 Task: Explore Airbnb accommodation in Seria, Brunei from 2nd November, 2023 to 15th November, 2023 for 2 adults.1  bedroom having 1 bed and 1 bathroom. Property type can be hotel. Look for 3 properties as per requirement.
Action: Mouse moved to (420, 87)
Screenshot: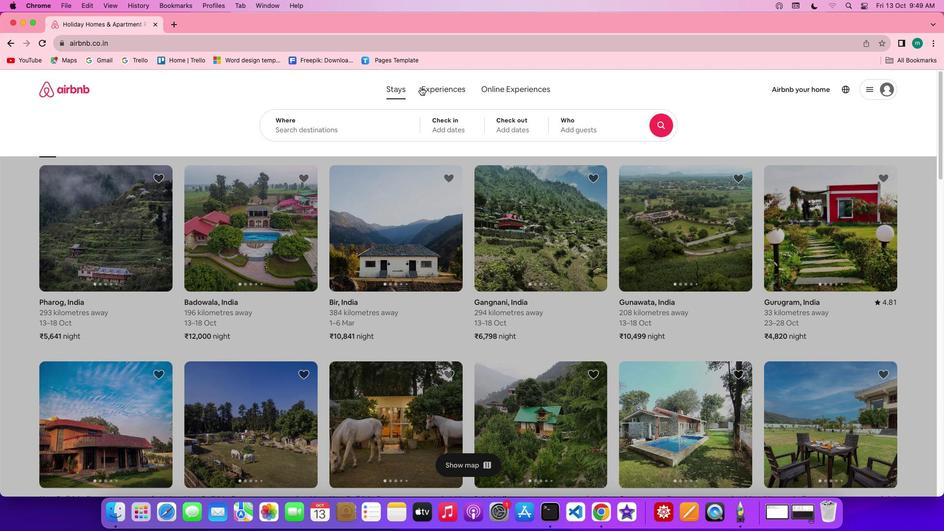 
Action: Mouse pressed left at (420, 87)
Screenshot: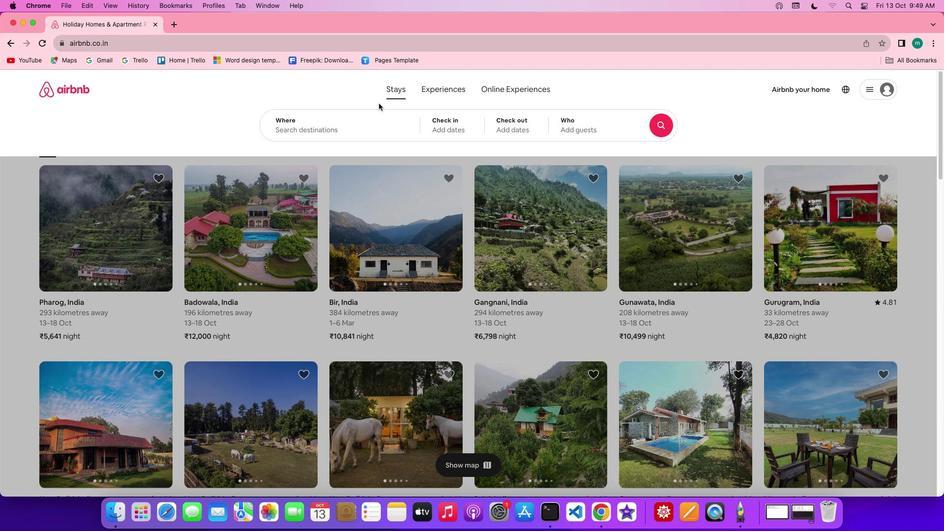 
Action: Mouse pressed left at (420, 87)
Screenshot: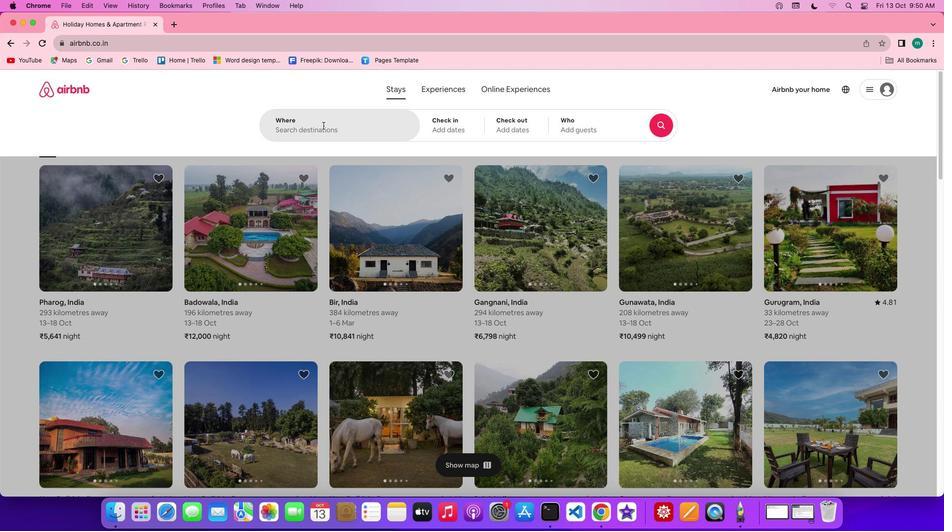 
Action: Mouse moved to (323, 125)
Screenshot: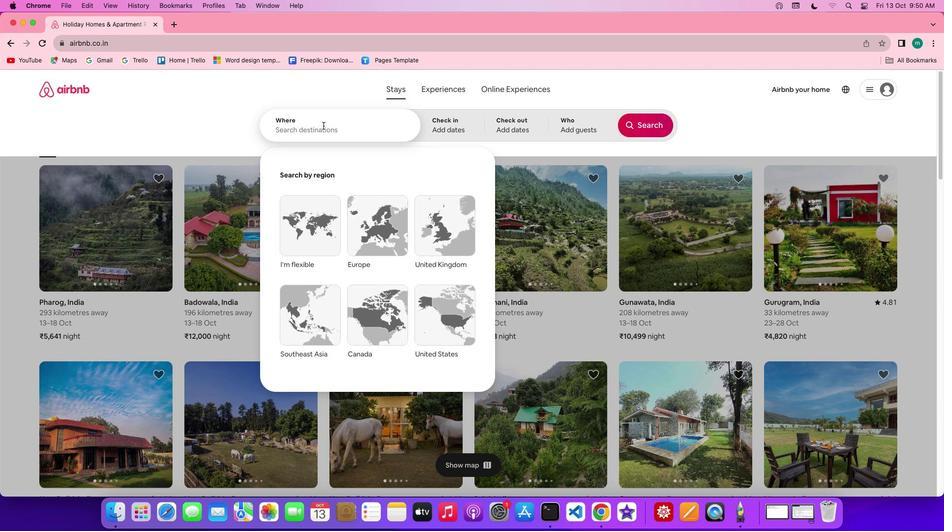 
Action: Mouse pressed left at (323, 125)
Screenshot: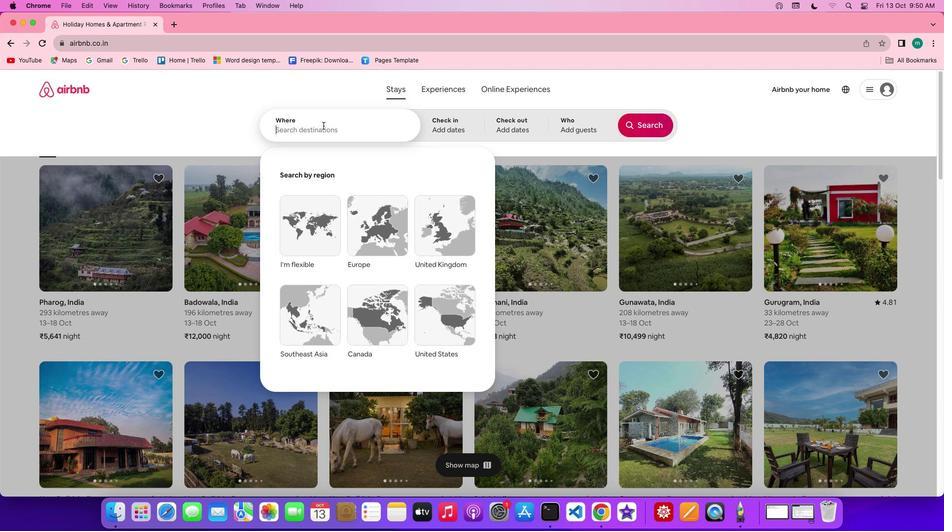 
Action: Key pressed Key.shift'S''e''r''i''a'','Key.shift'B''r''u''n''e''i'
Screenshot: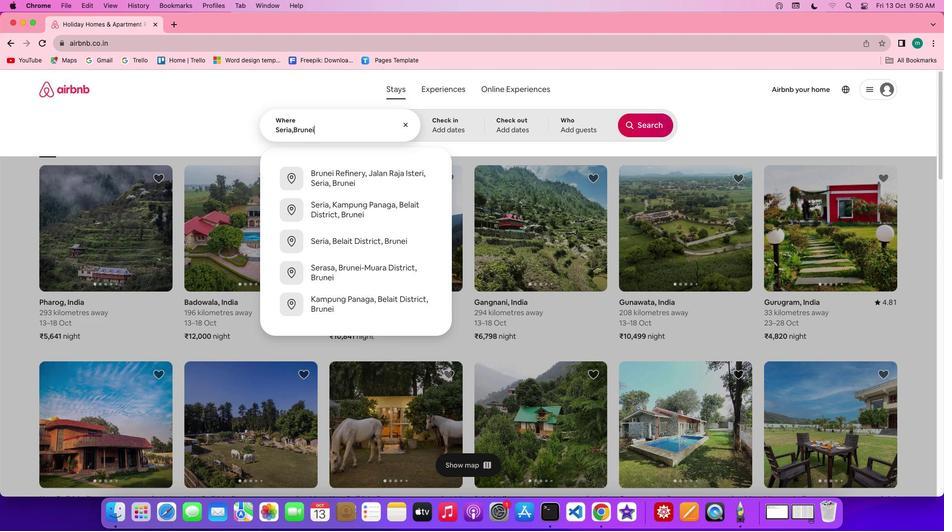 
Action: Mouse moved to (473, 121)
Screenshot: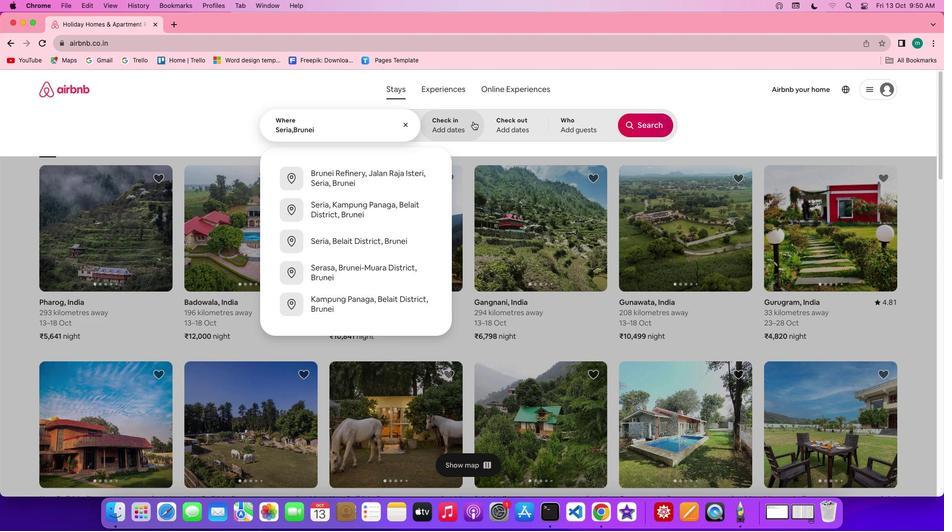 
Action: Mouse pressed left at (473, 121)
Screenshot: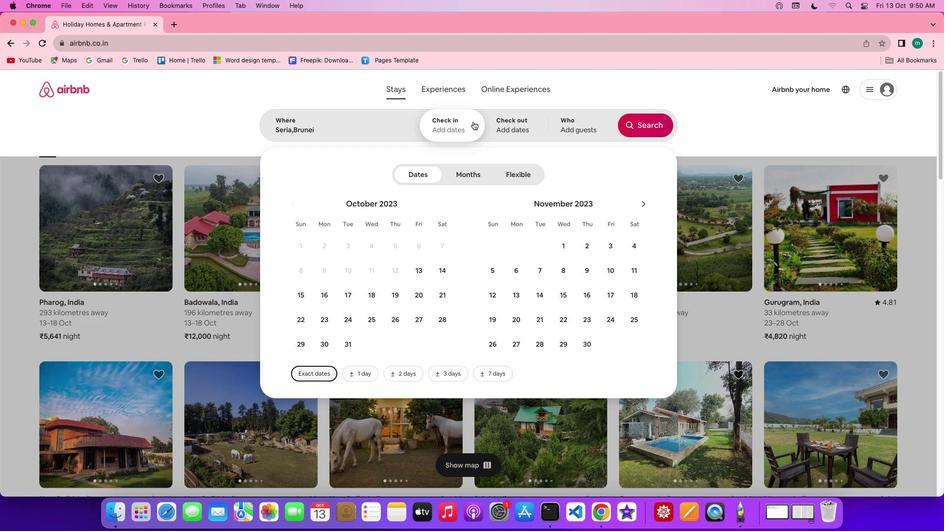 
Action: Mouse moved to (583, 245)
Screenshot: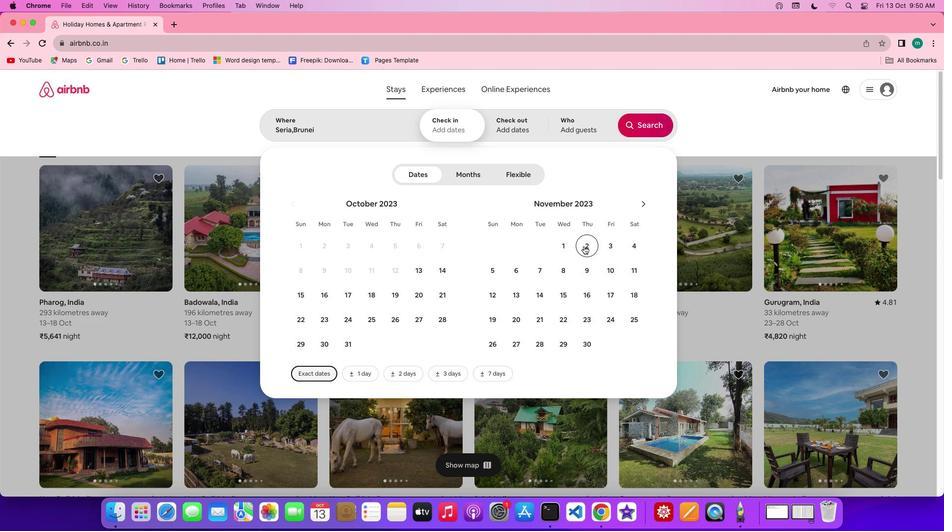
Action: Mouse pressed left at (583, 245)
Screenshot: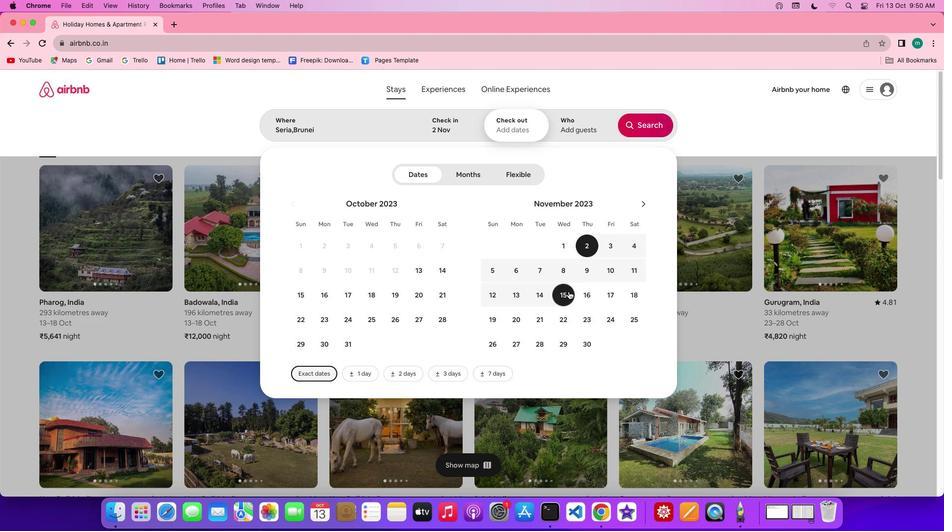 
Action: Mouse moved to (568, 292)
Screenshot: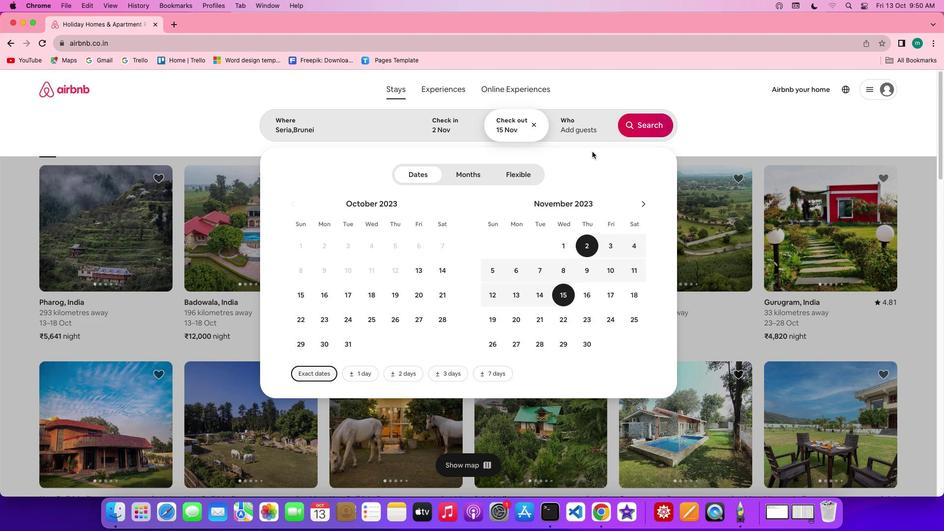 
Action: Mouse pressed left at (568, 292)
Screenshot: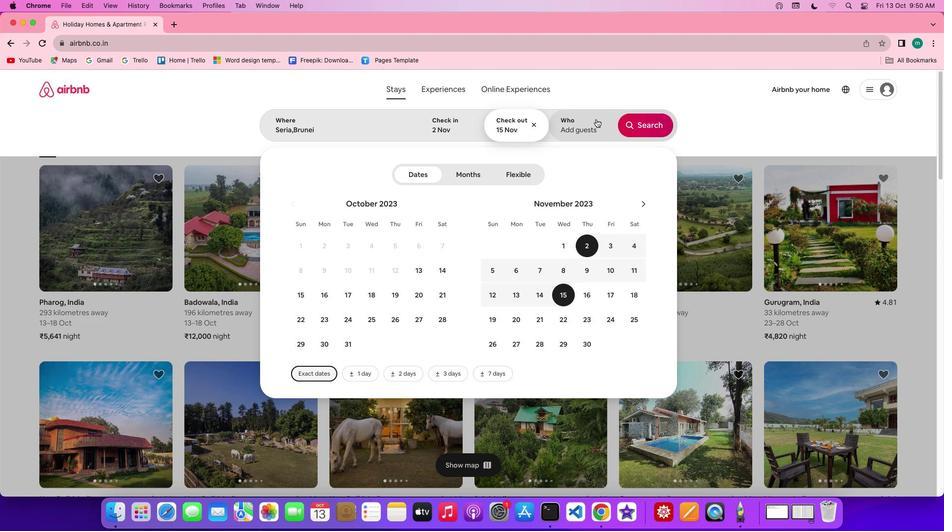 
Action: Mouse moved to (596, 119)
Screenshot: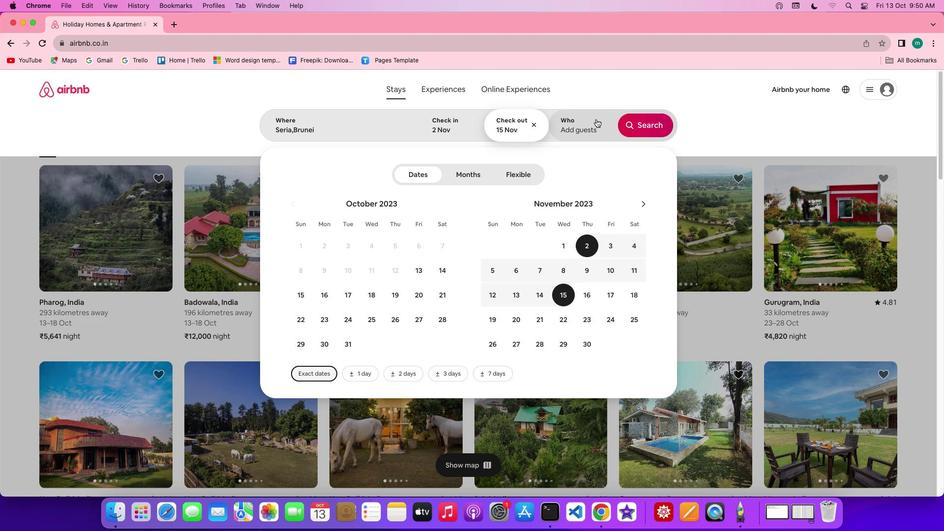 
Action: Mouse pressed left at (596, 119)
Screenshot: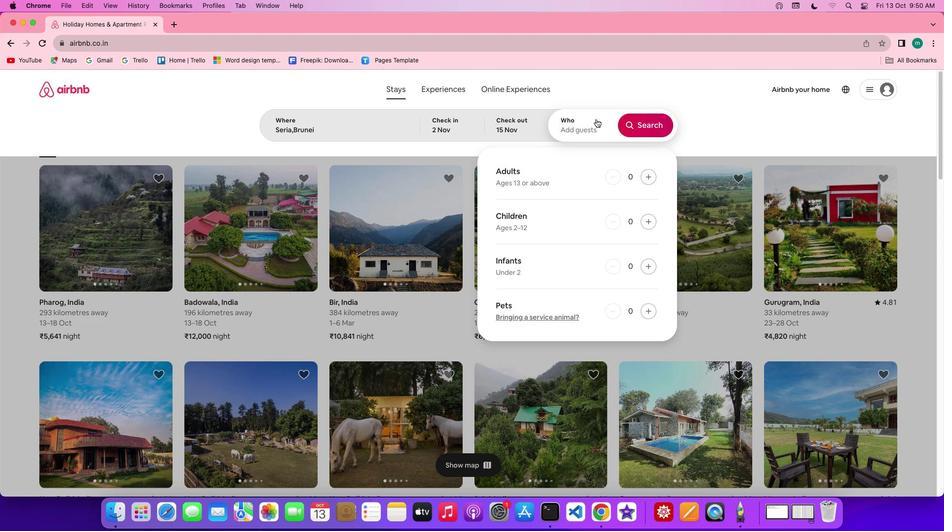 
Action: Mouse moved to (647, 181)
Screenshot: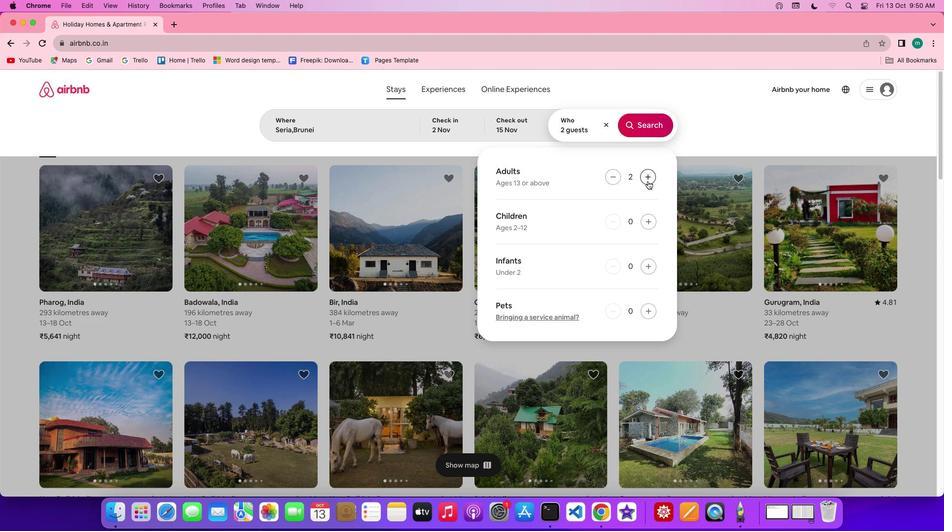 
Action: Mouse pressed left at (647, 181)
Screenshot: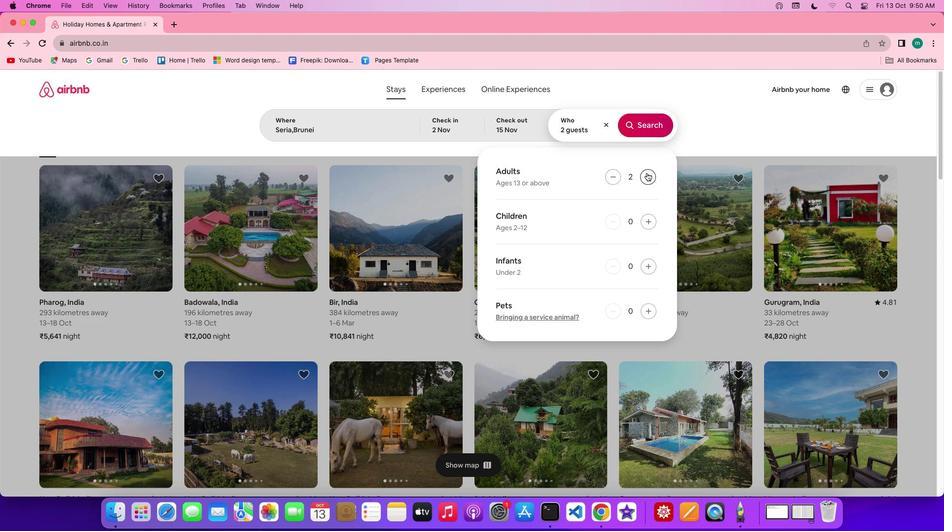 
Action: Mouse pressed left at (647, 181)
Screenshot: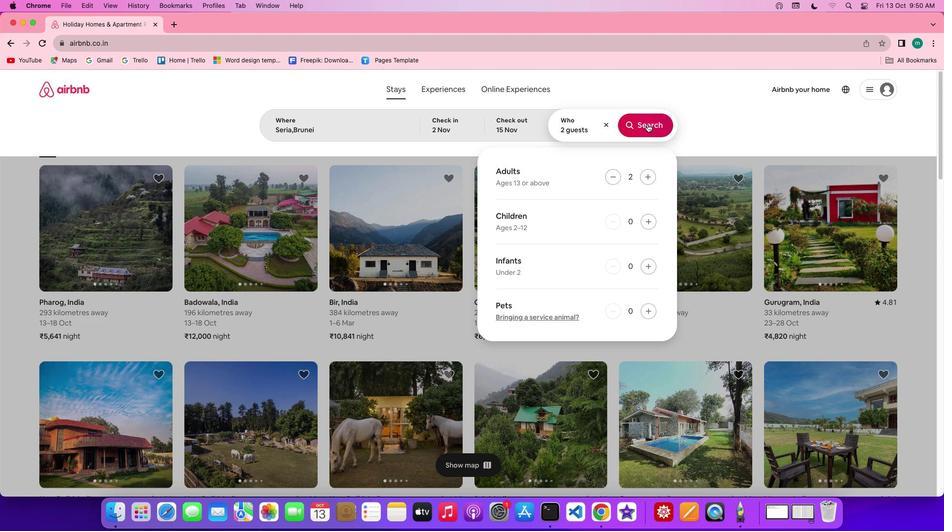 
Action: Mouse moved to (647, 123)
Screenshot: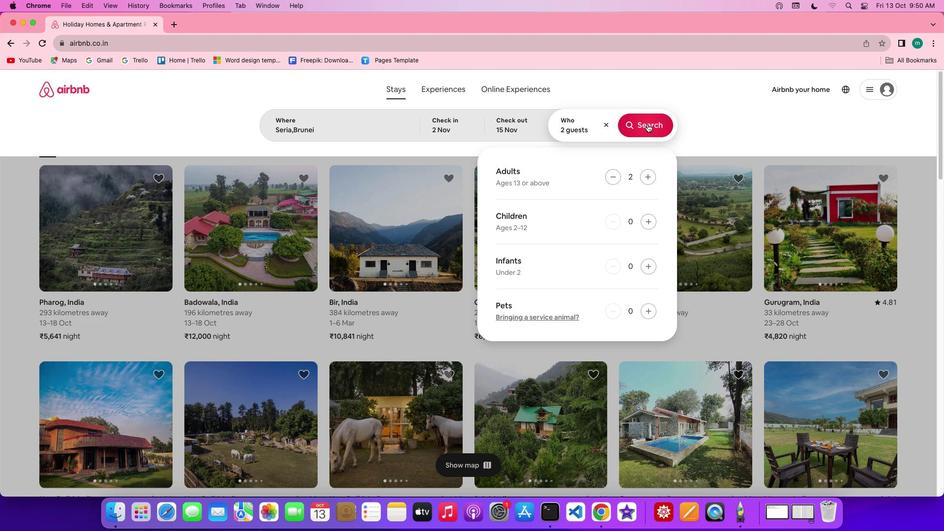 
Action: Mouse pressed left at (647, 123)
Screenshot: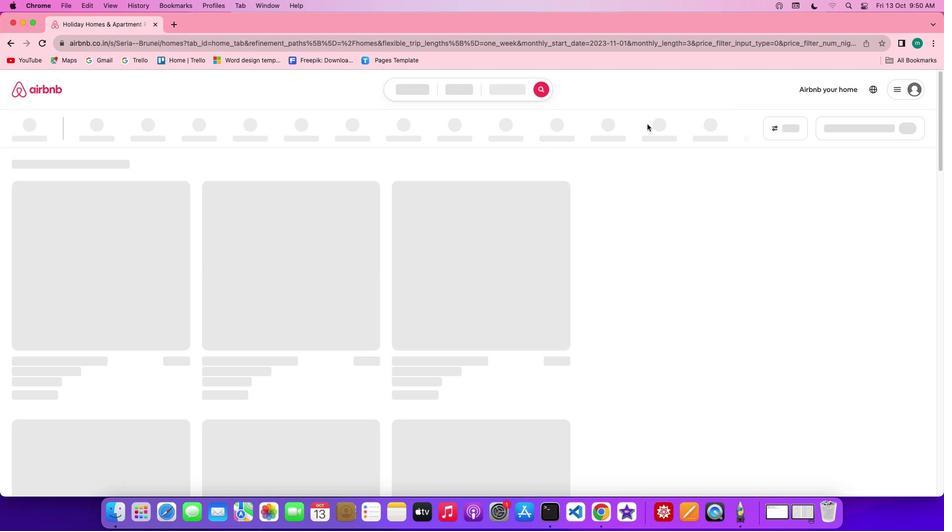 
Action: Mouse moved to (796, 127)
Screenshot: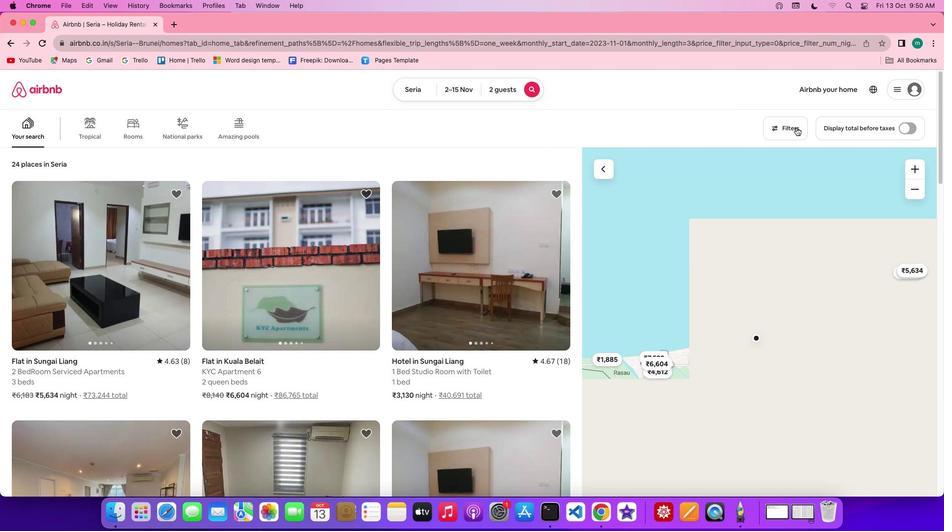 
Action: Mouse pressed left at (796, 127)
Screenshot: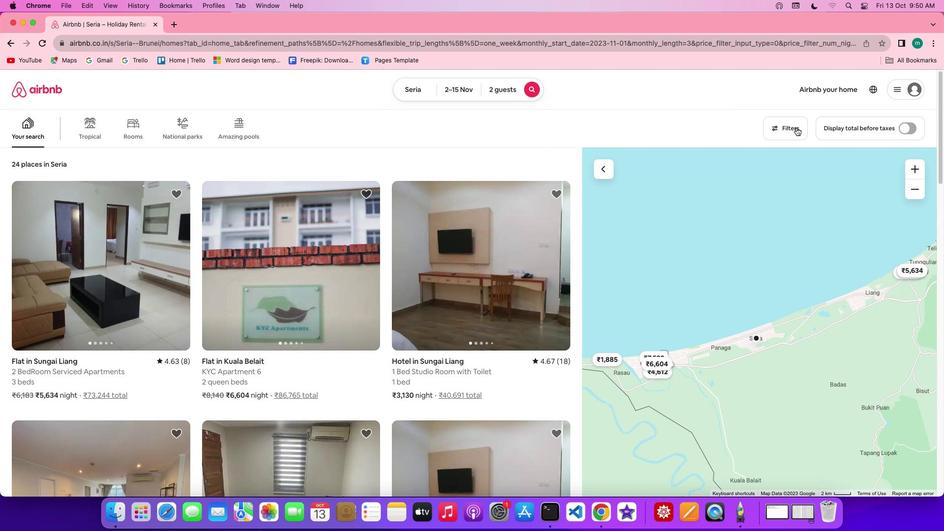 
Action: Mouse moved to (457, 322)
Screenshot: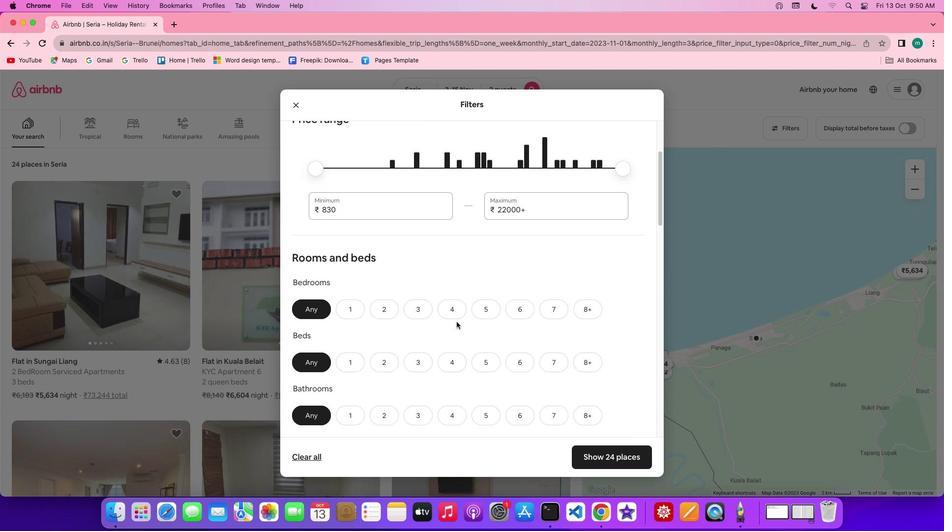 
Action: Mouse scrolled (457, 322) with delta (0, 0)
Screenshot: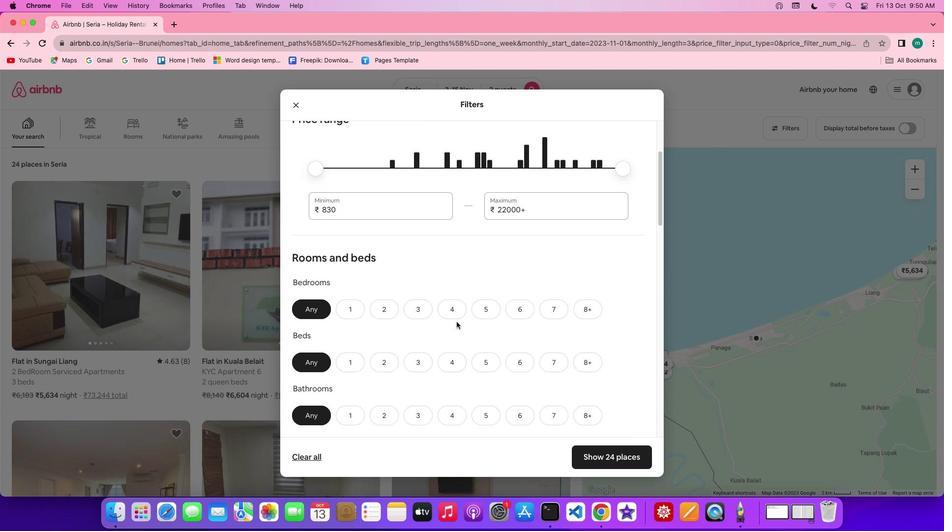 
Action: Mouse scrolled (457, 322) with delta (0, 0)
Screenshot: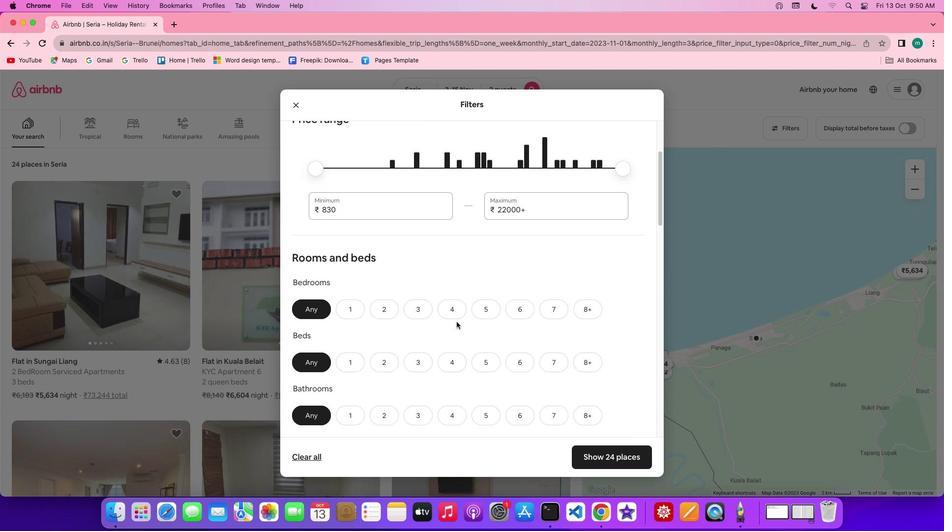 
Action: Mouse scrolled (457, 322) with delta (0, 0)
Screenshot: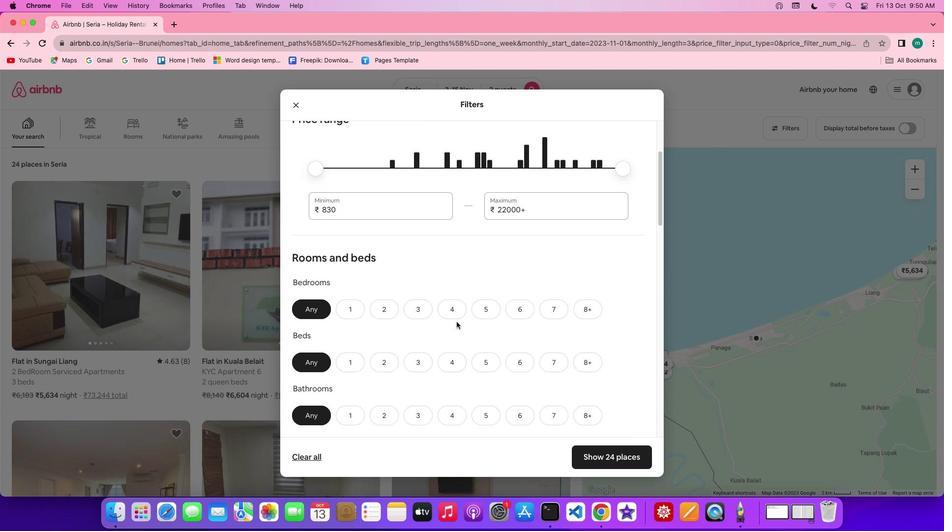 
Action: Mouse scrolled (457, 322) with delta (0, 0)
Screenshot: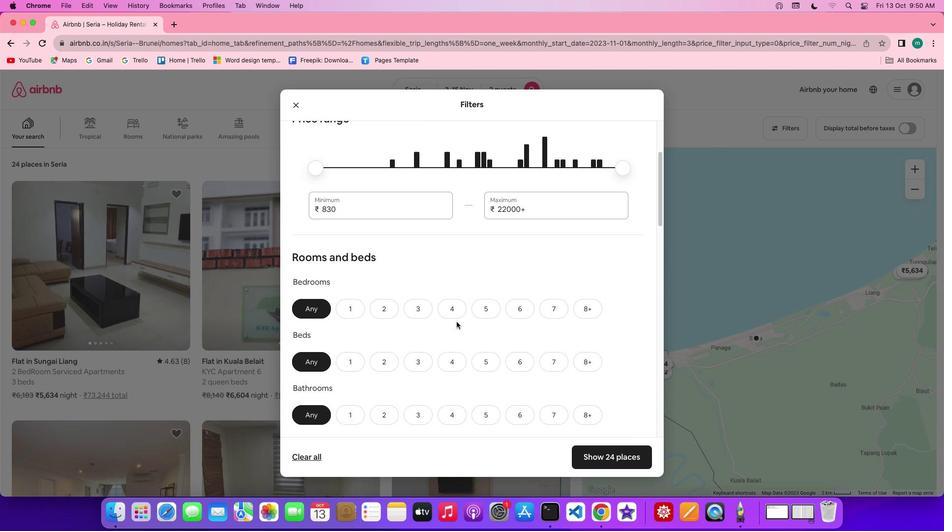 
Action: Mouse scrolled (457, 322) with delta (0, 0)
Screenshot: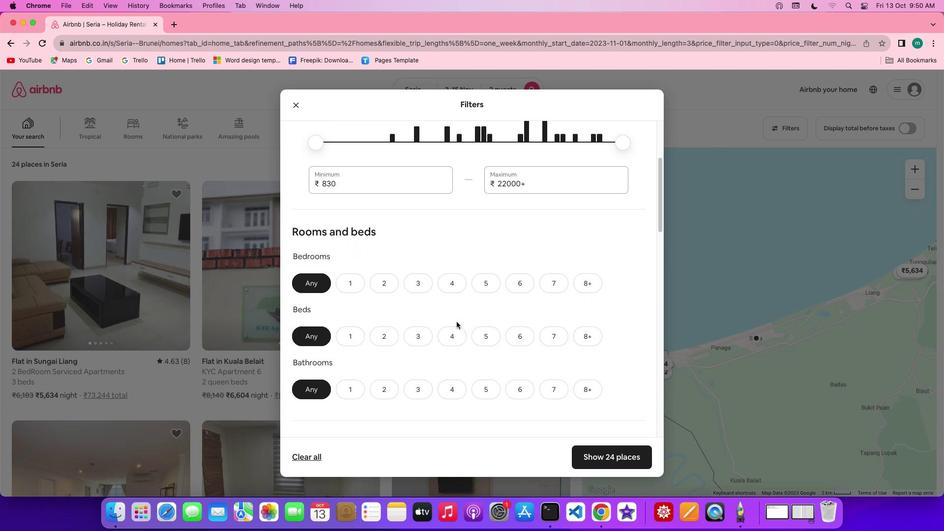 
Action: Mouse scrolled (457, 322) with delta (0, 0)
Screenshot: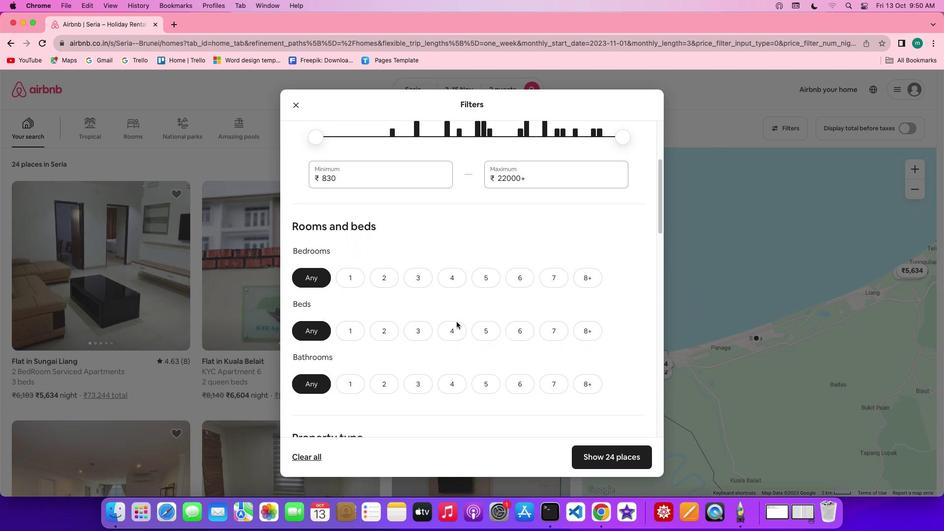 
Action: Mouse scrolled (457, 322) with delta (0, 0)
Screenshot: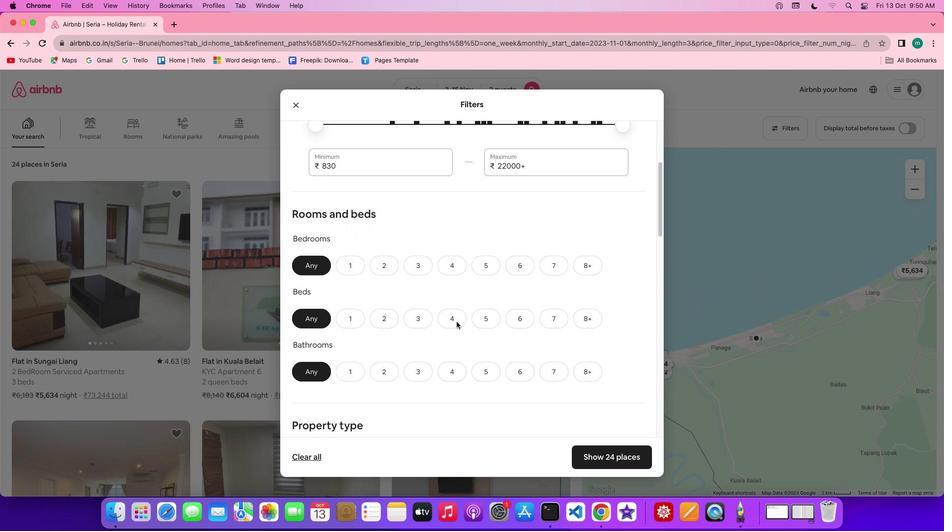 
Action: Mouse scrolled (457, 322) with delta (0, 0)
Screenshot: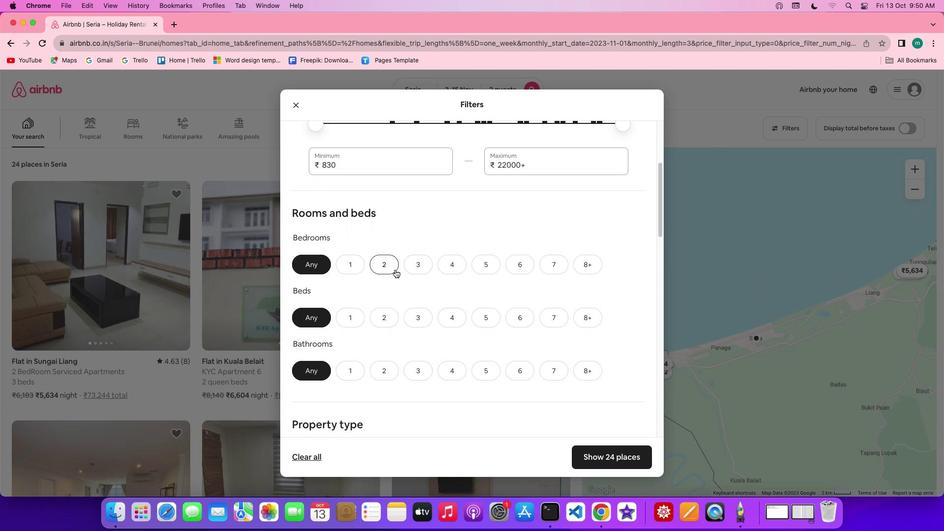 
Action: Mouse scrolled (457, 322) with delta (0, 0)
Screenshot: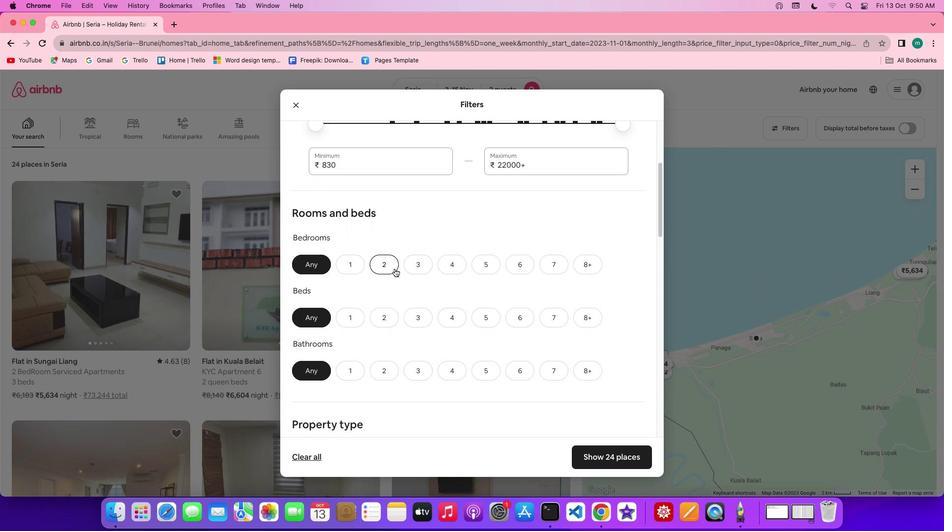 
Action: Mouse scrolled (457, 322) with delta (0, 0)
Screenshot: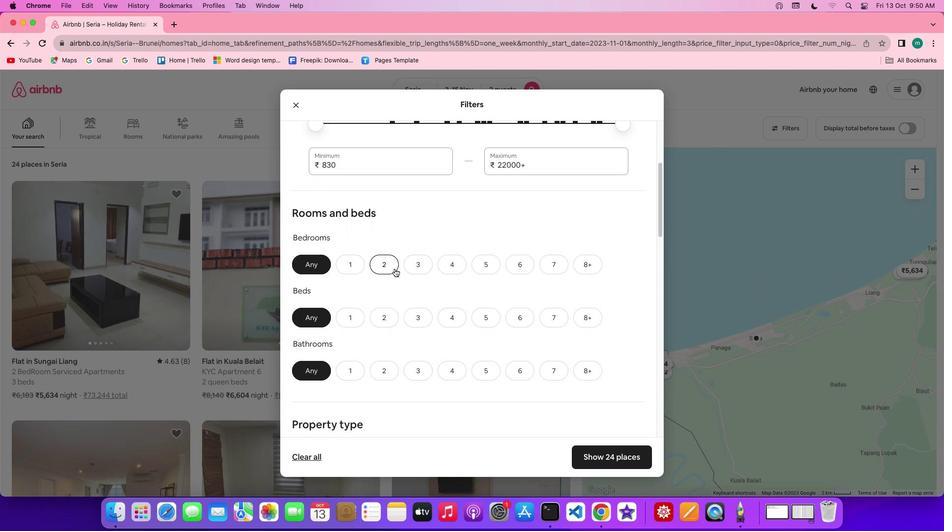 
Action: Mouse moved to (394, 269)
Screenshot: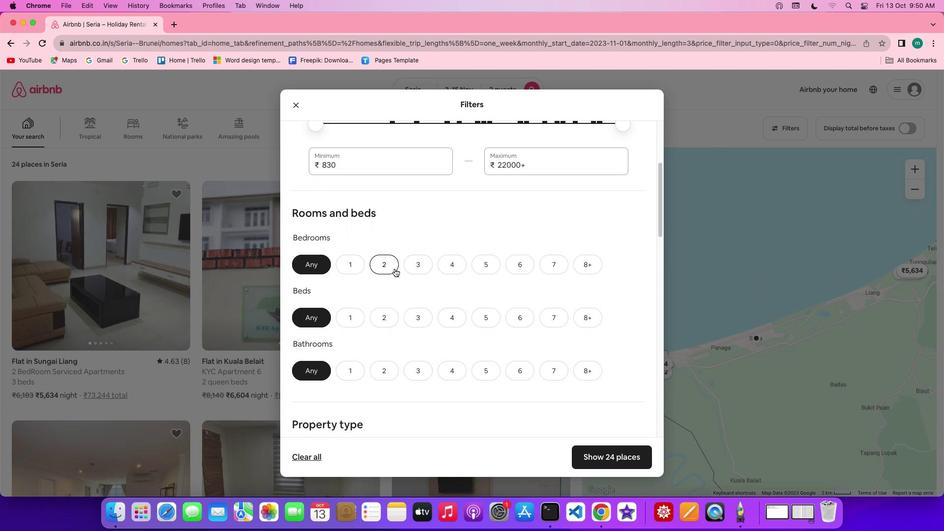 
Action: Mouse pressed left at (394, 269)
Screenshot: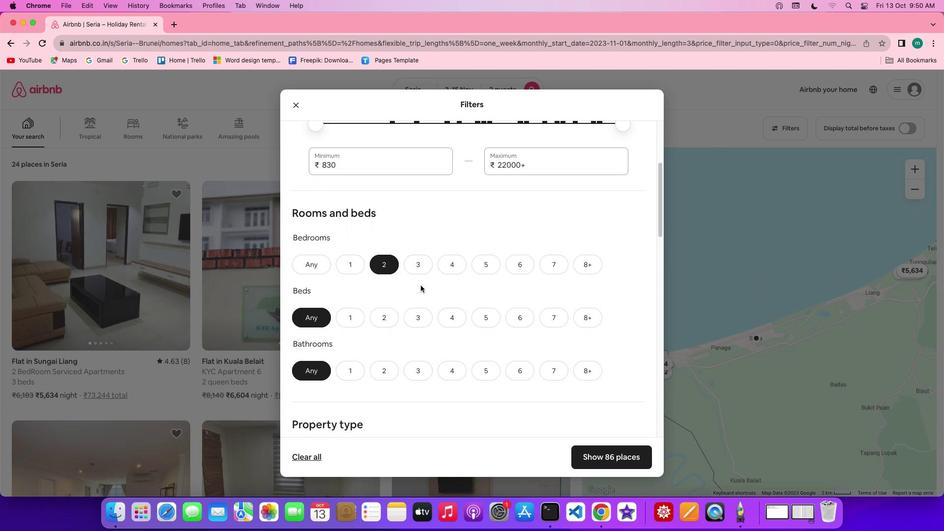 
Action: Mouse moved to (421, 285)
Screenshot: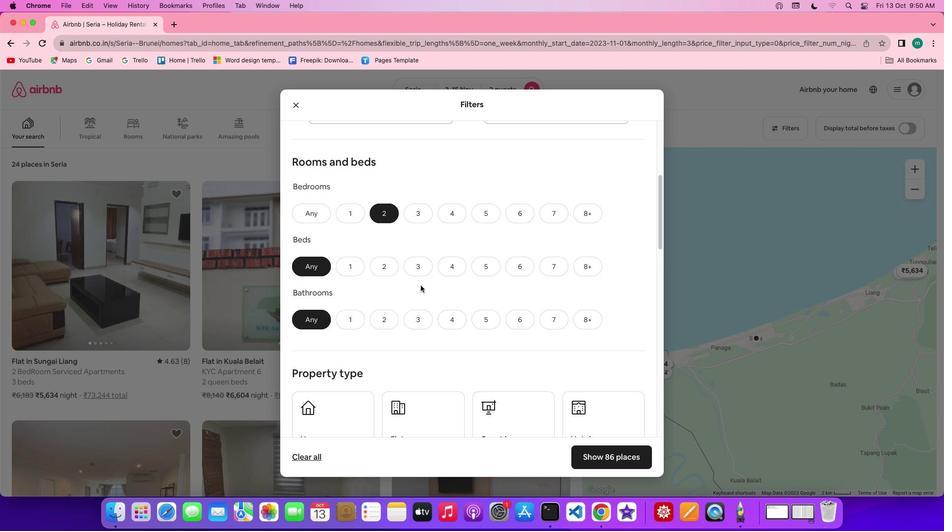 
Action: Mouse scrolled (421, 285) with delta (0, 0)
Screenshot: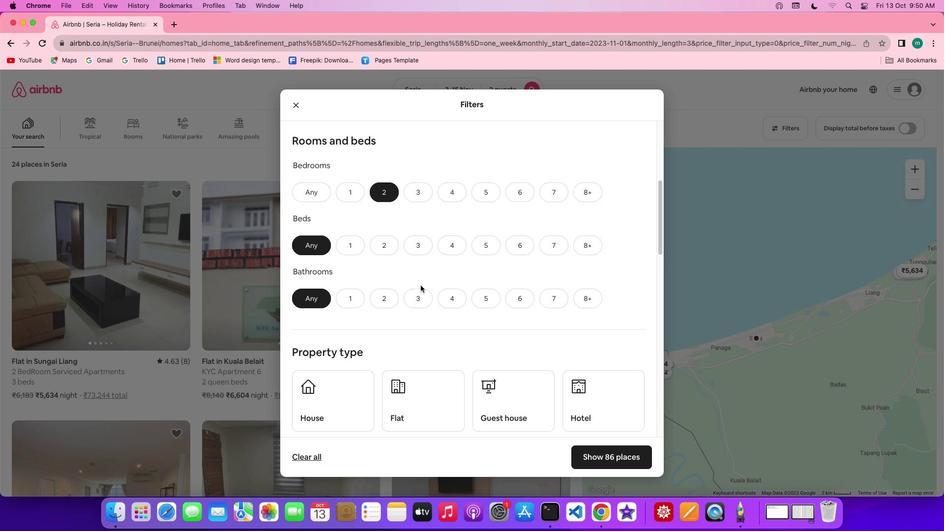 
Action: Mouse scrolled (421, 285) with delta (0, 0)
Screenshot: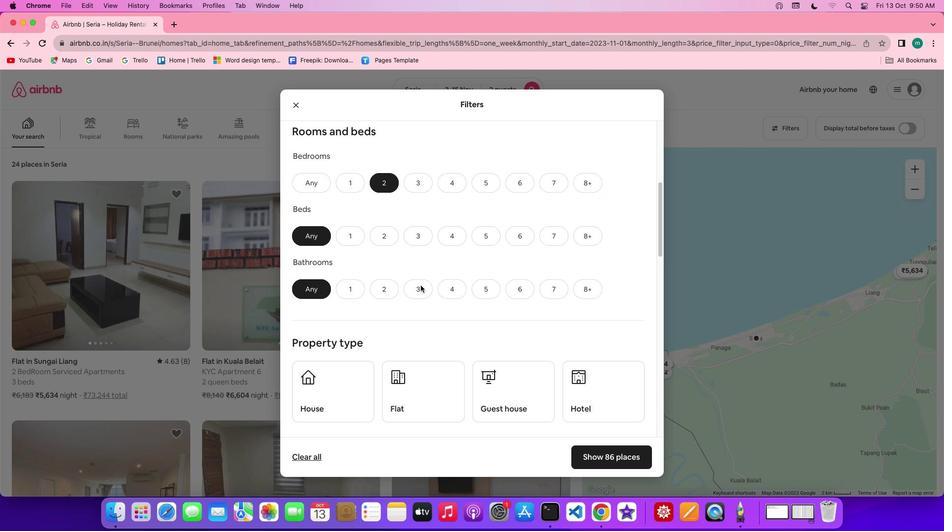 
Action: Mouse scrolled (421, 285) with delta (0, 0)
Screenshot: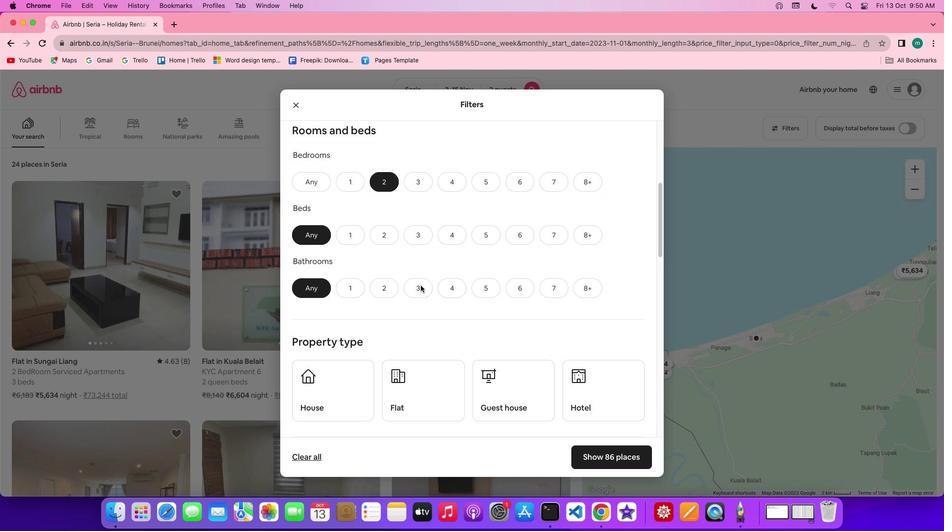 
Action: Mouse scrolled (421, 285) with delta (0, 0)
Screenshot: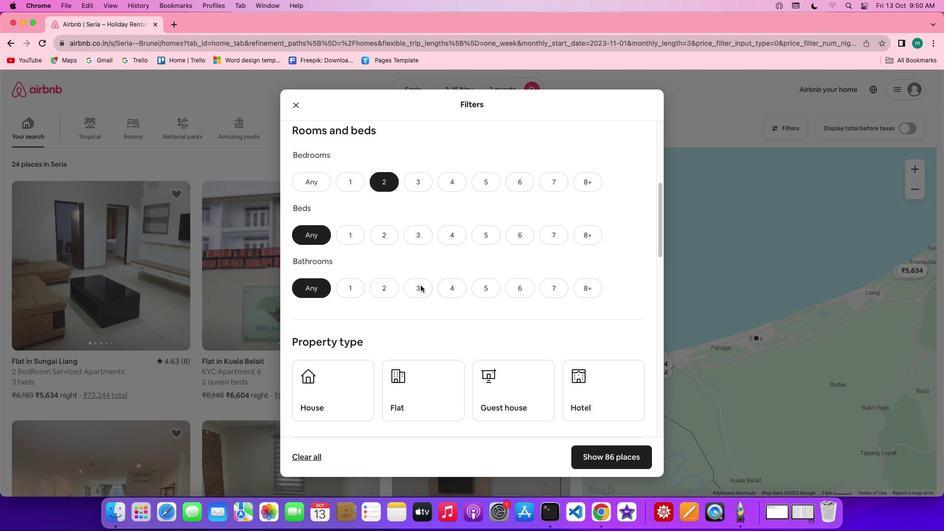 
Action: Mouse scrolled (421, 285) with delta (0, 0)
Screenshot: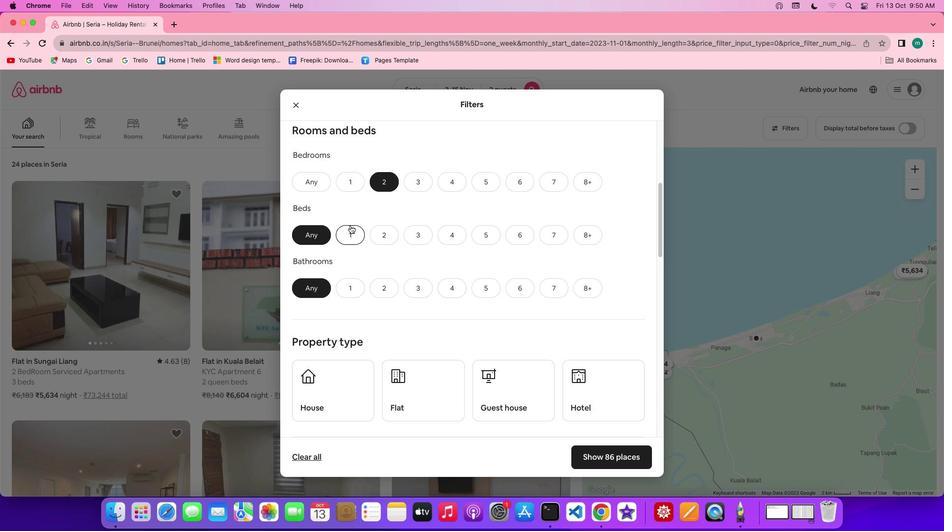 
Action: Mouse scrolled (421, 285) with delta (0, 0)
Screenshot: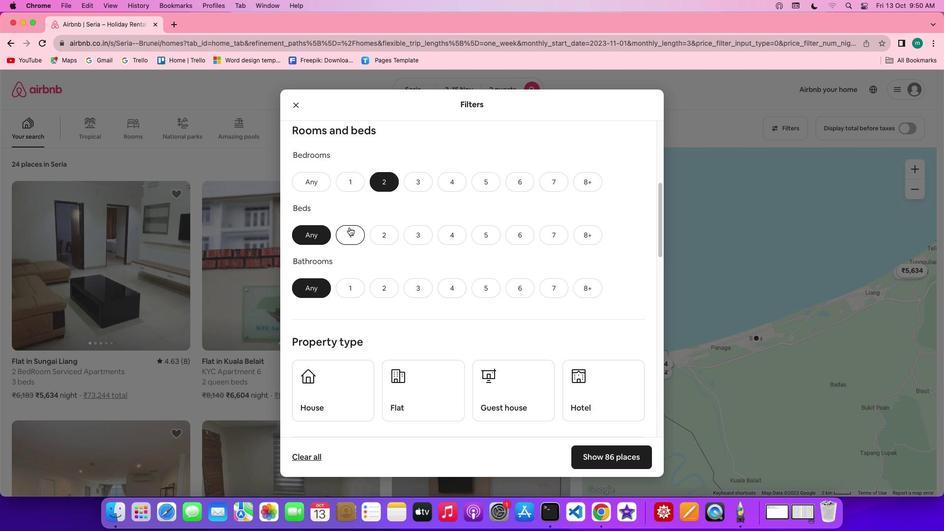 
Action: Mouse scrolled (421, 285) with delta (0, 0)
Screenshot: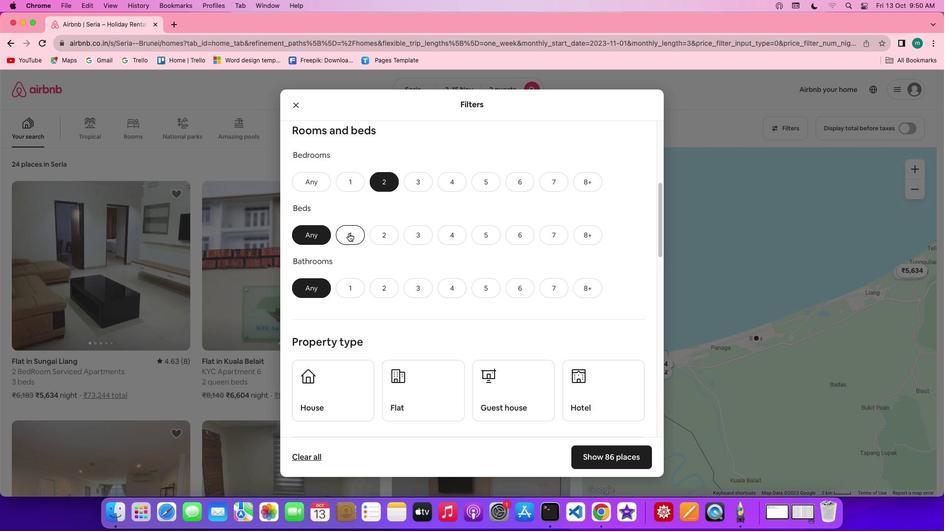 
Action: Mouse moved to (348, 234)
Screenshot: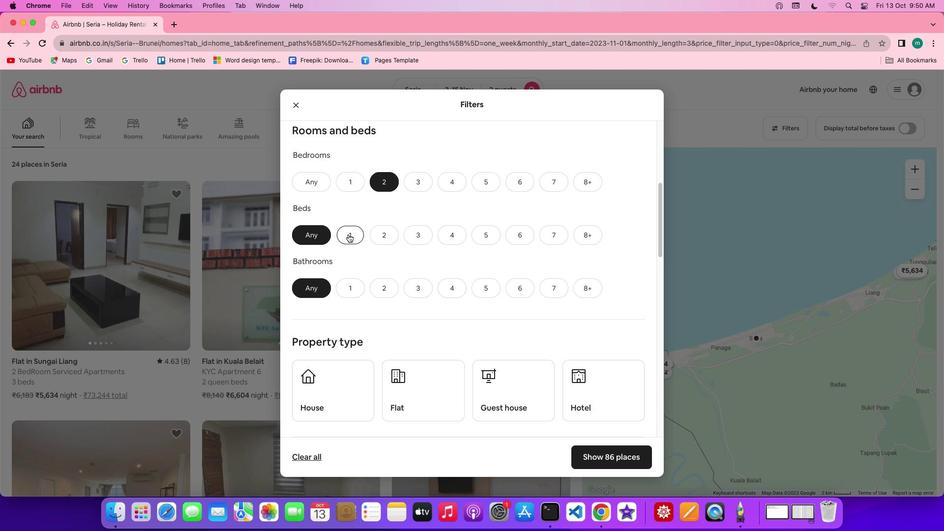 
Action: Mouse pressed left at (348, 234)
Screenshot: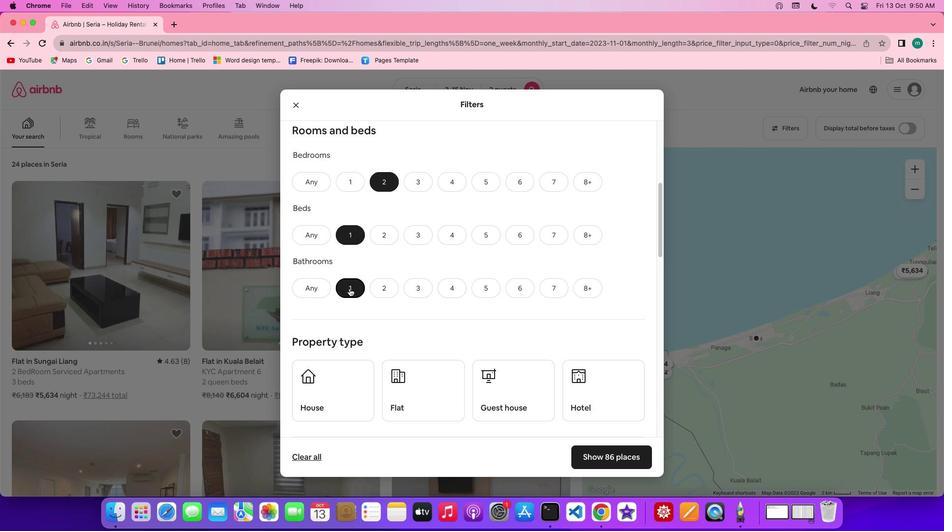 
Action: Mouse moved to (349, 288)
Screenshot: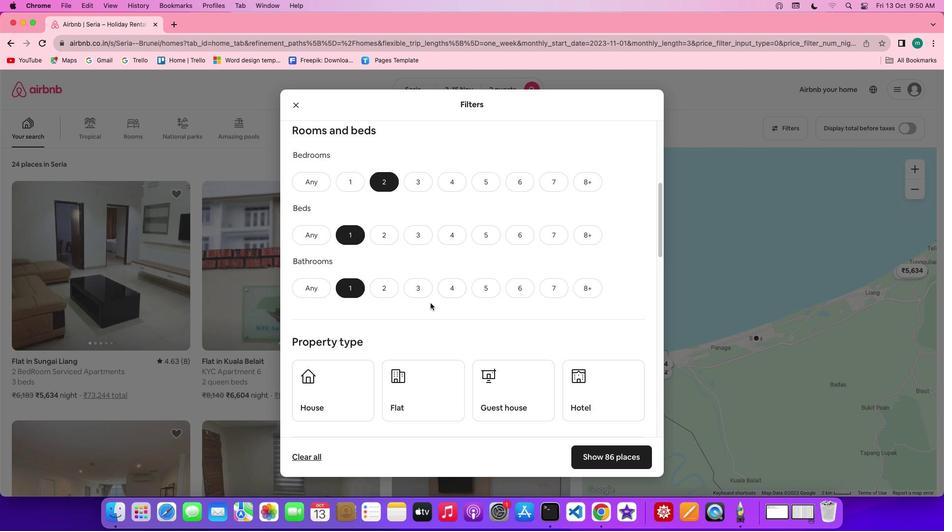 
Action: Mouse pressed left at (349, 288)
Screenshot: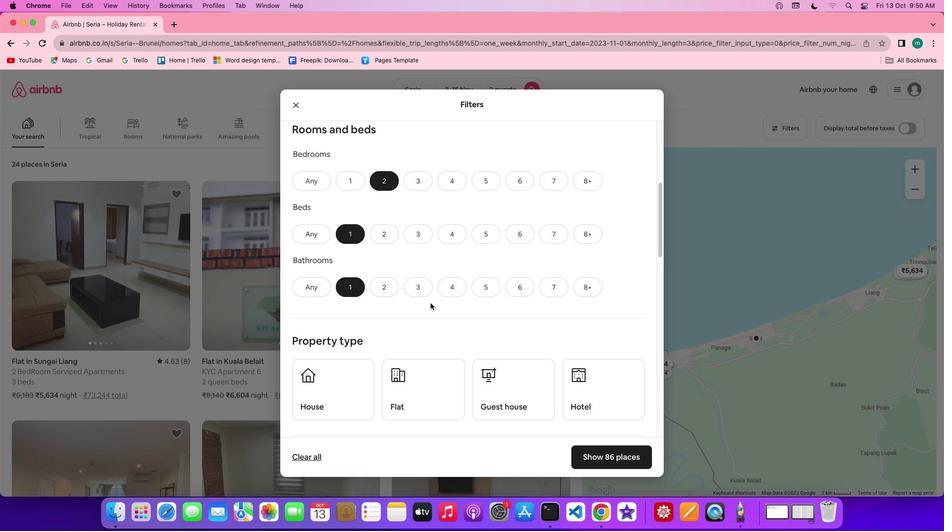 
Action: Mouse moved to (430, 303)
Screenshot: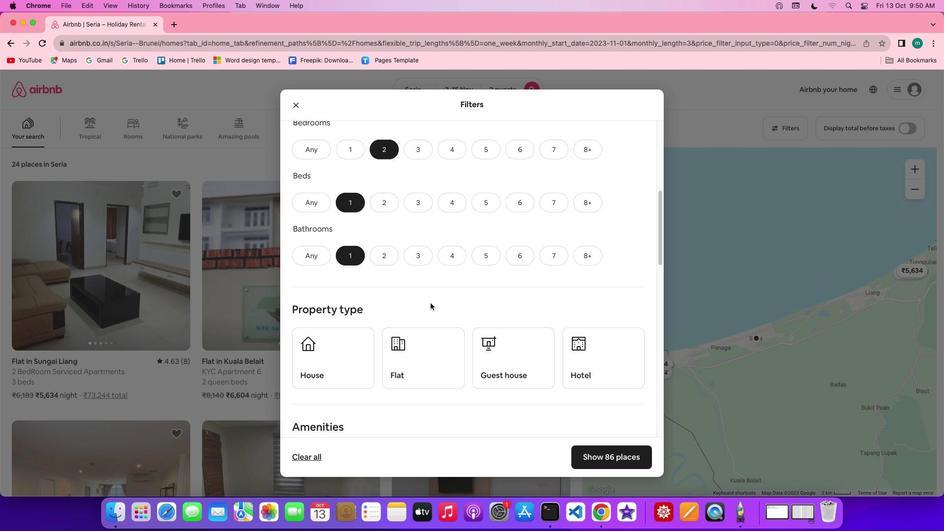 
Action: Mouse scrolled (430, 303) with delta (0, 0)
Screenshot: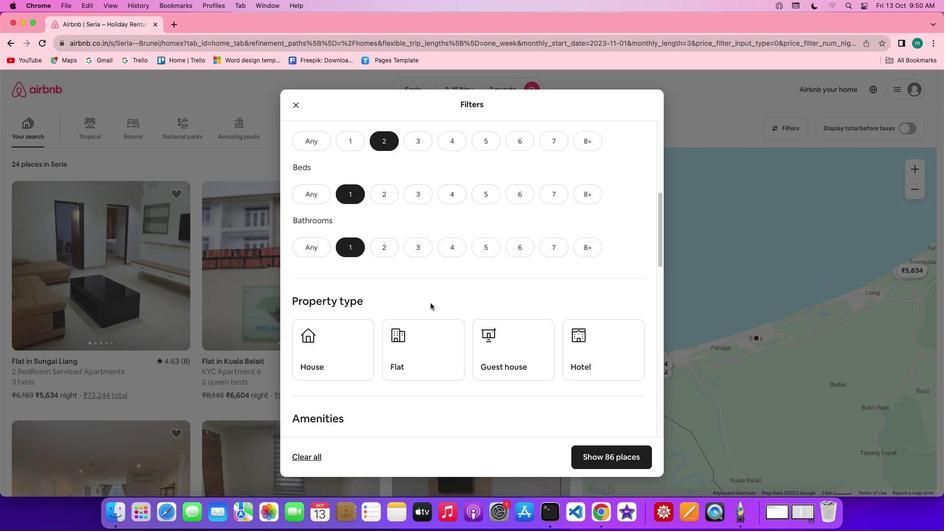 
Action: Mouse scrolled (430, 303) with delta (0, 0)
Screenshot: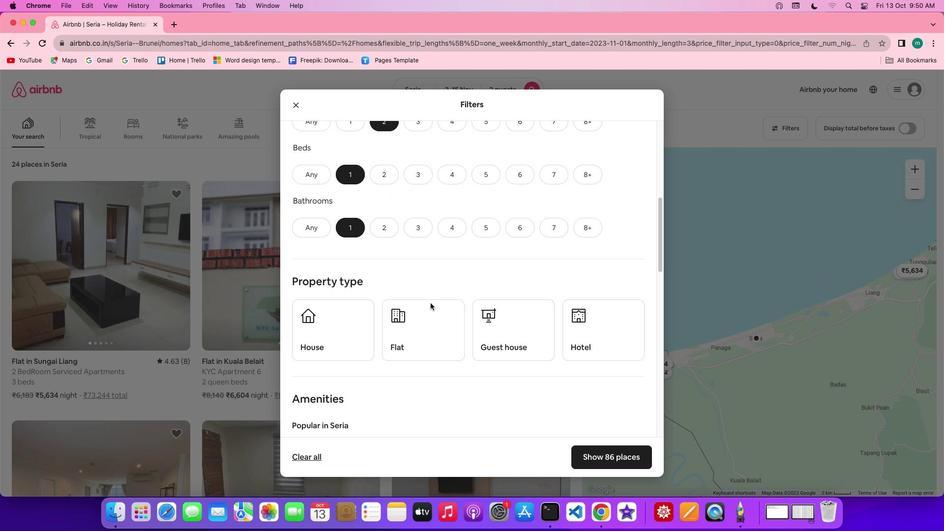 
Action: Mouse scrolled (430, 303) with delta (0, 0)
Screenshot: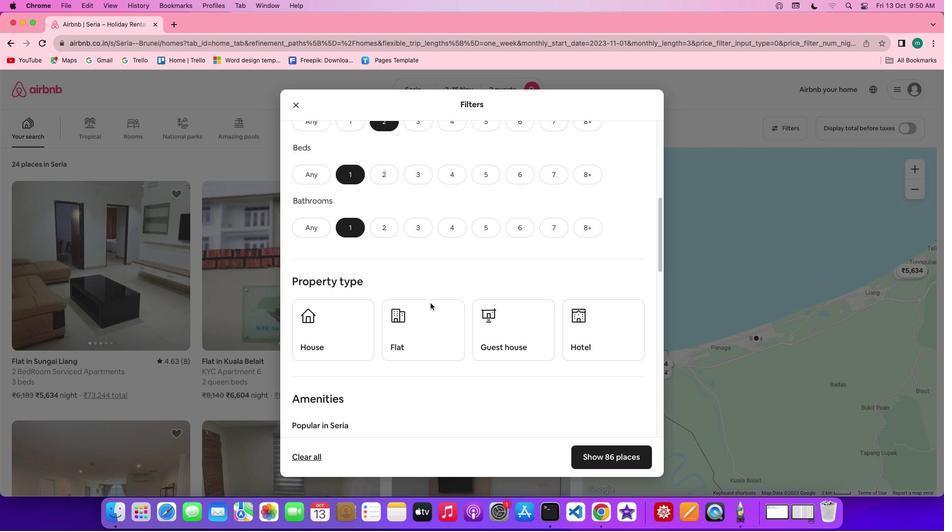 
Action: Mouse scrolled (430, 303) with delta (0, 0)
Screenshot: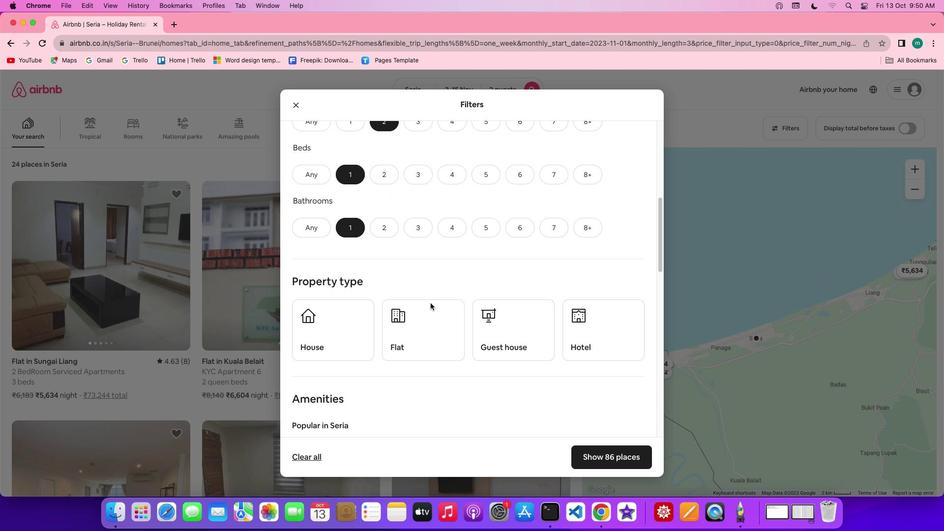 
Action: Mouse scrolled (430, 303) with delta (0, 0)
Screenshot: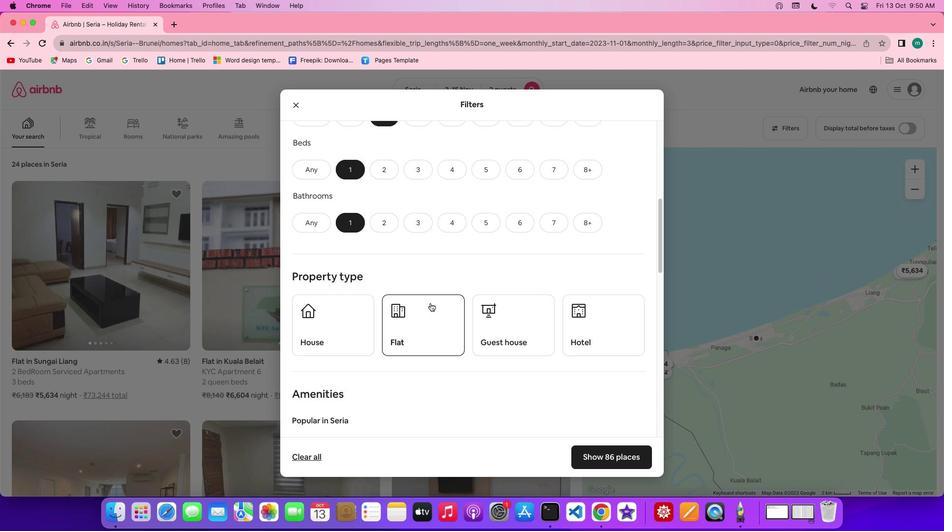 
Action: Mouse scrolled (430, 303) with delta (0, 0)
Screenshot: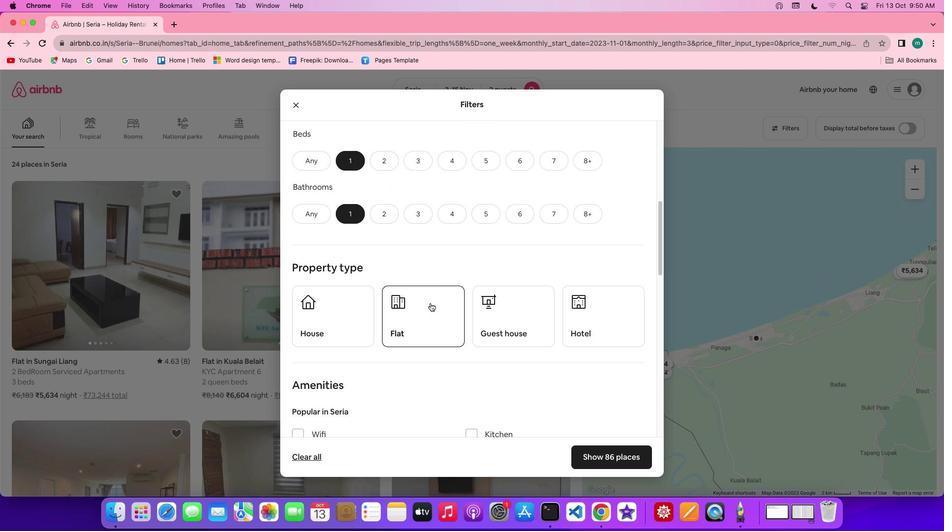 
Action: Mouse scrolled (430, 303) with delta (0, 0)
Screenshot: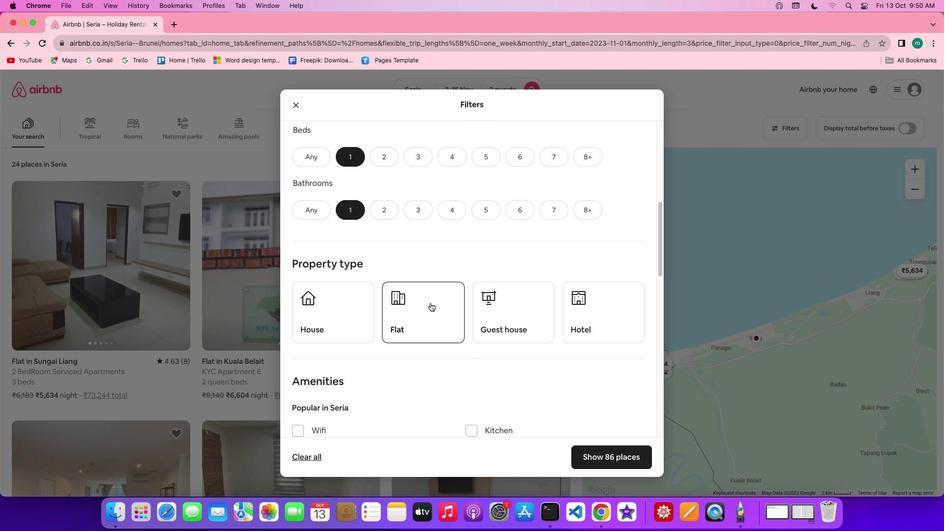 
Action: Mouse scrolled (430, 303) with delta (0, 0)
Screenshot: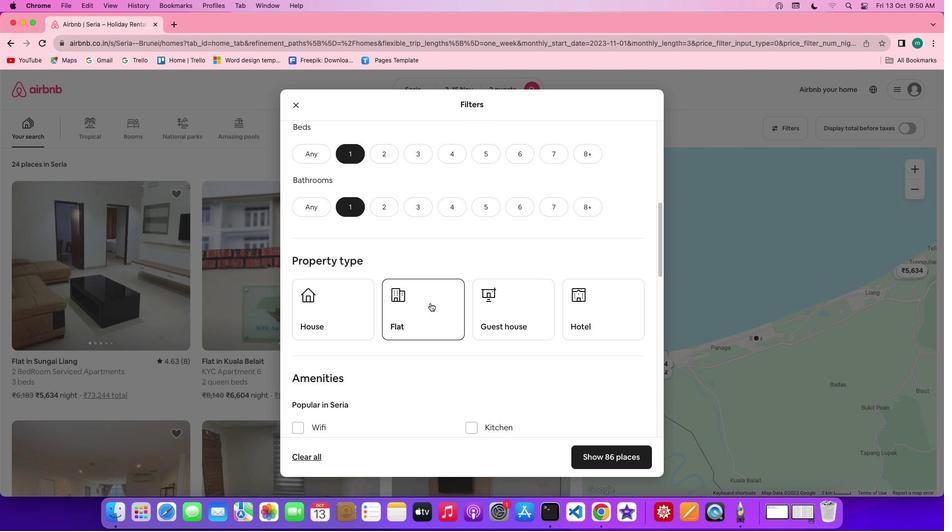 
Action: Mouse scrolled (430, 303) with delta (0, 0)
Screenshot: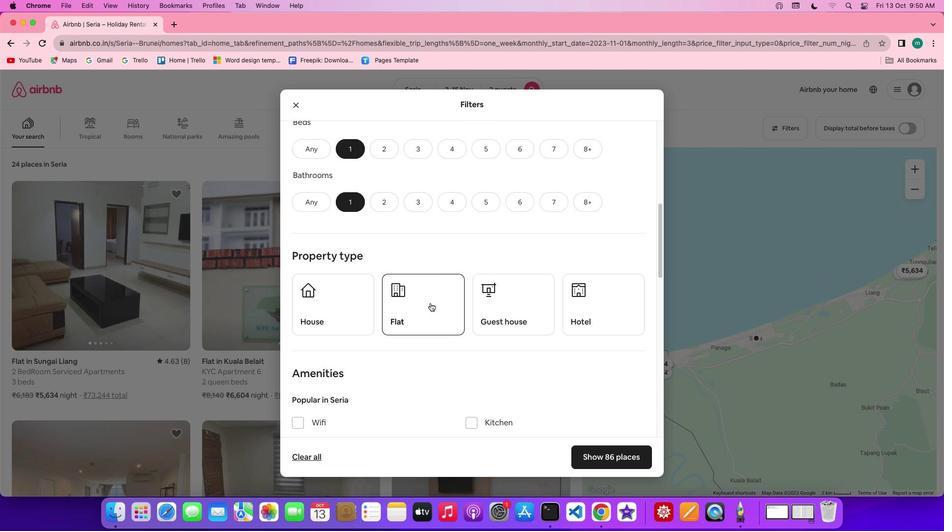 
Action: Mouse scrolled (430, 303) with delta (0, 0)
Screenshot: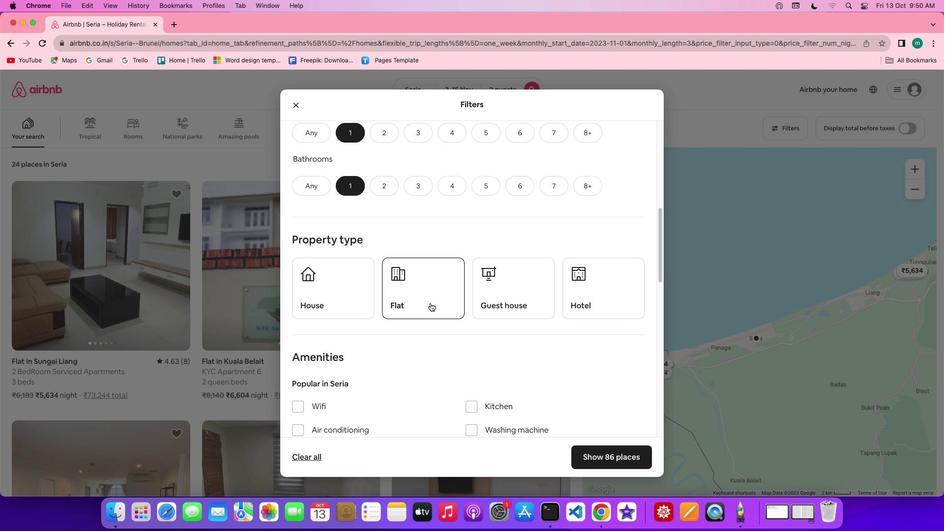 
Action: Mouse scrolled (430, 303) with delta (0, 0)
Screenshot: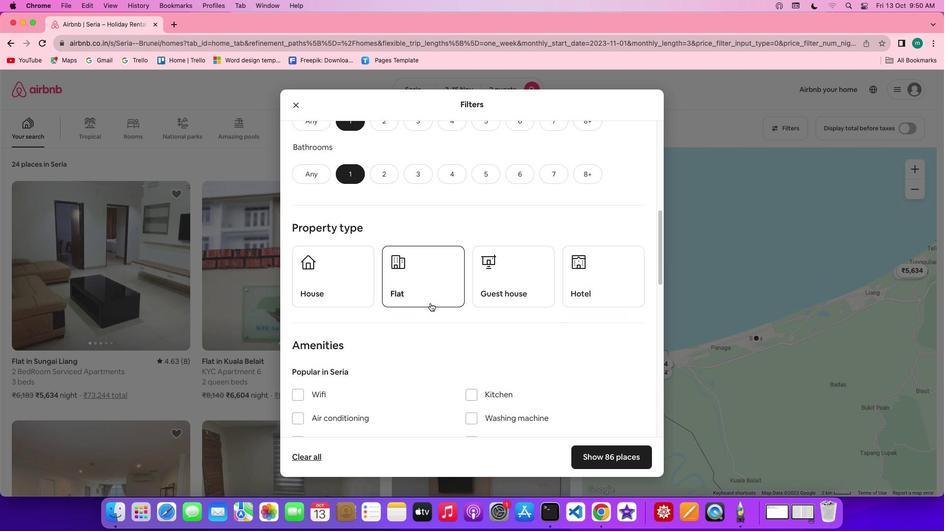 
Action: Mouse scrolled (430, 303) with delta (0, 0)
Screenshot: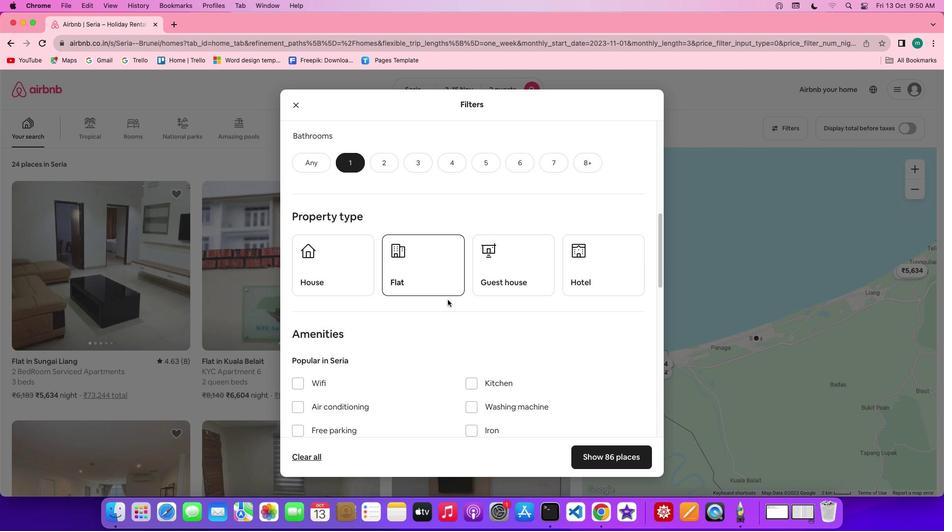 
Action: Mouse scrolled (430, 303) with delta (0, 0)
Screenshot: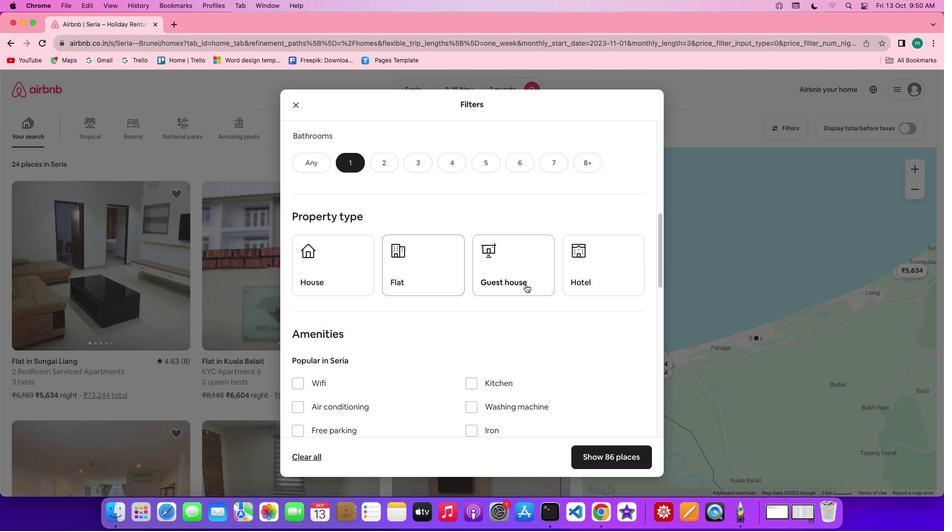 
Action: Mouse scrolled (430, 303) with delta (0, 0)
Screenshot: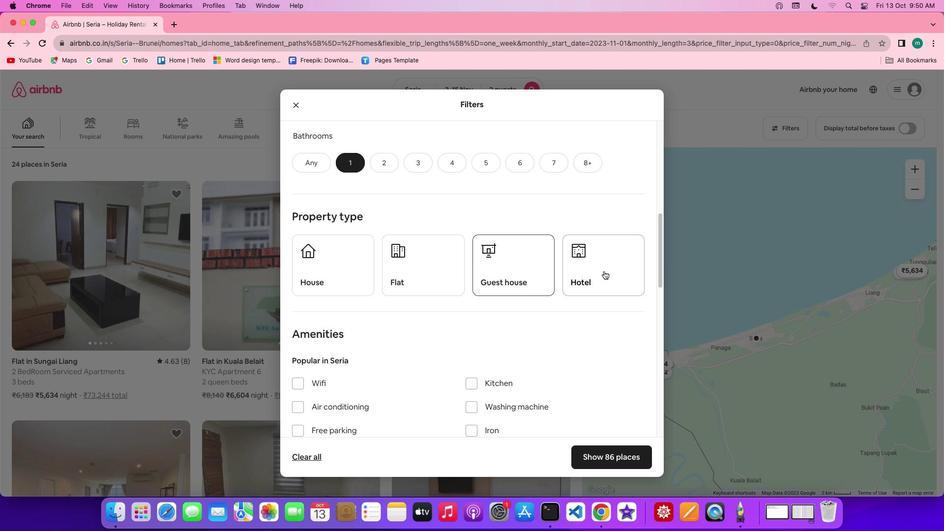 
Action: Mouse scrolled (430, 303) with delta (0, 0)
Screenshot: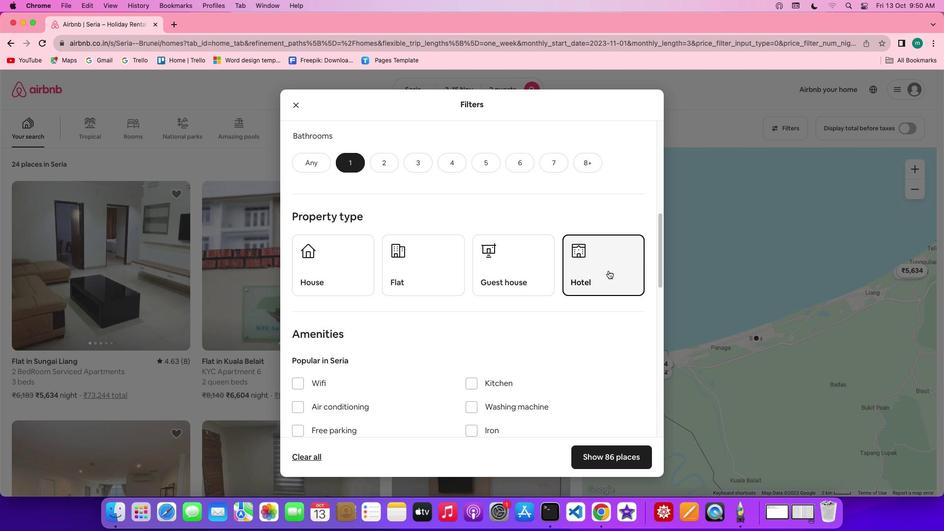 
Action: Mouse scrolled (430, 303) with delta (0, 0)
Screenshot: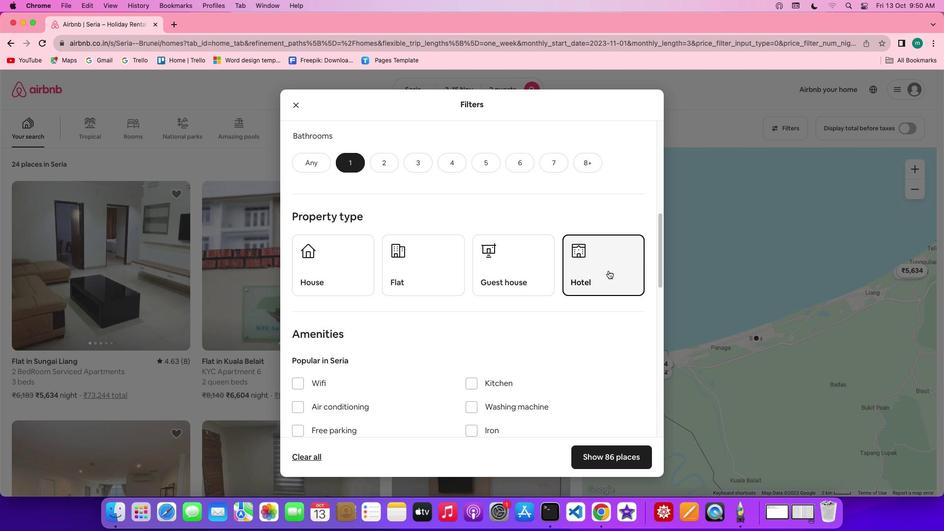 
Action: Mouse moved to (609, 271)
Screenshot: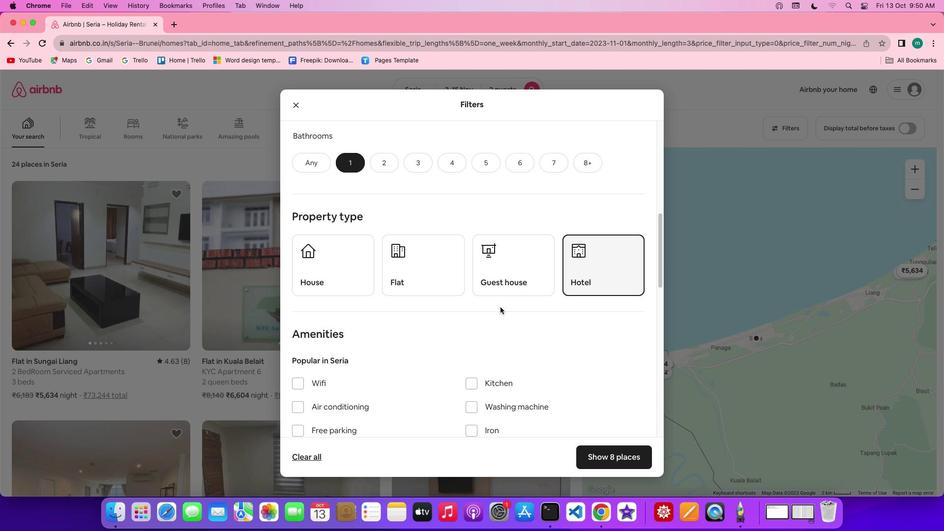 
Action: Mouse pressed left at (609, 271)
Screenshot: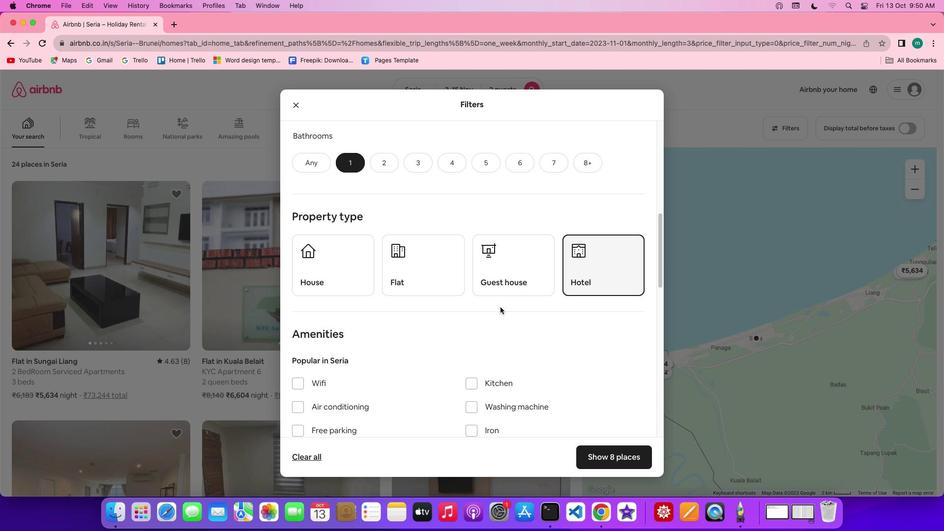 
Action: Mouse moved to (500, 307)
Screenshot: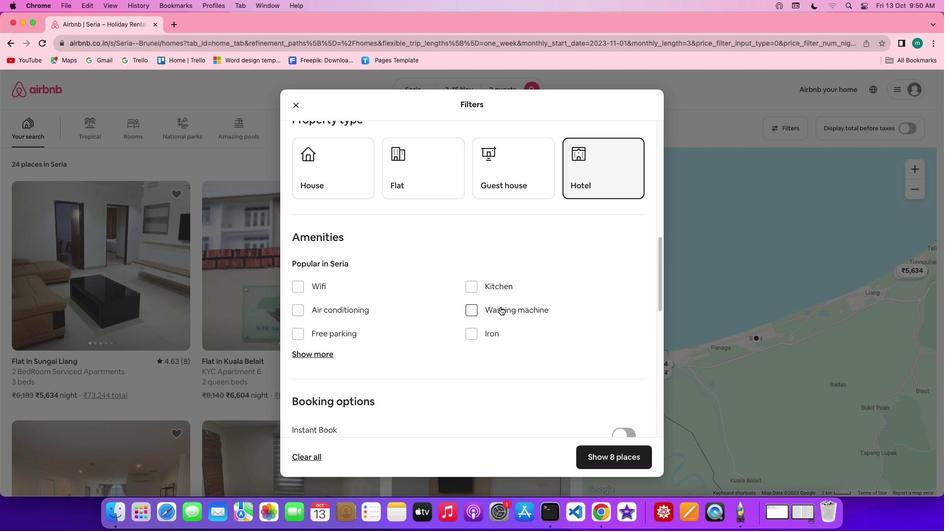 
Action: Mouse scrolled (500, 307) with delta (0, 0)
Screenshot: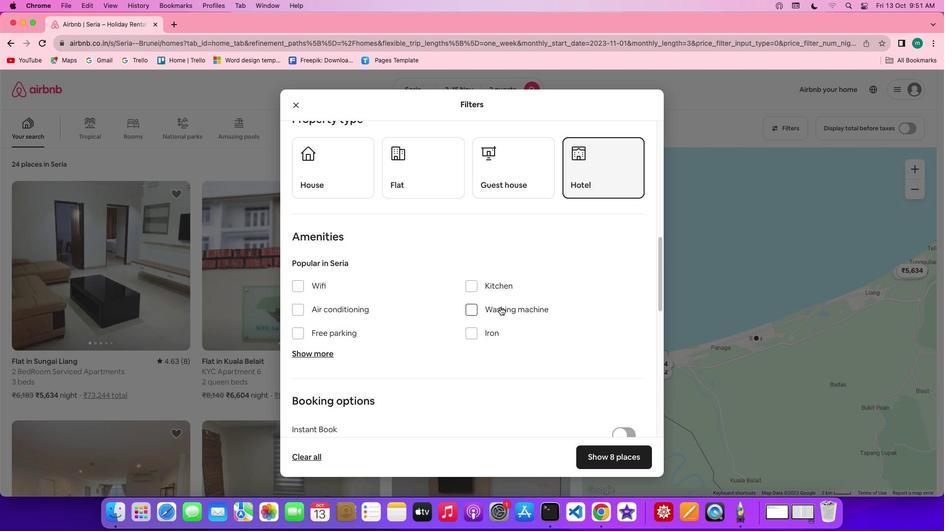 
Action: Mouse scrolled (500, 307) with delta (0, 0)
Screenshot: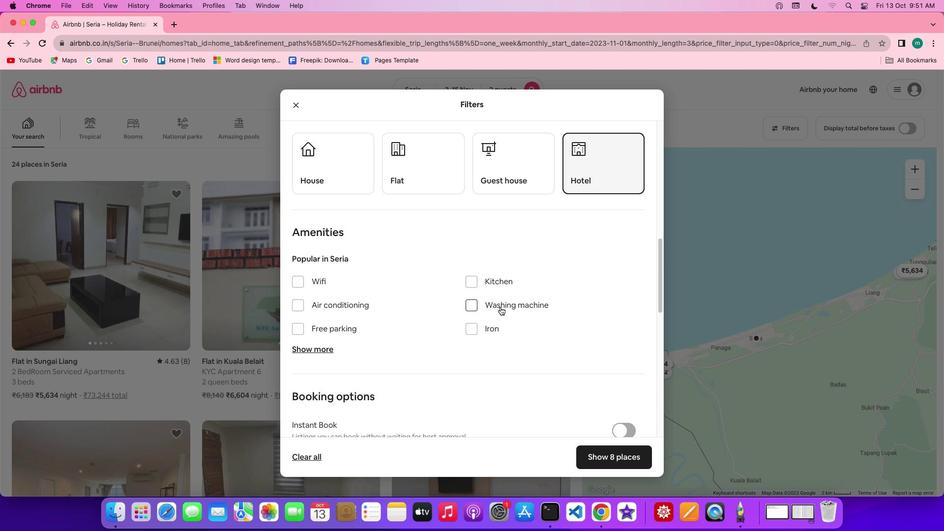 
Action: Mouse scrolled (500, 307) with delta (0, 0)
Screenshot: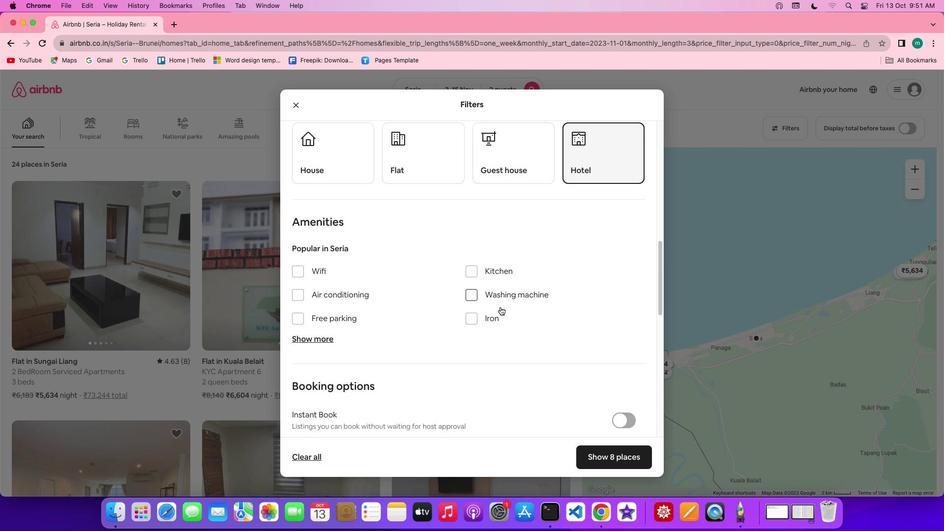 
Action: Mouse scrolled (500, 307) with delta (0, 0)
Screenshot: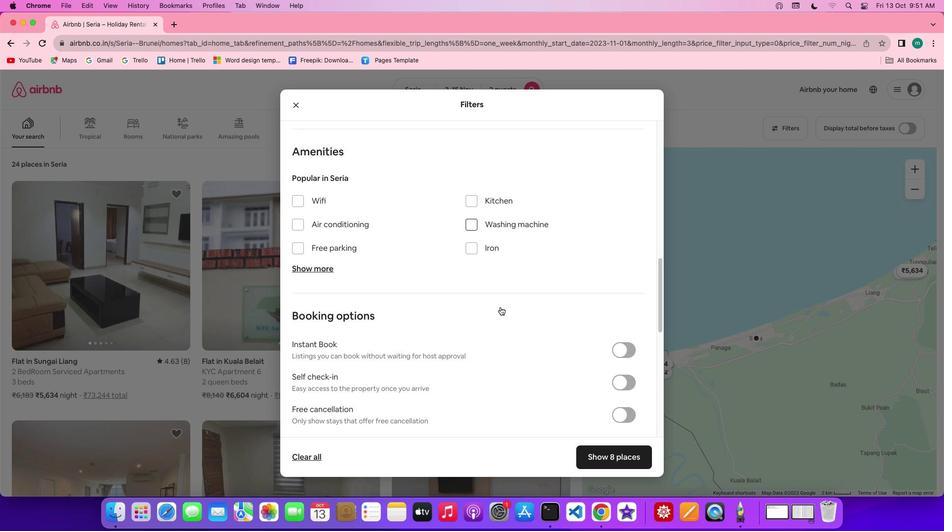
Action: Mouse scrolled (500, 307) with delta (0, 0)
Screenshot: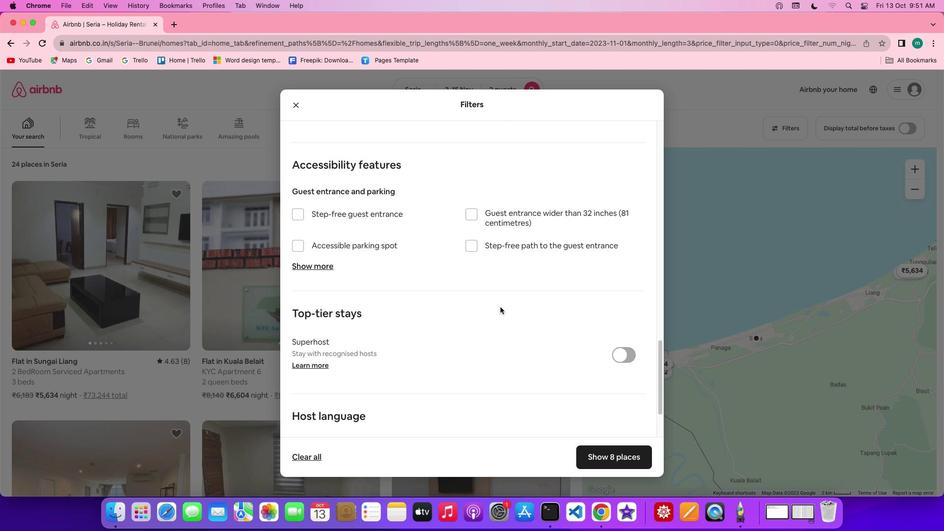 
Action: Mouse scrolled (500, 307) with delta (0, 0)
Screenshot: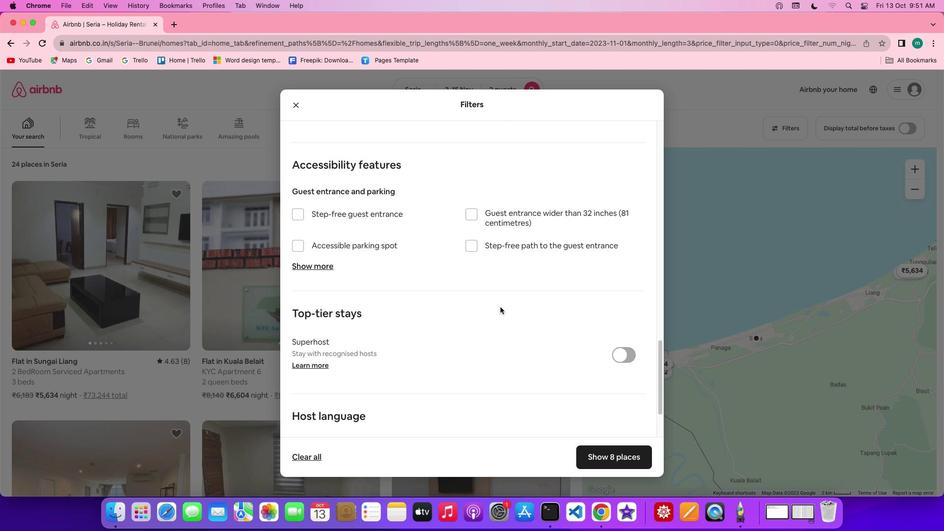 
Action: Mouse scrolled (500, 307) with delta (0, 0)
Screenshot: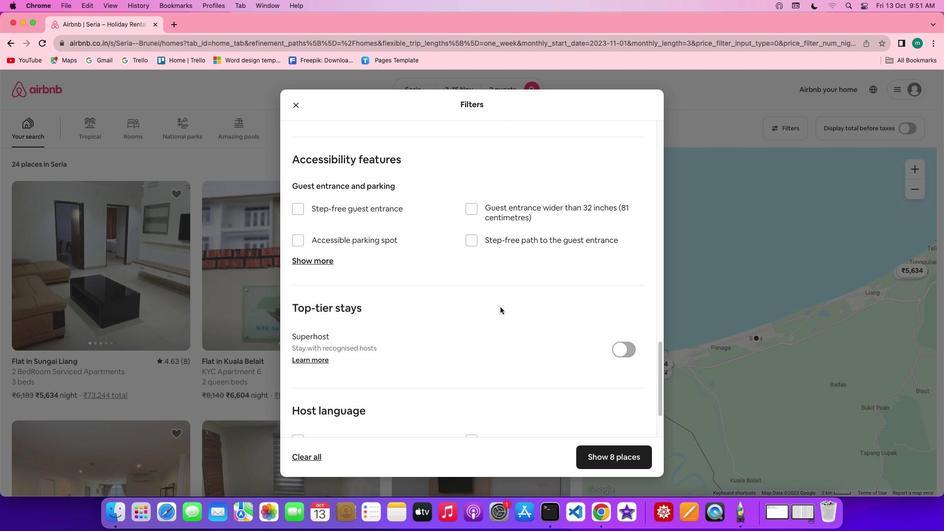 
Action: Mouse scrolled (500, 307) with delta (0, 0)
Screenshot: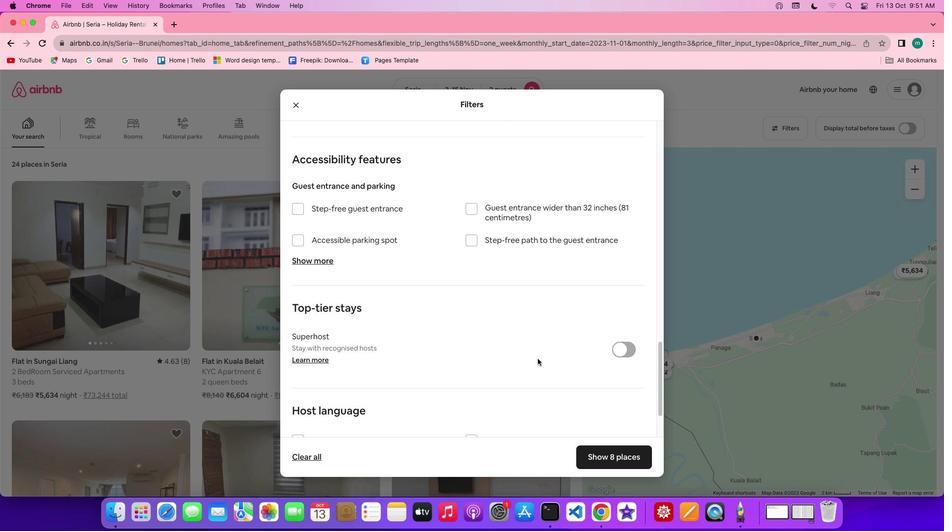 
Action: Mouse scrolled (500, 307) with delta (0, 0)
Screenshot: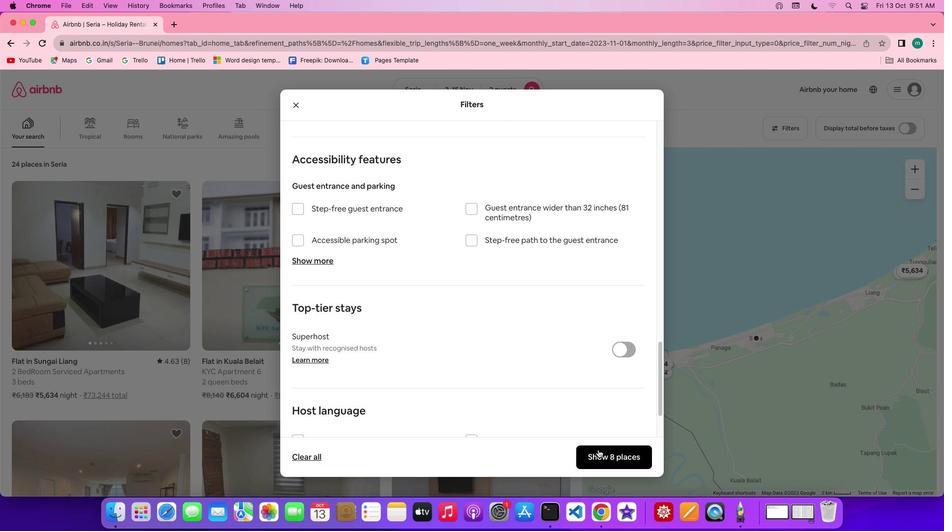 
Action: Mouse scrolled (500, 307) with delta (0, 0)
Screenshot: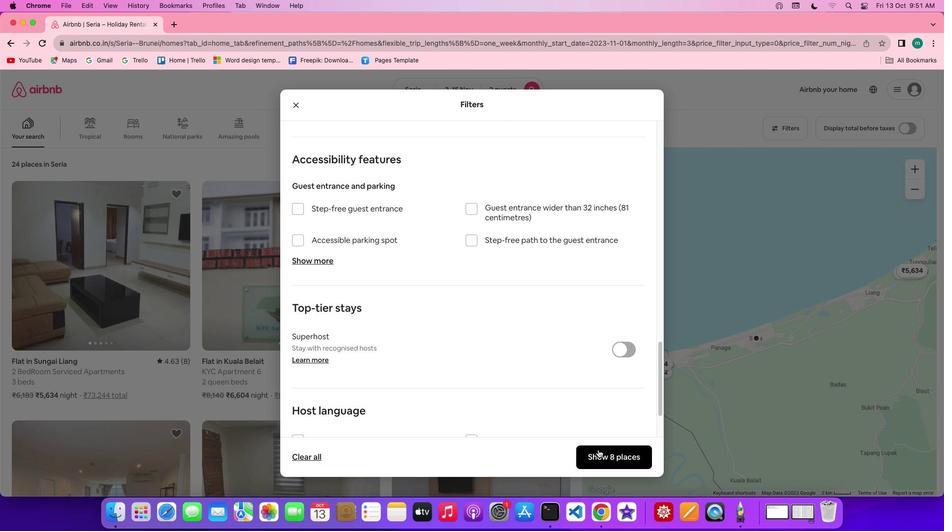 
Action: Mouse scrolled (500, 307) with delta (0, -1)
Screenshot: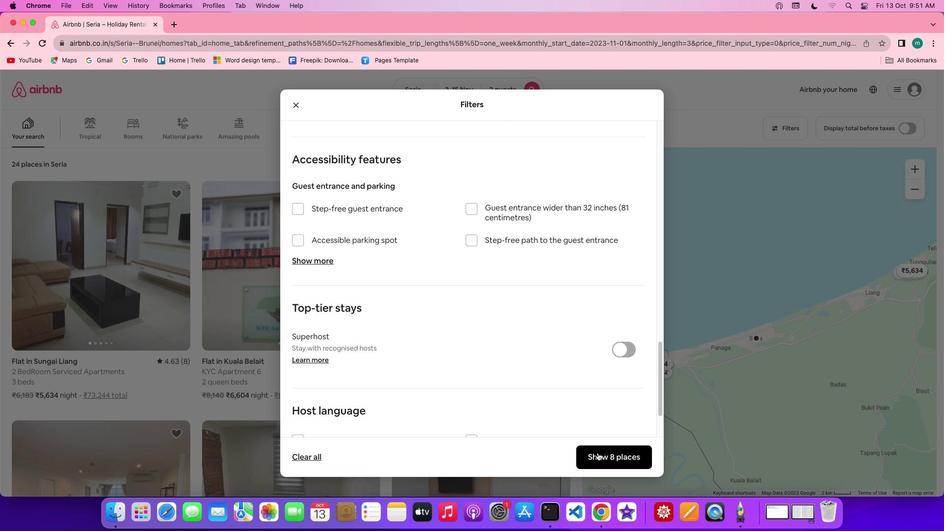
Action: Mouse scrolled (500, 307) with delta (0, -2)
Screenshot: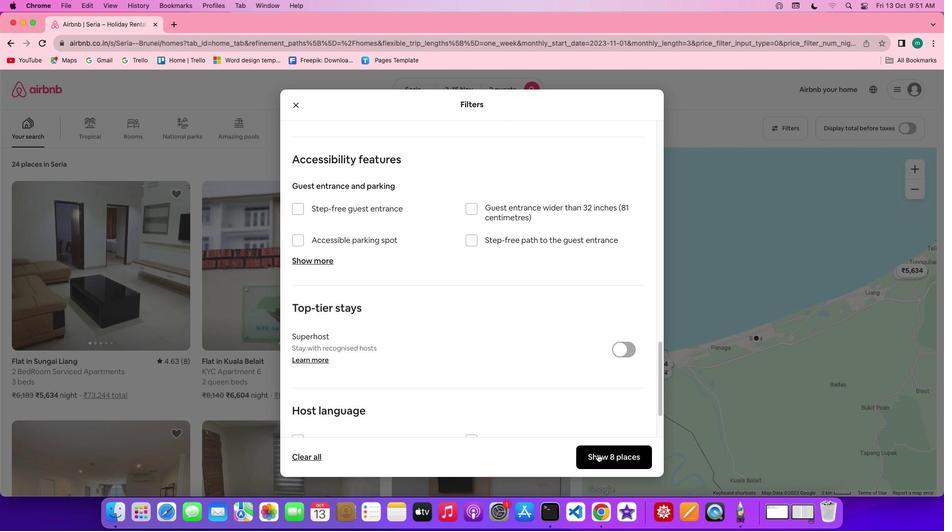 
Action: Mouse scrolled (500, 307) with delta (0, -2)
Screenshot: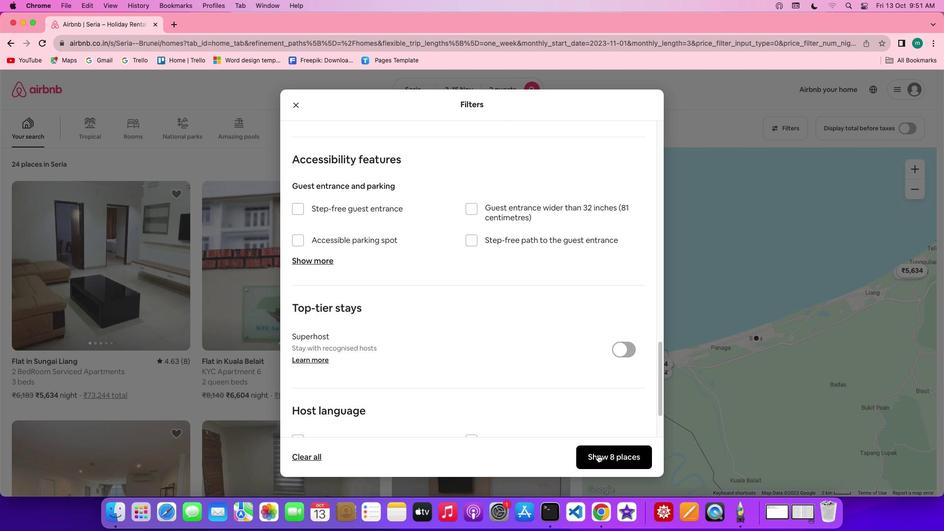 
Action: Mouse moved to (597, 454)
Screenshot: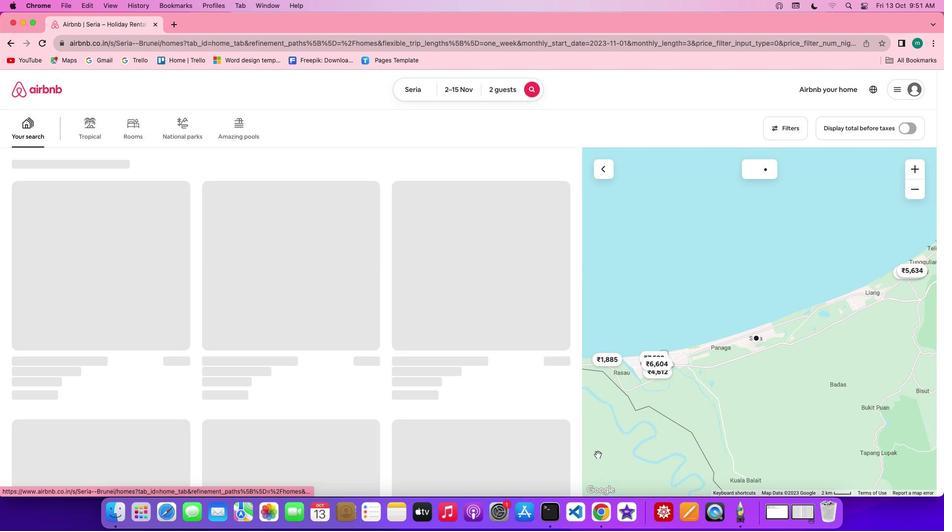 
Action: Mouse pressed left at (597, 454)
Screenshot: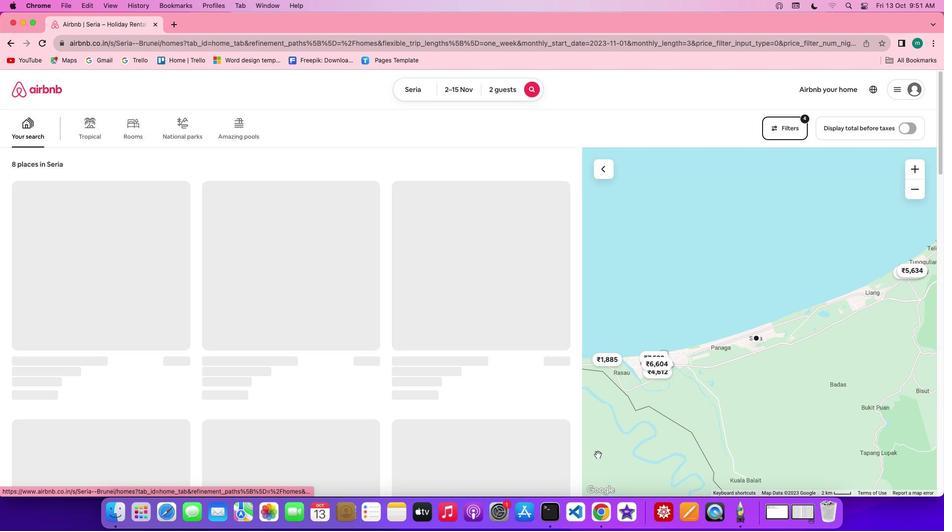 
Action: Mouse moved to (126, 261)
Screenshot: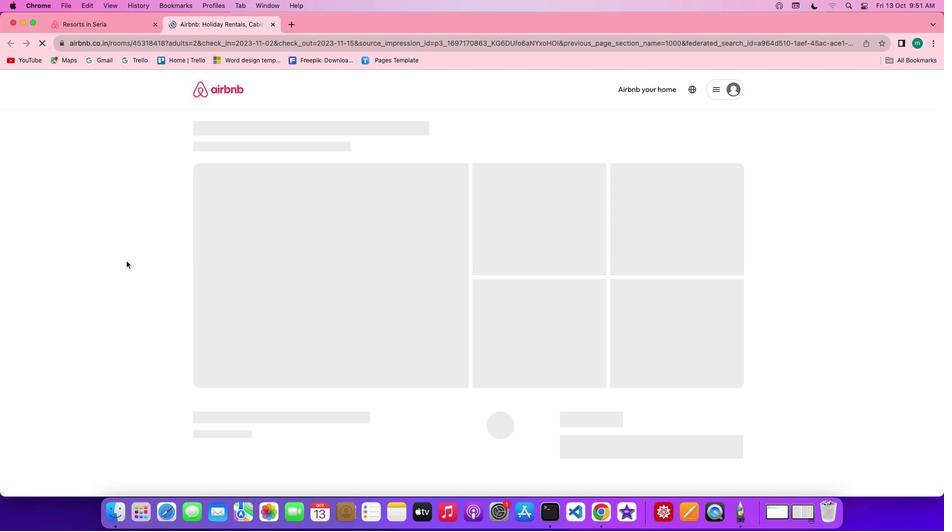 
Action: Mouse pressed left at (126, 261)
Screenshot: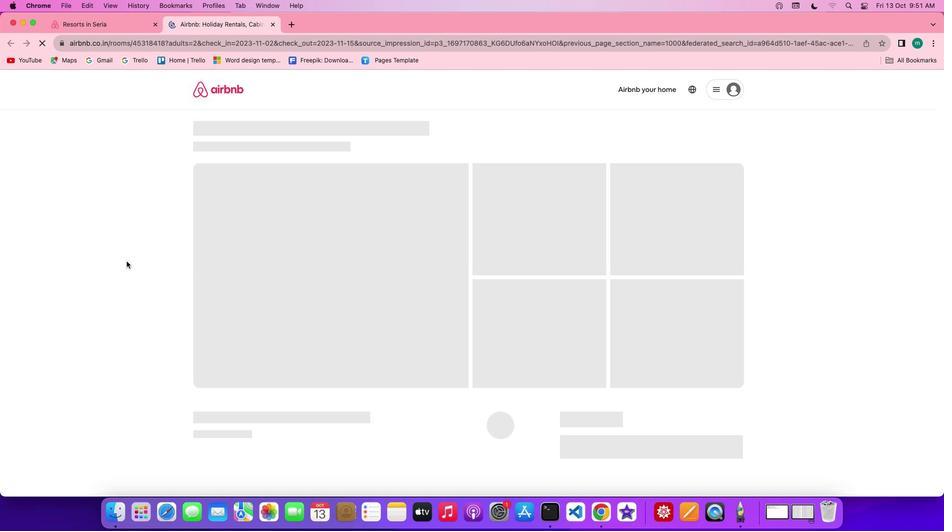 
Action: Mouse moved to (709, 362)
Screenshot: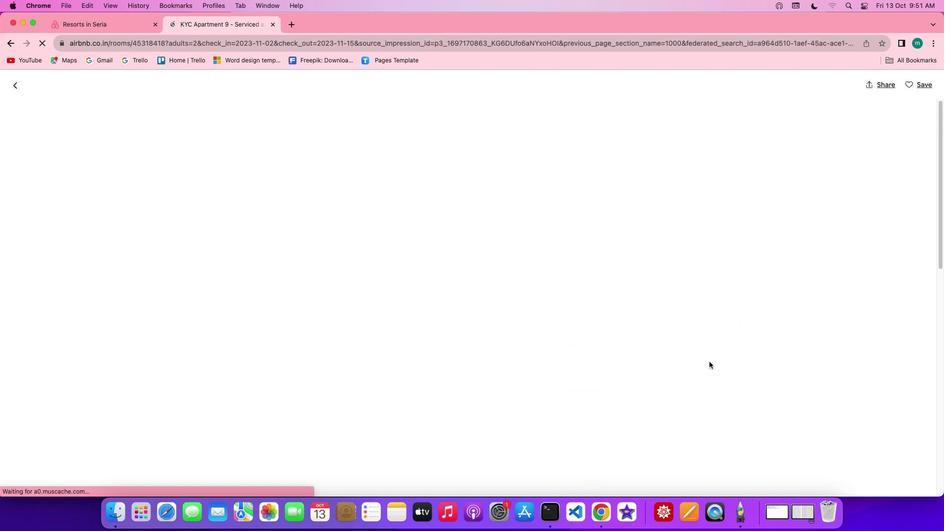 
Action: Mouse pressed left at (709, 362)
Screenshot: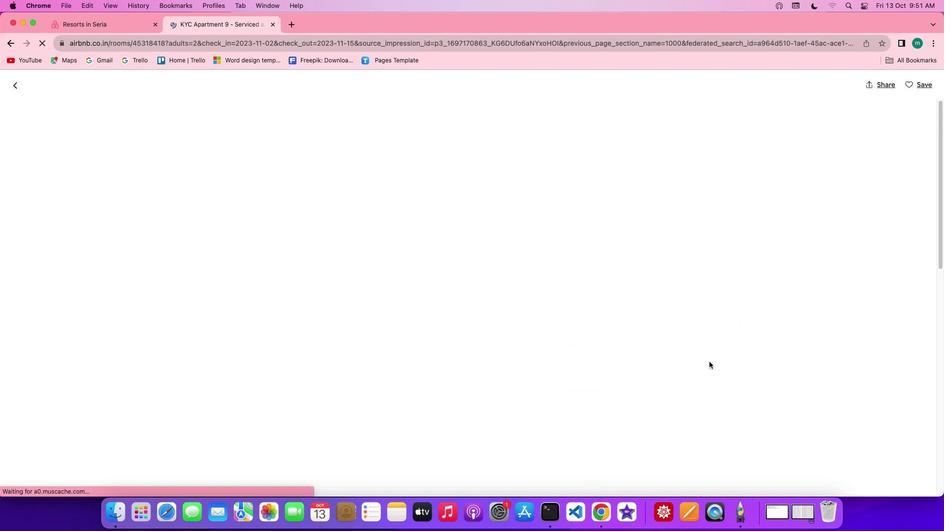 
Action: Mouse moved to (550, 322)
Screenshot: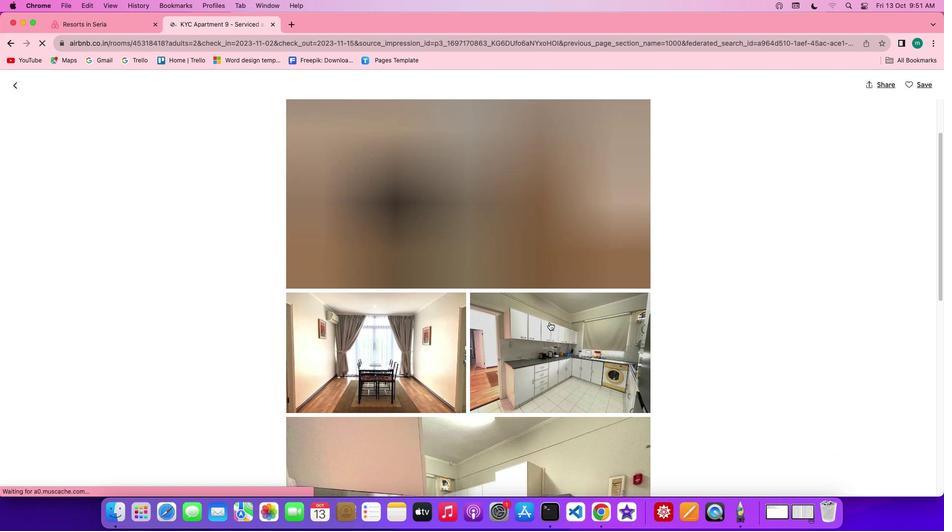 
Action: Mouse scrolled (550, 322) with delta (0, 0)
Screenshot: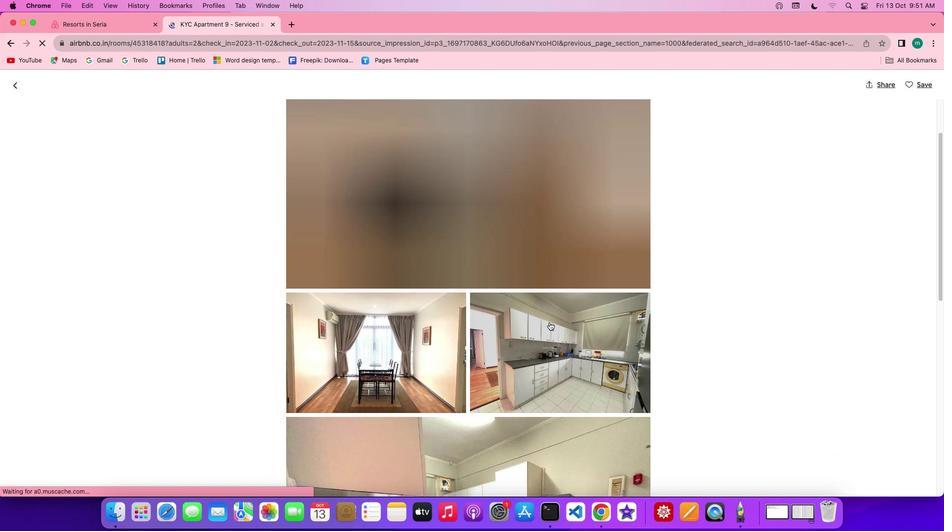 
Action: Mouse scrolled (550, 322) with delta (0, 0)
Screenshot: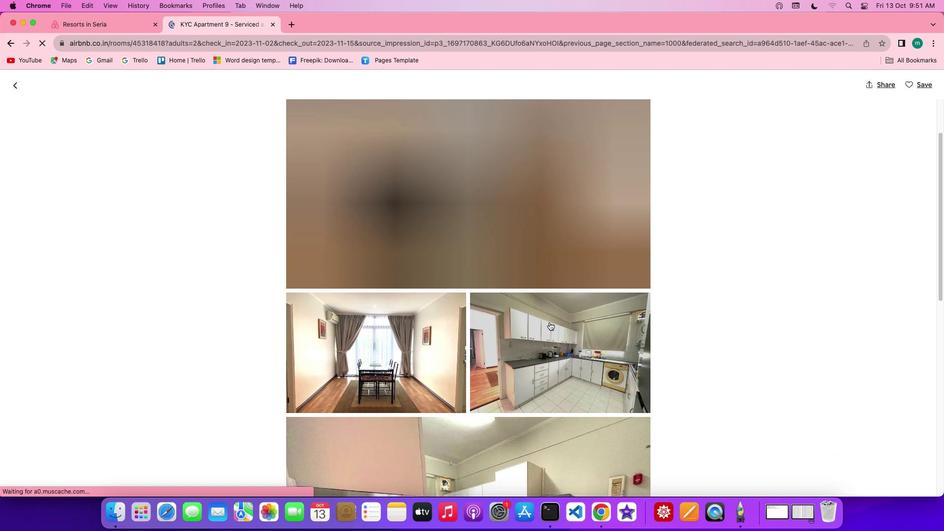 
Action: Mouse scrolled (550, 322) with delta (0, 0)
Screenshot: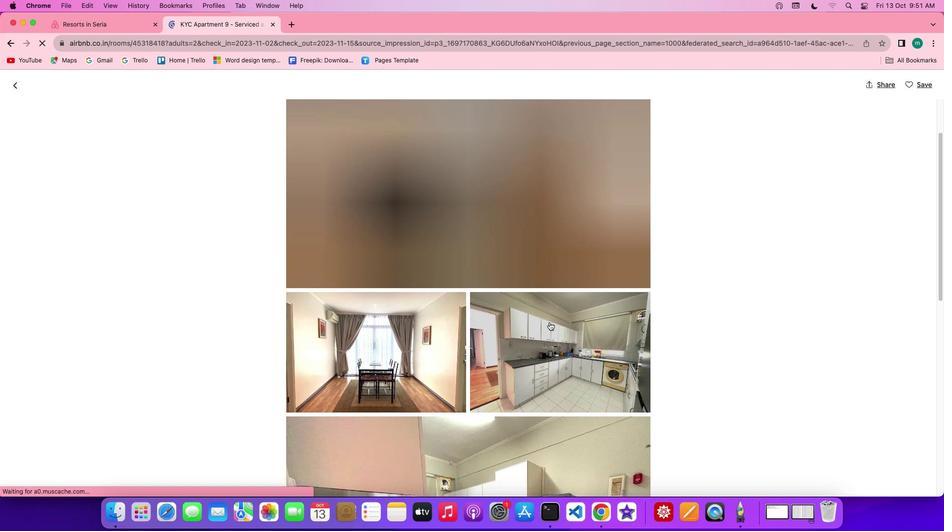 
Action: Mouse scrolled (550, 322) with delta (0, 0)
Screenshot: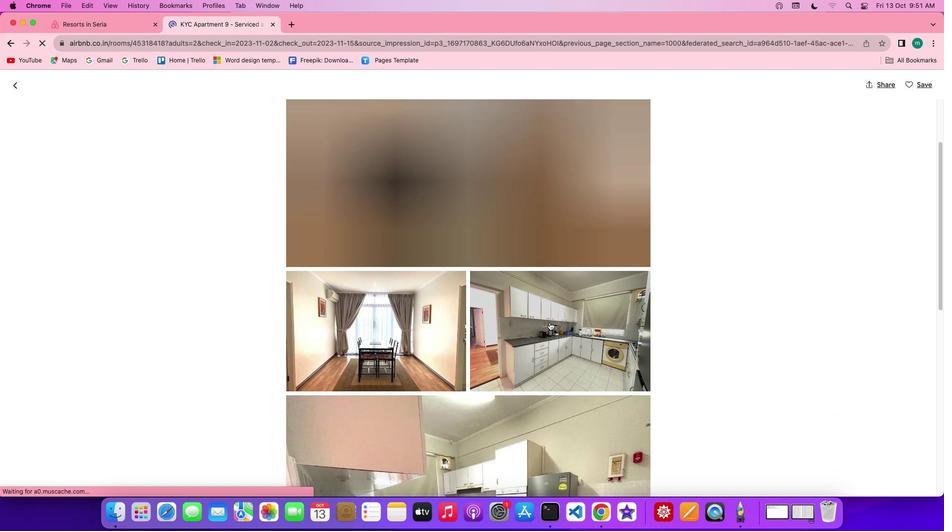 
Action: Mouse scrolled (550, 322) with delta (0, 0)
Screenshot: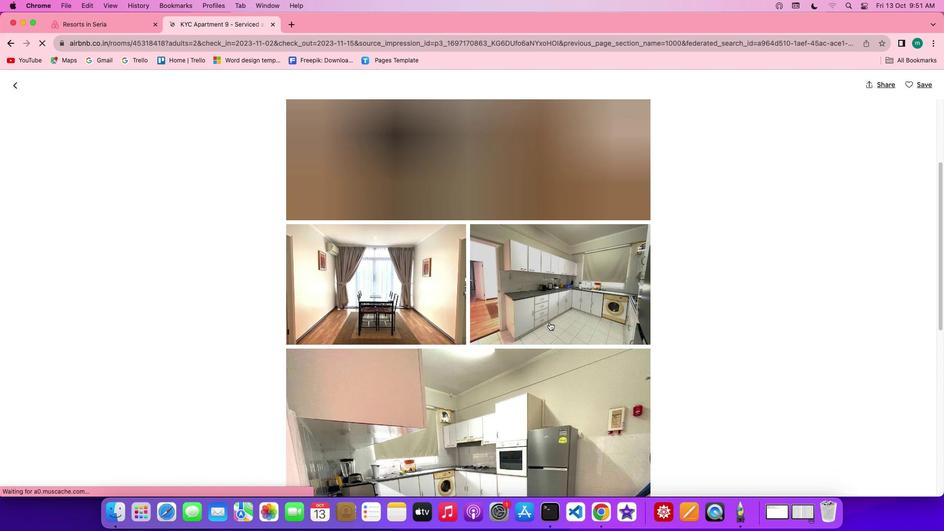 
Action: Mouse scrolled (550, 322) with delta (0, 0)
Screenshot: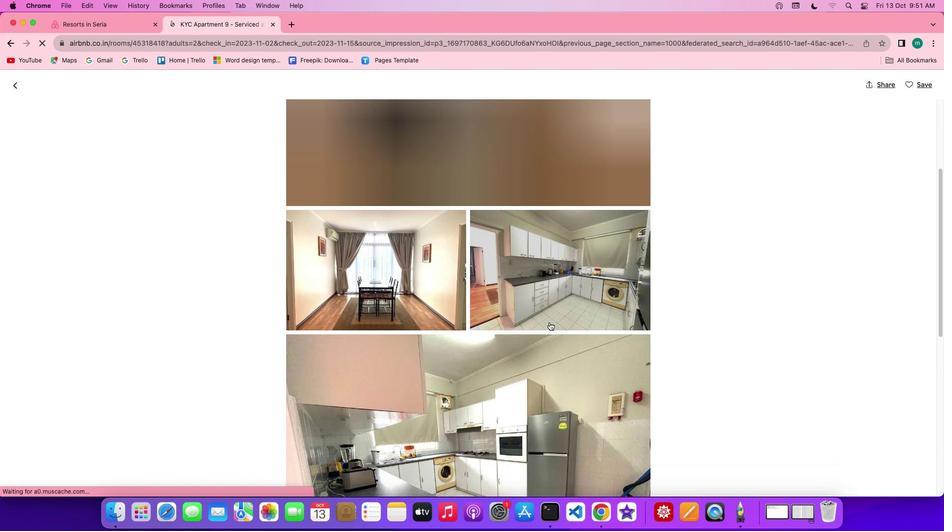 
Action: Mouse scrolled (550, 322) with delta (0, 0)
Screenshot: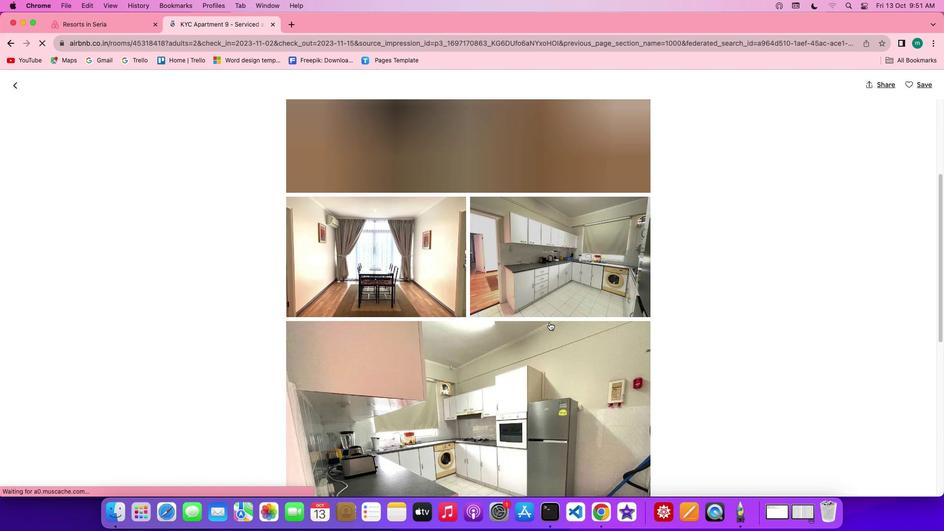 
Action: Mouse scrolled (550, 322) with delta (0, 0)
Screenshot: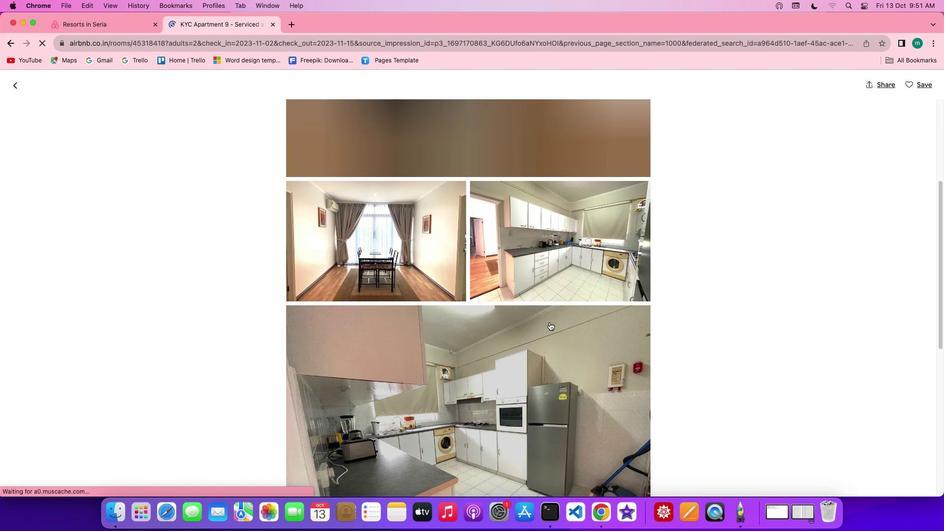 
Action: Mouse scrolled (550, 322) with delta (0, 0)
Screenshot: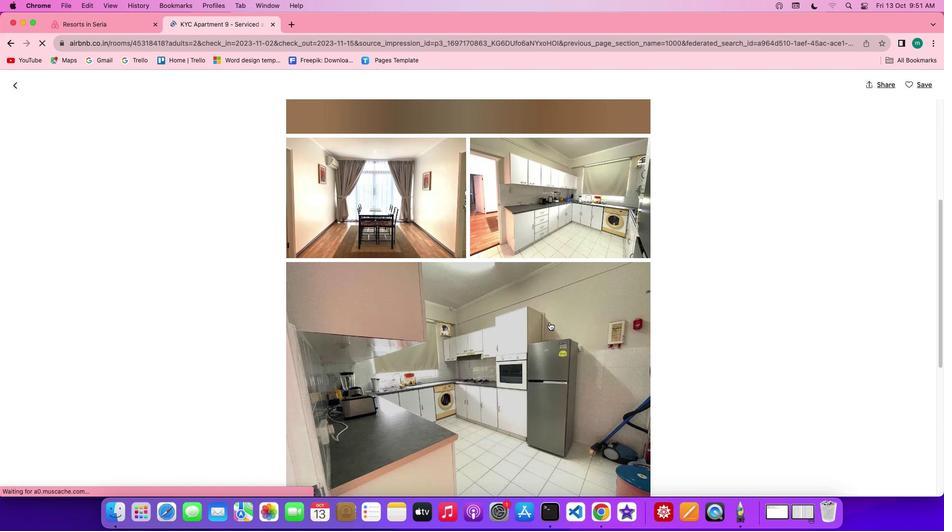 
Action: Mouse scrolled (550, 322) with delta (0, 0)
Screenshot: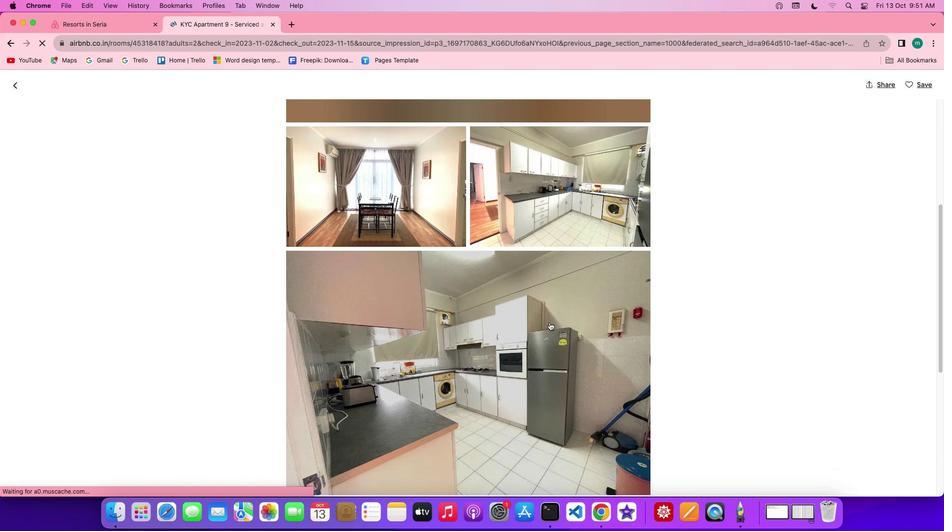 
Action: Mouse scrolled (550, 322) with delta (0, 0)
Screenshot: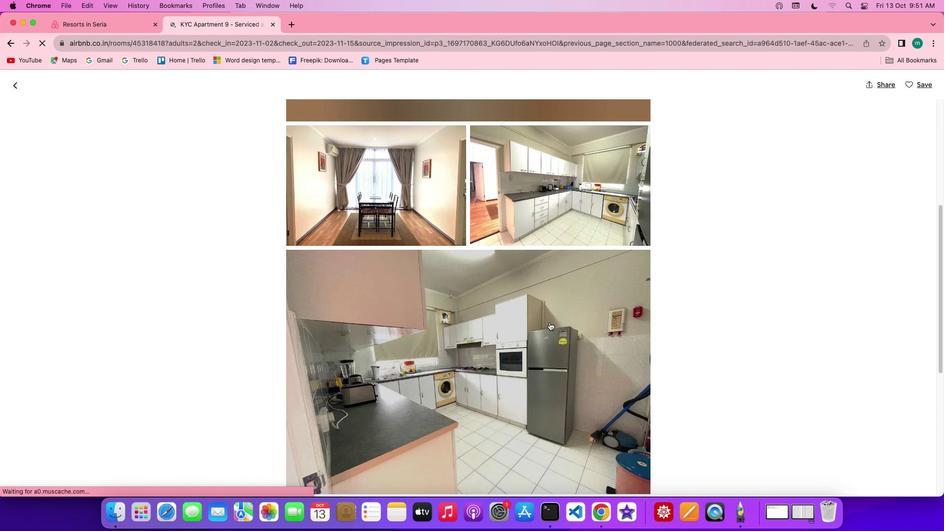 
Action: Mouse scrolled (550, 322) with delta (0, 0)
Screenshot: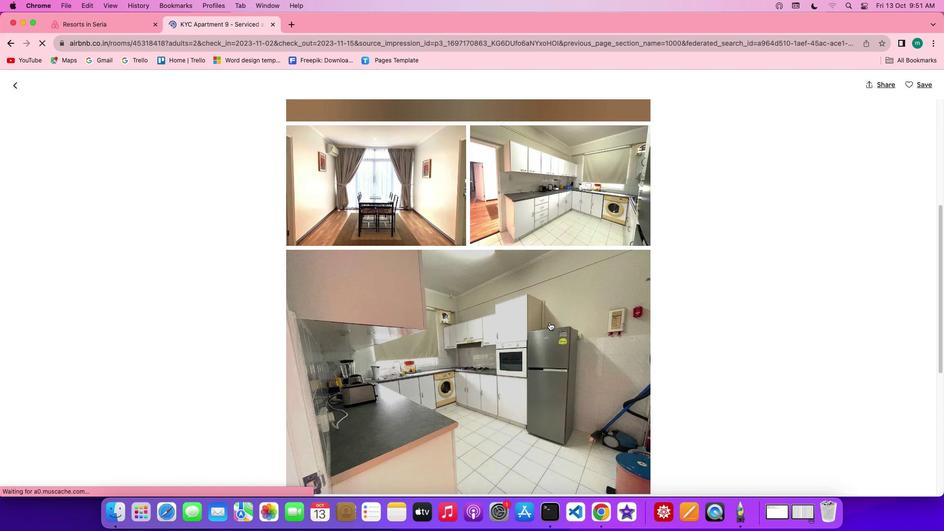 
Action: Mouse scrolled (550, 322) with delta (0, 0)
Screenshot: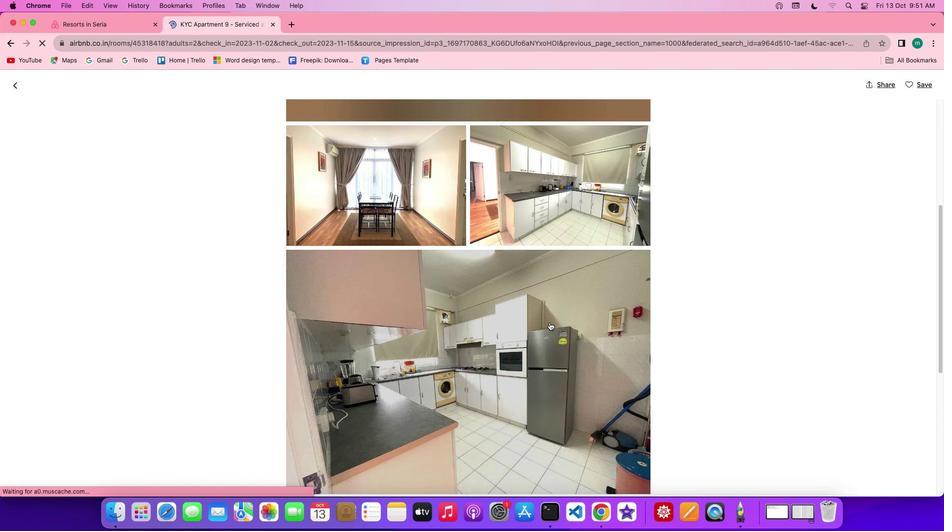 
Action: Mouse scrolled (550, 322) with delta (0, 0)
Screenshot: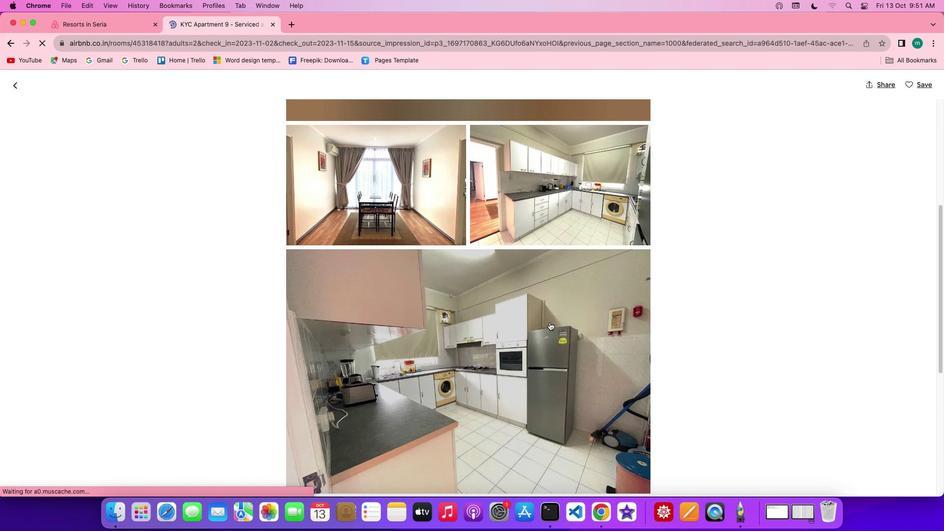 
Action: Mouse scrolled (550, 322) with delta (0, 0)
Screenshot: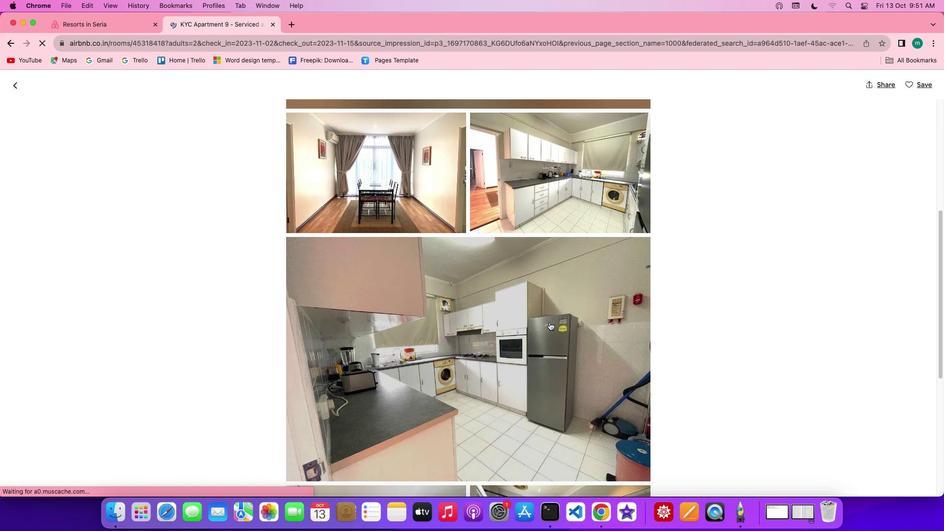 
Action: Mouse scrolled (550, 322) with delta (0, 0)
Screenshot: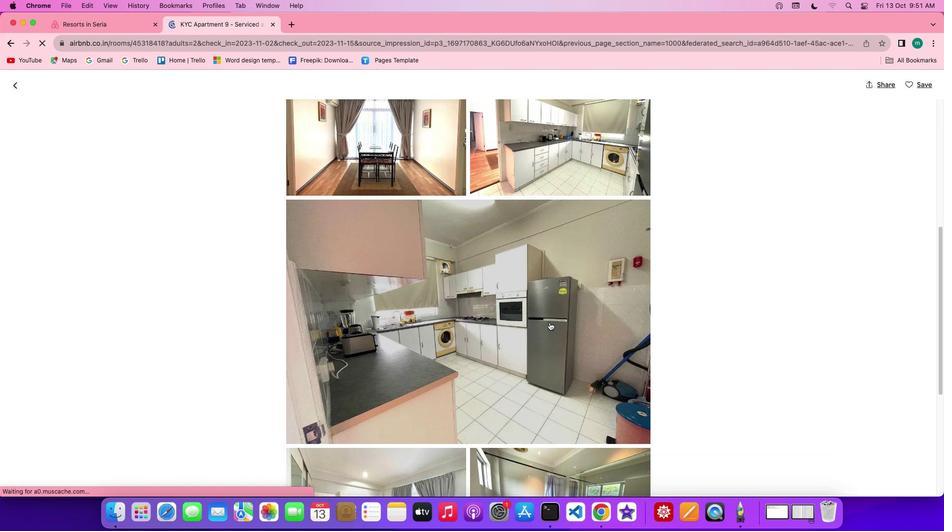 
Action: Mouse scrolled (550, 322) with delta (0, 0)
Screenshot: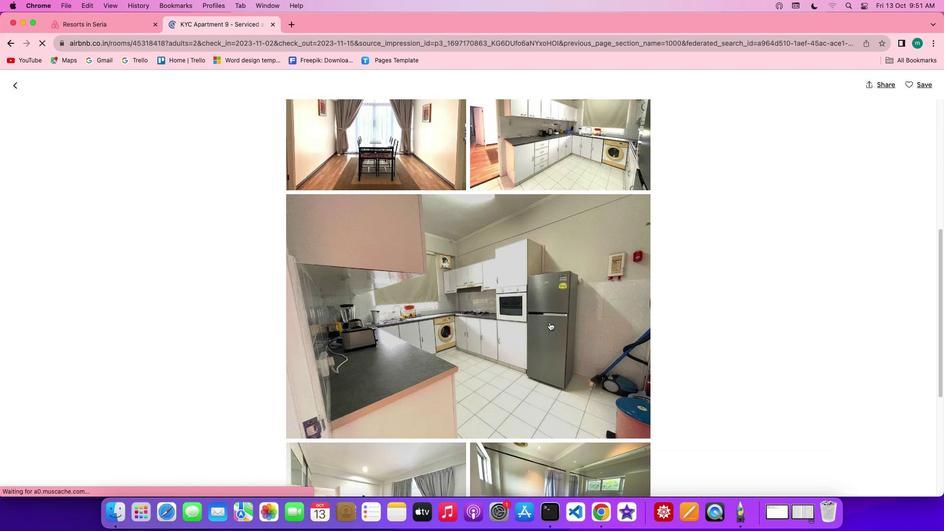 
Action: Mouse scrolled (550, 322) with delta (0, 0)
Screenshot: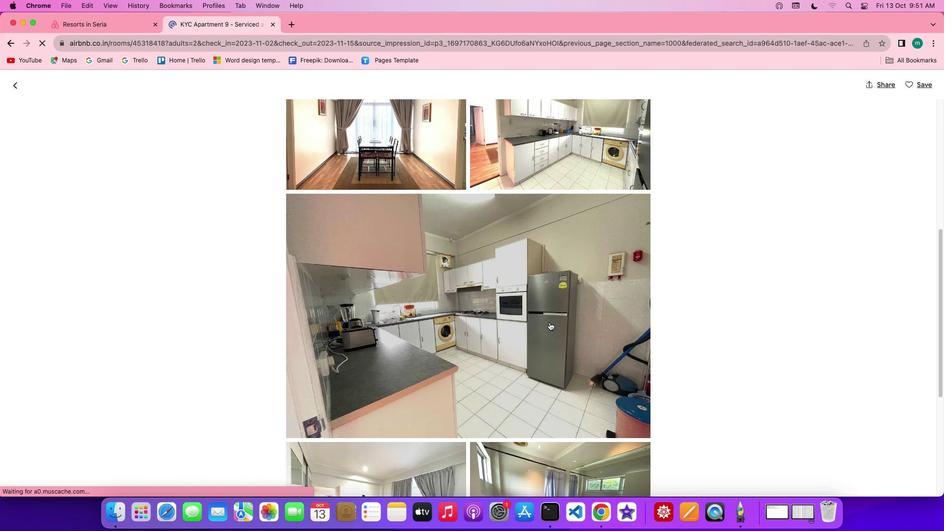 
Action: Mouse scrolled (550, 322) with delta (0, 0)
Screenshot: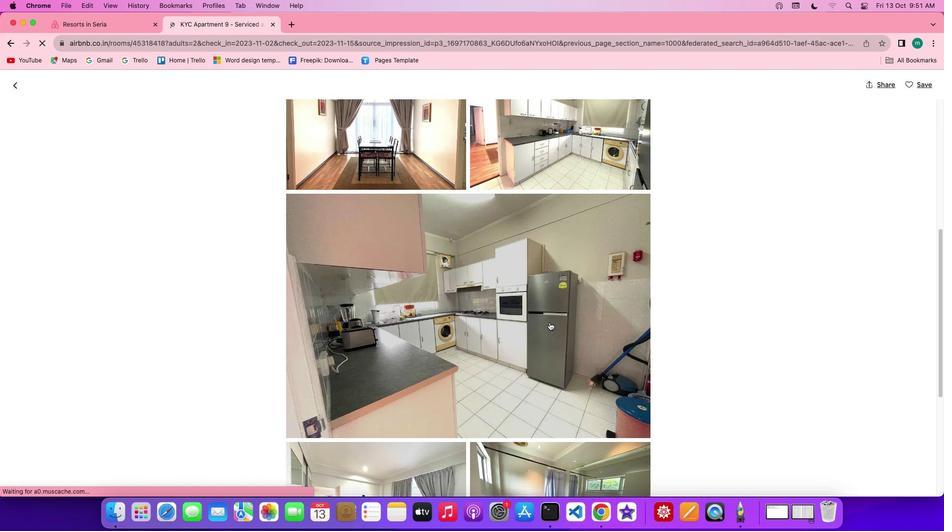 
Action: Mouse scrolled (550, 322) with delta (0, 0)
Screenshot: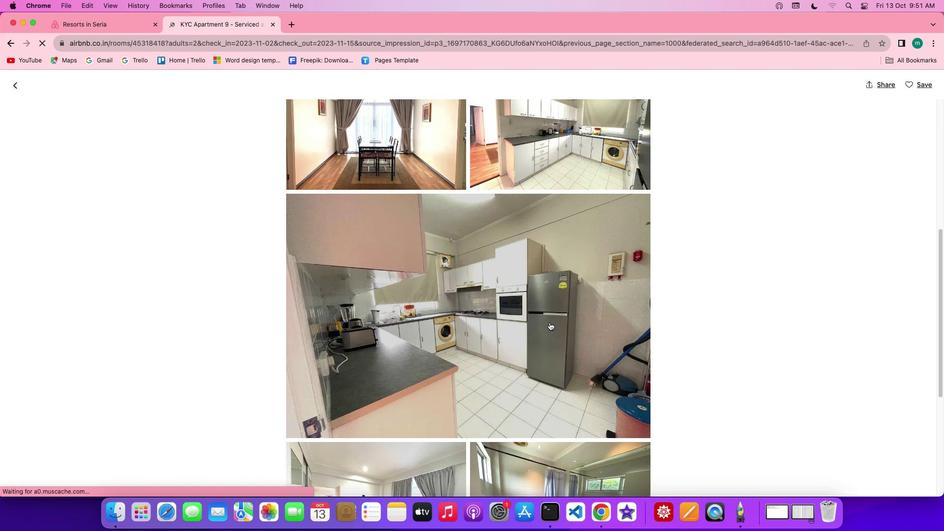 
Action: Mouse scrolled (550, 322) with delta (0, 0)
Screenshot: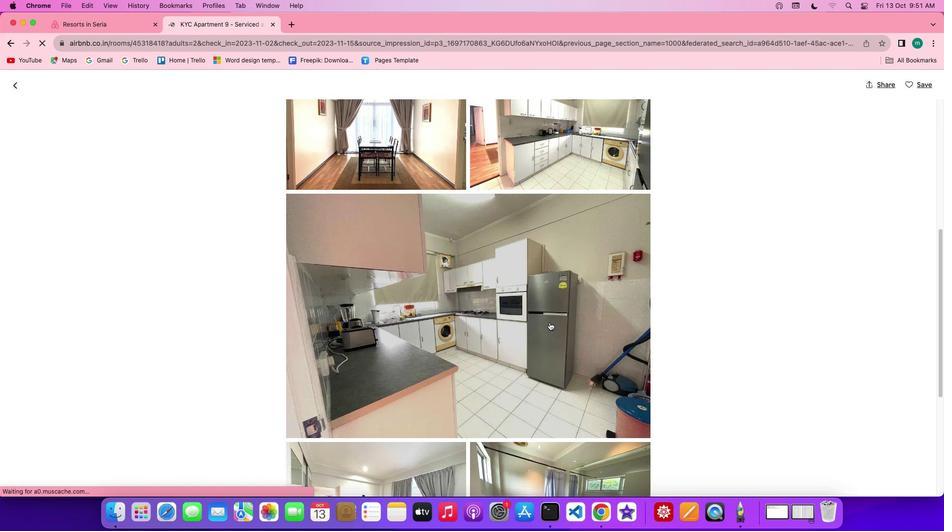 
Action: Mouse scrolled (550, 322) with delta (0, 0)
Screenshot: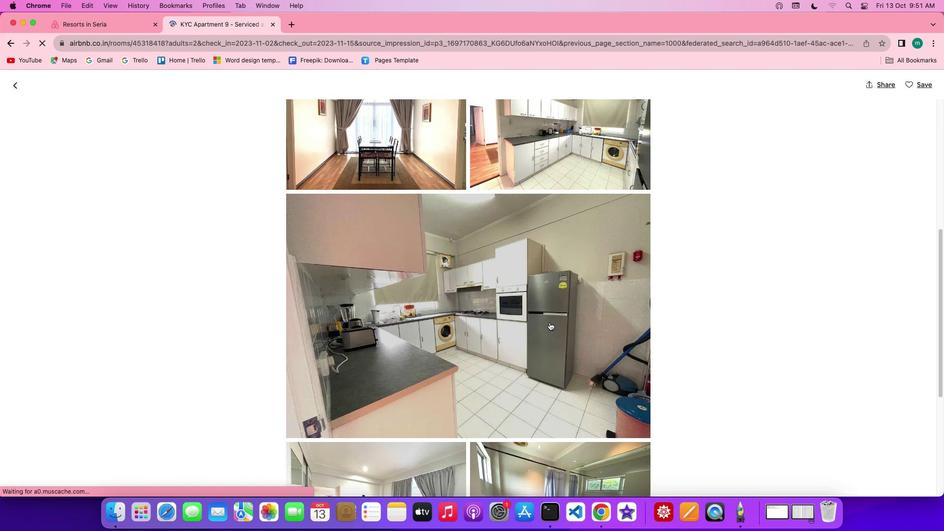 
Action: Mouse scrolled (550, 322) with delta (0, 0)
Screenshot: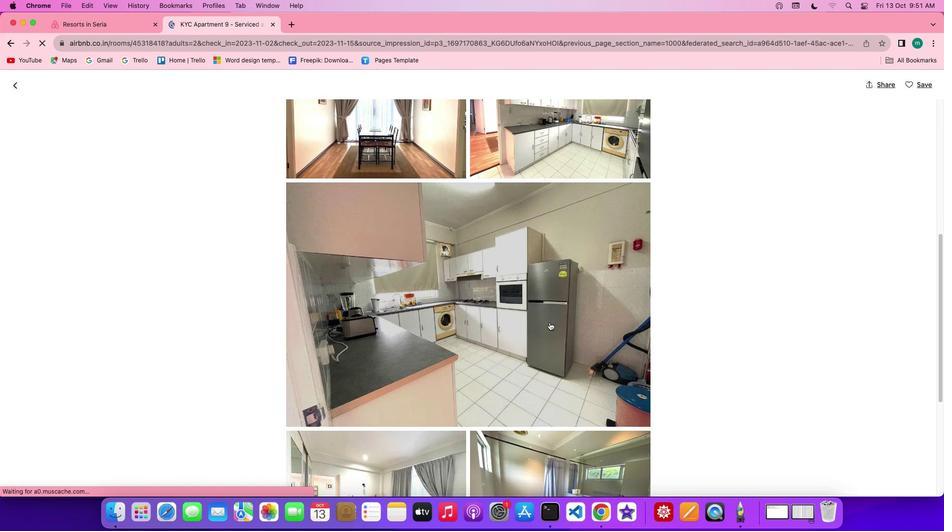 
Action: Mouse scrolled (550, 322) with delta (0, 0)
Screenshot: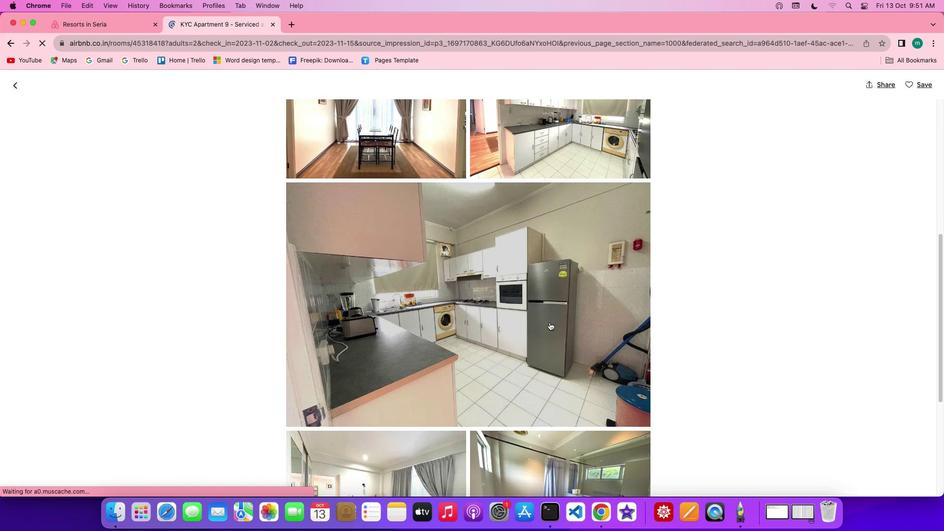 
Action: Mouse scrolled (550, 322) with delta (0, 0)
Screenshot: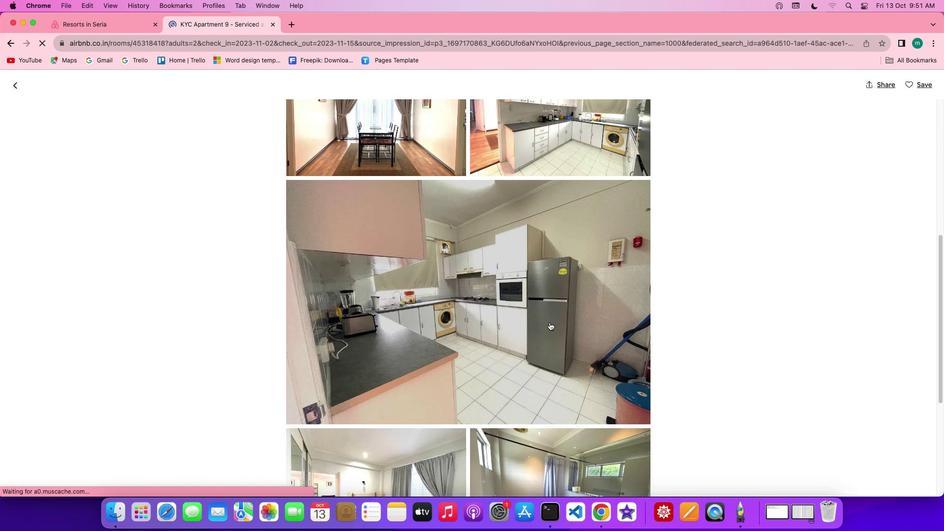
Action: Mouse scrolled (550, 322) with delta (0, 0)
Screenshot: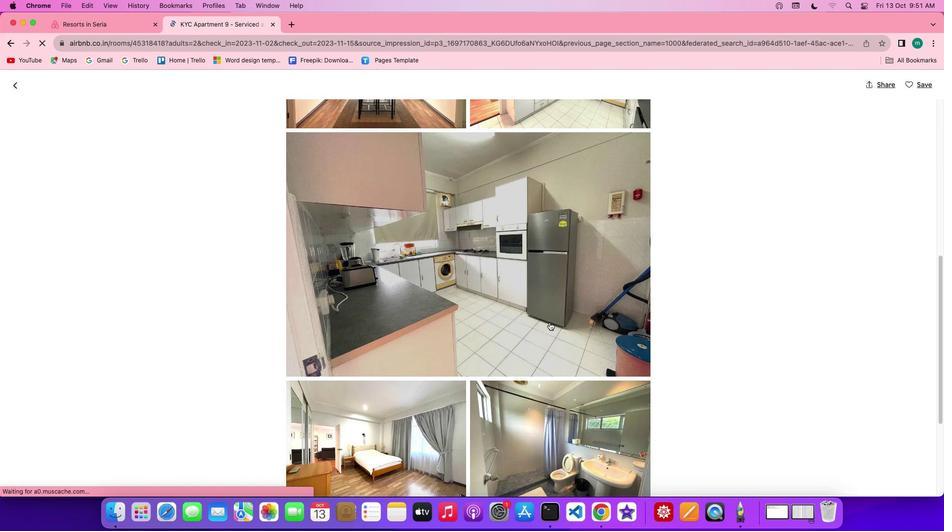
Action: Mouse scrolled (550, 322) with delta (0, 0)
Screenshot: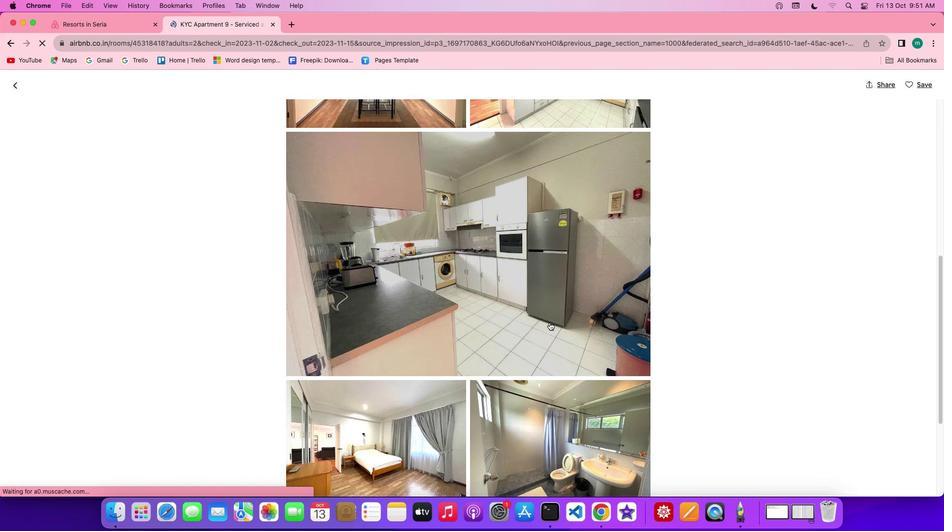 
Action: Mouse scrolled (550, 322) with delta (0, 0)
Screenshot: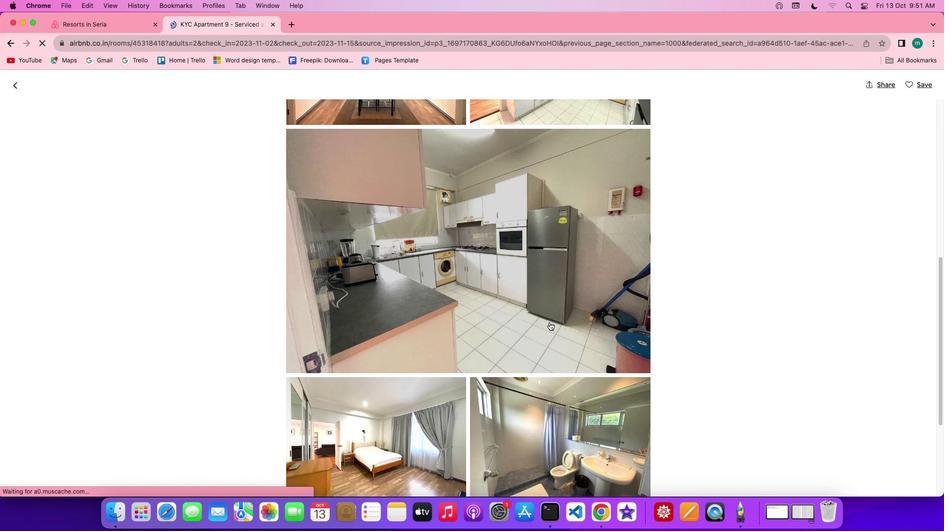 
Action: Mouse scrolled (550, 322) with delta (0, 0)
Screenshot: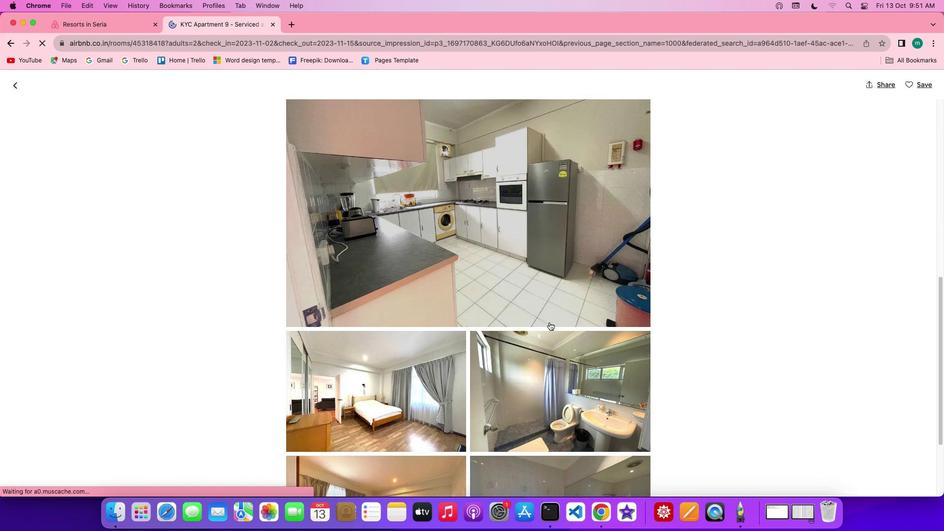 
Action: Mouse scrolled (550, 322) with delta (0, 0)
Screenshot: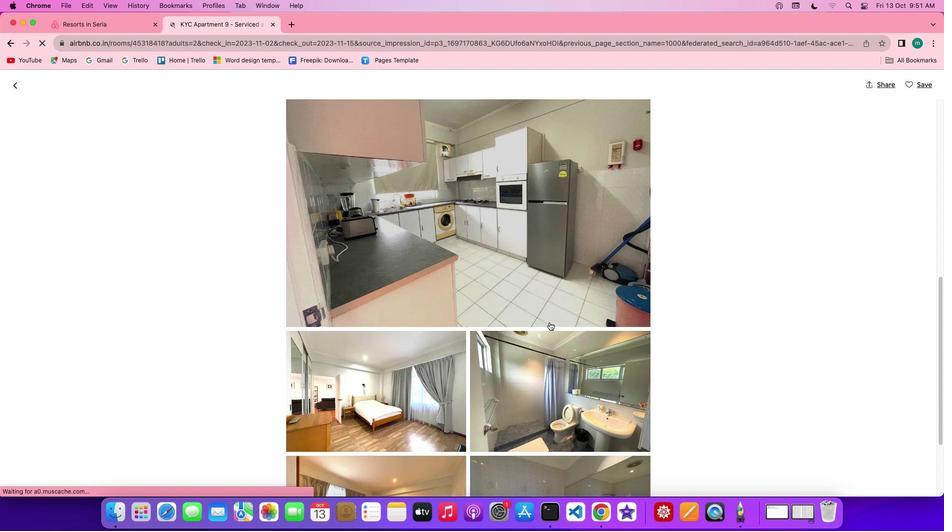 
Action: Mouse scrolled (550, 322) with delta (0, 0)
Screenshot: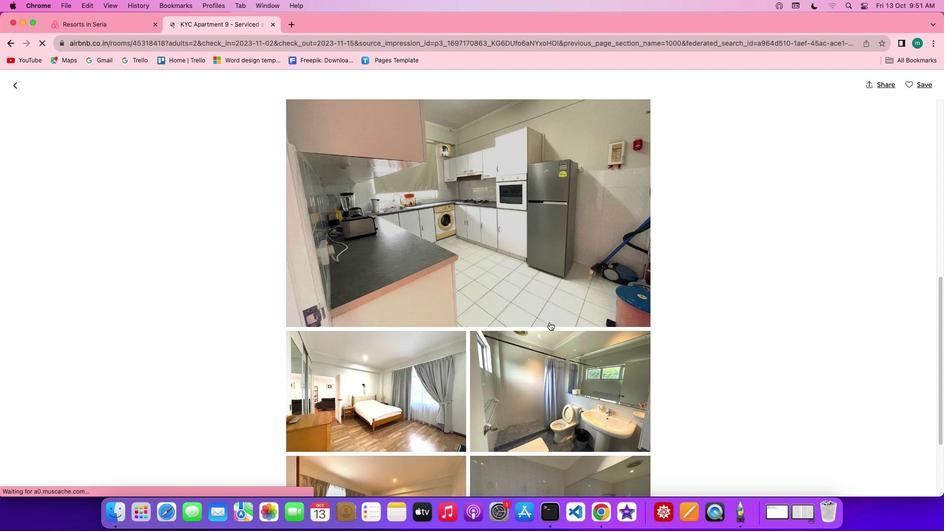 
Action: Mouse scrolled (550, 322) with delta (0, 0)
Screenshot: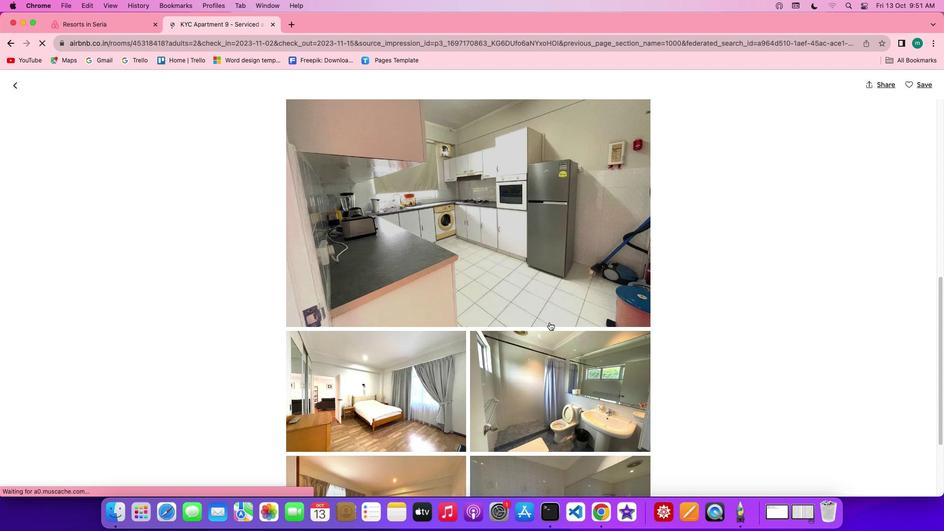 
Action: Mouse scrolled (550, 322) with delta (0, 0)
Screenshot: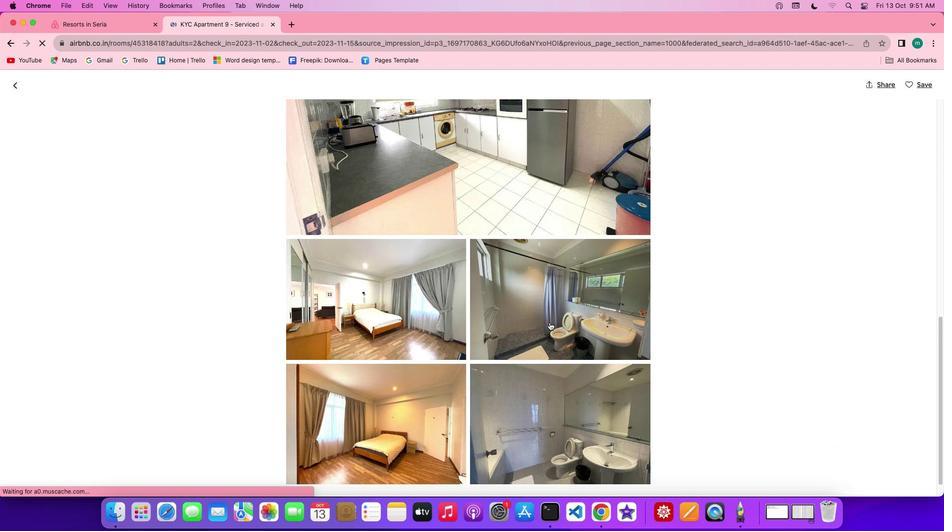 
Action: Mouse scrolled (550, 322) with delta (0, 0)
Screenshot: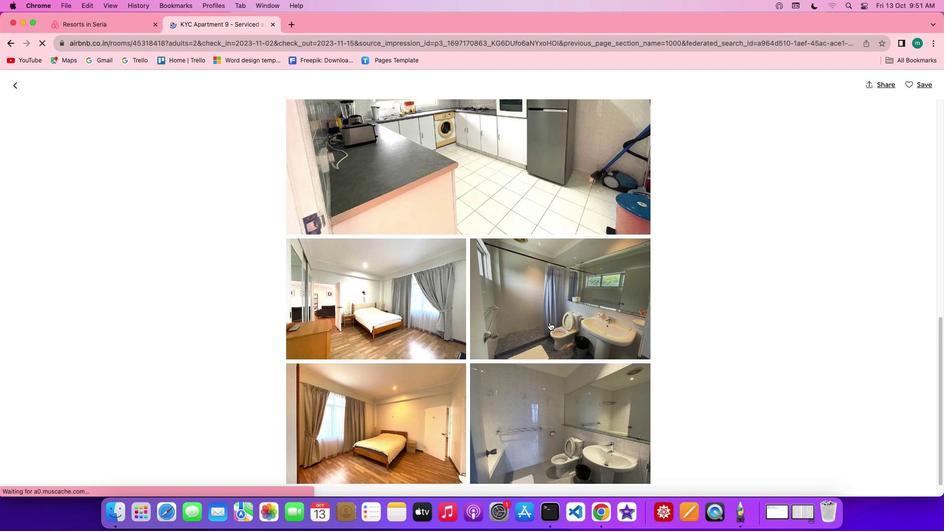 
Action: Mouse scrolled (550, 322) with delta (0, 0)
Screenshot: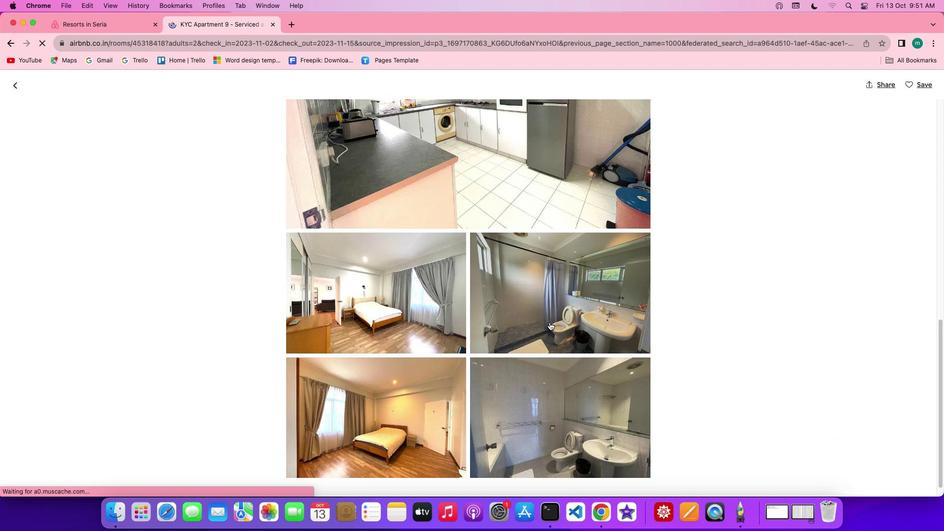 
Action: Mouse scrolled (550, 322) with delta (0, 0)
Screenshot: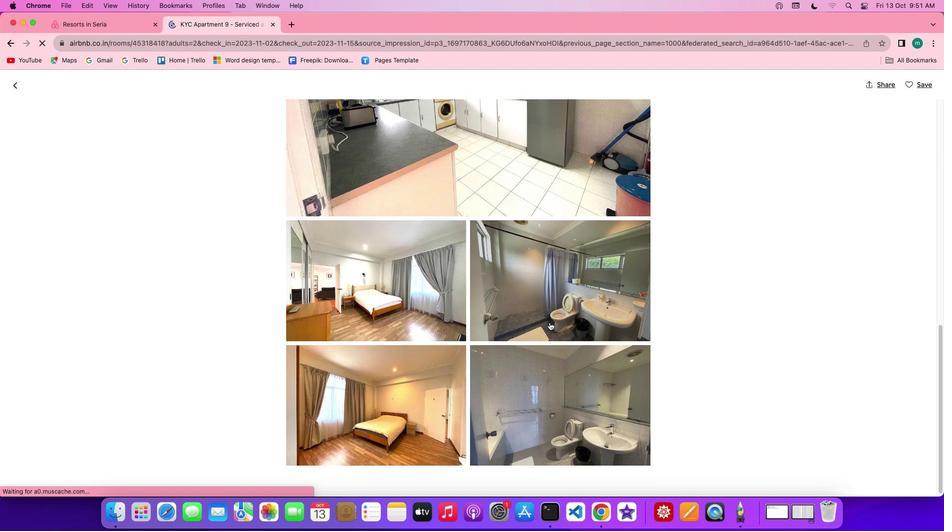 
Action: Mouse scrolled (550, 322) with delta (0, 0)
Screenshot: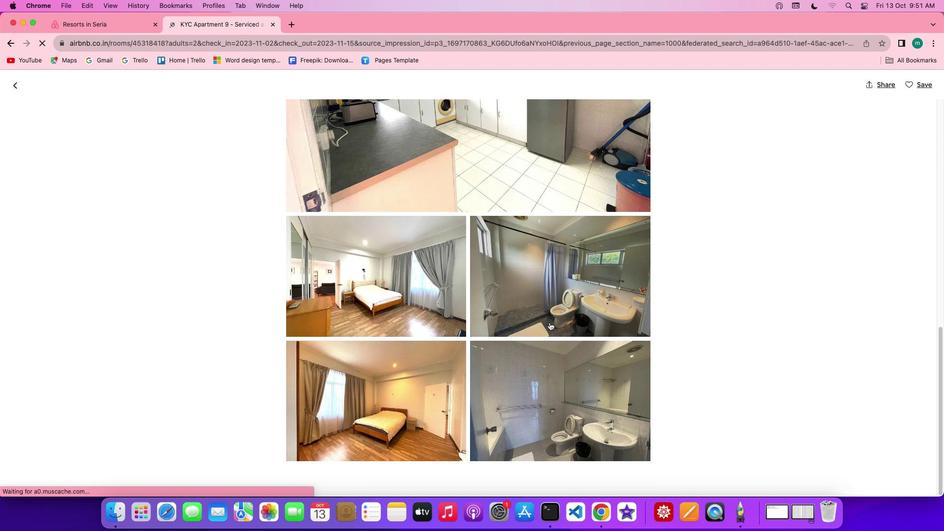 
Action: Mouse scrolled (550, 322) with delta (0, 0)
Screenshot: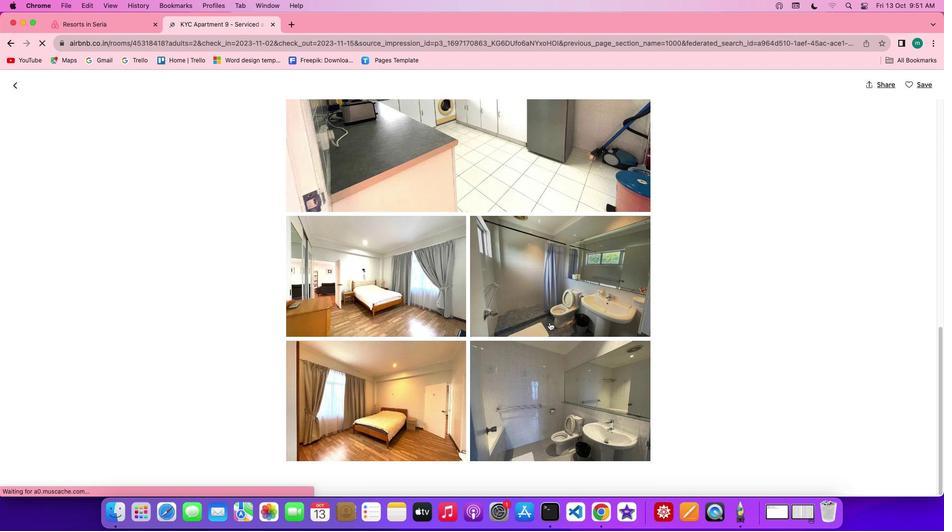
Action: Mouse scrolled (550, 322) with delta (0, 0)
Screenshot: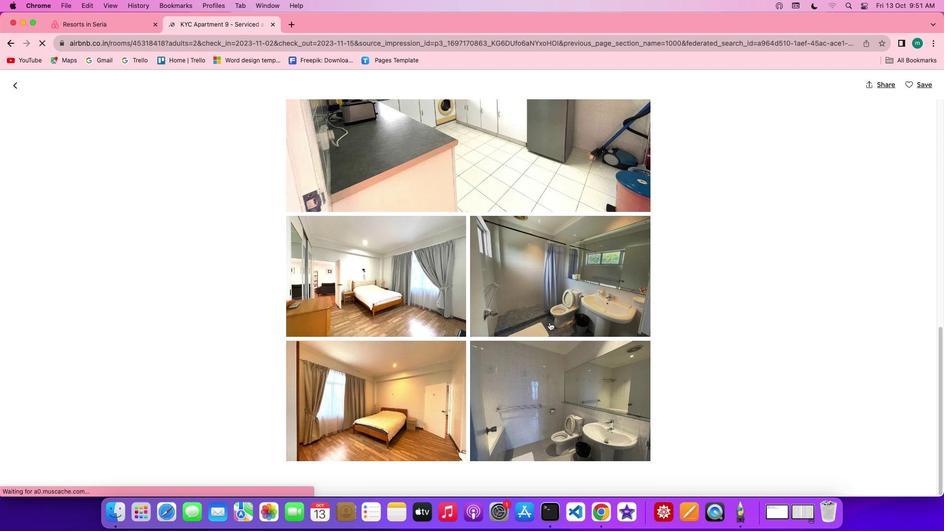 
Action: Mouse scrolled (550, 322) with delta (0, 0)
Screenshot: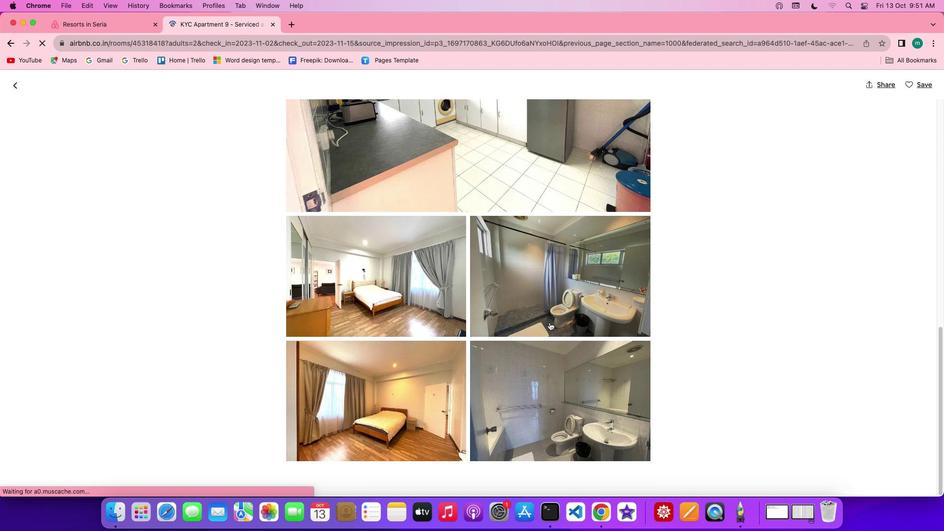 
Action: Mouse scrolled (550, 322) with delta (0, 0)
Screenshot: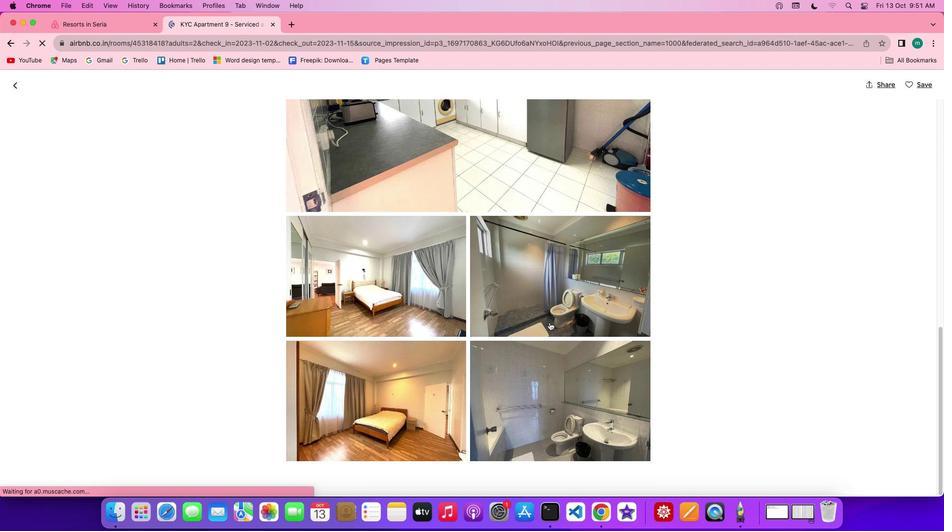 
Action: Mouse scrolled (550, 322) with delta (0, 0)
Screenshot: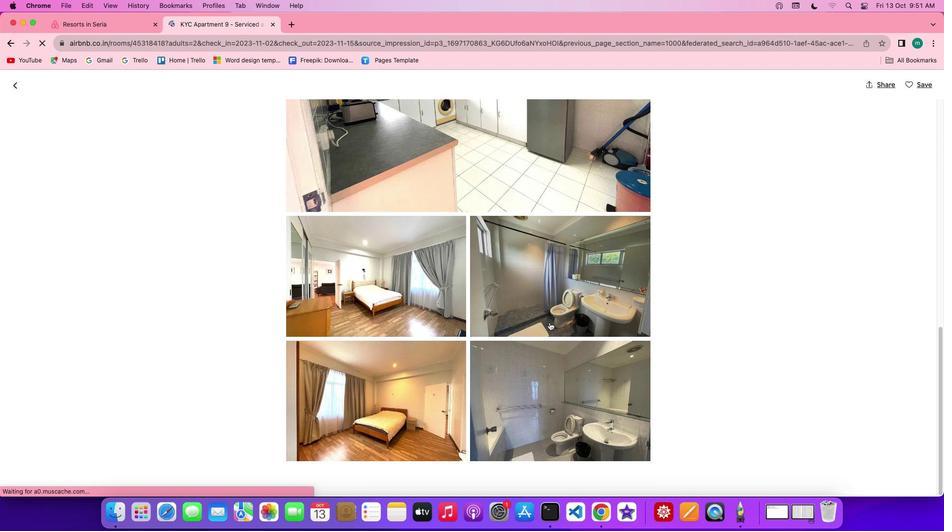 
Action: Mouse scrolled (550, 322) with delta (0, 0)
Screenshot: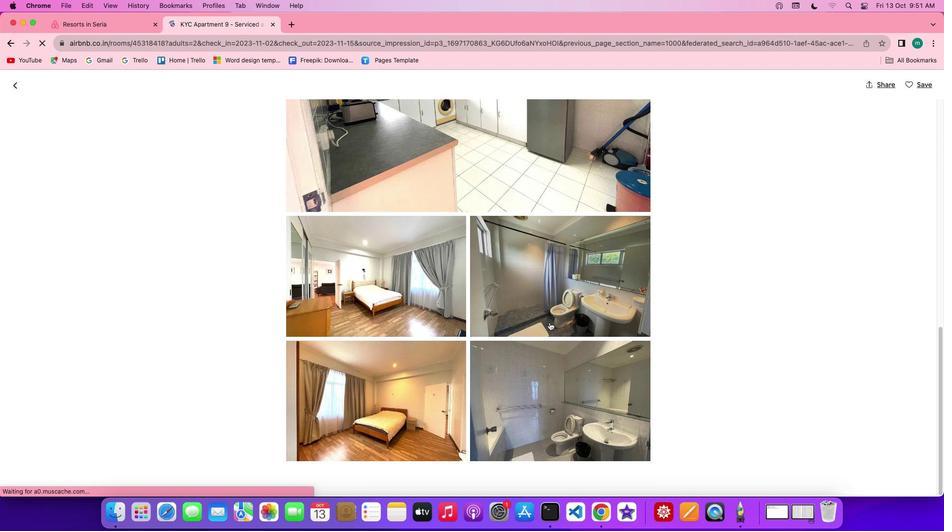 
Action: Mouse scrolled (550, 322) with delta (0, 0)
Screenshot: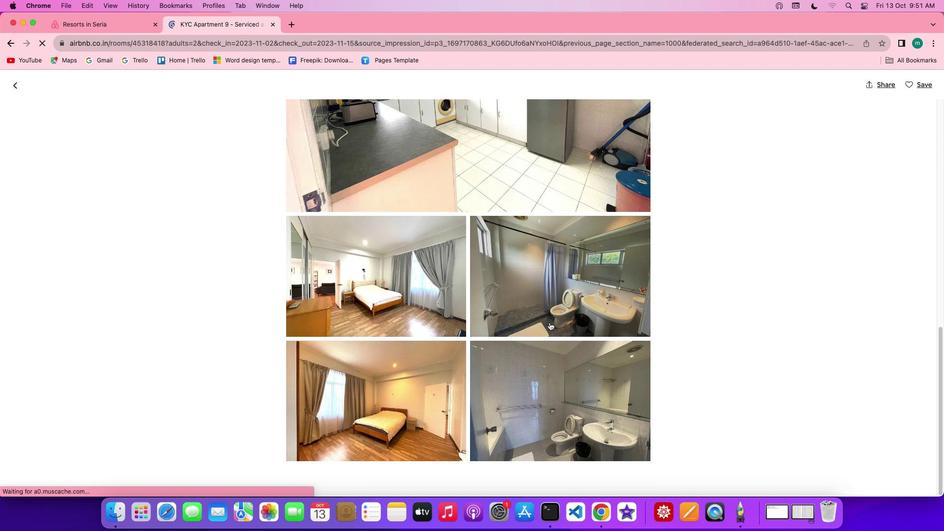 
Action: Mouse scrolled (550, 322) with delta (0, 0)
Screenshot: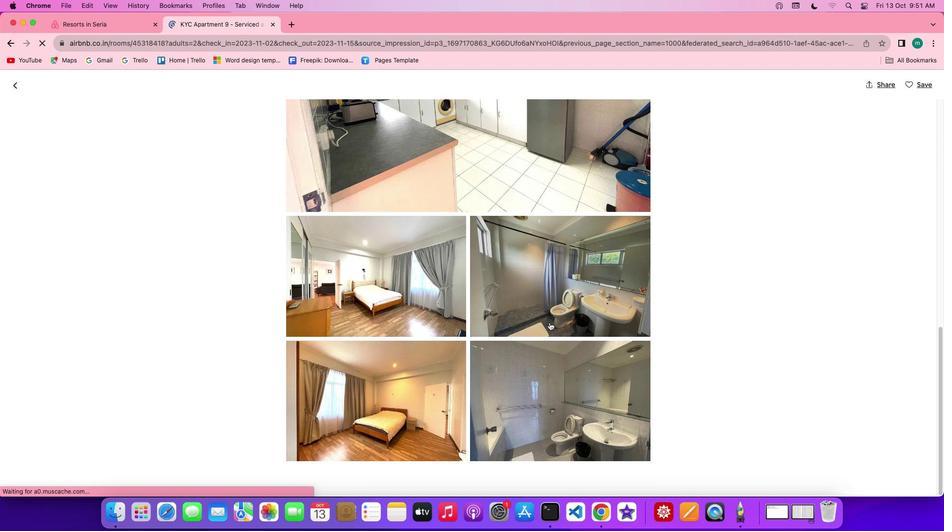 
Action: Mouse scrolled (550, 322) with delta (0, -1)
Screenshot: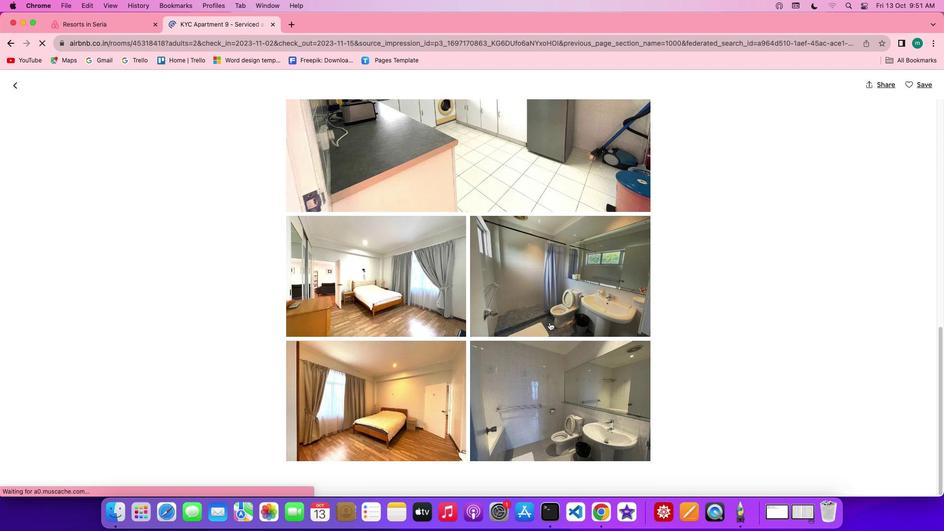 
Action: Mouse scrolled (550, 322) with delta (0, -1)
Screenshot: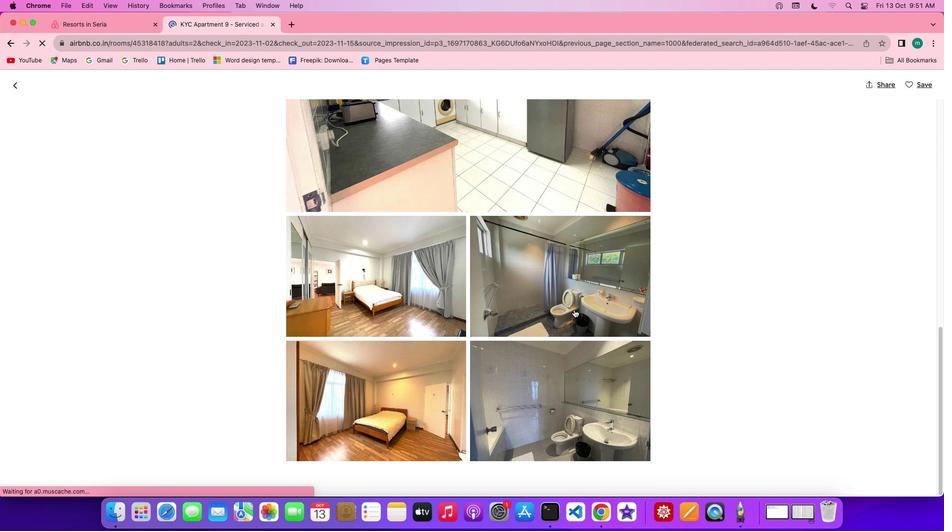 
Action: Mouse moved to (13, 80)
Screenshot: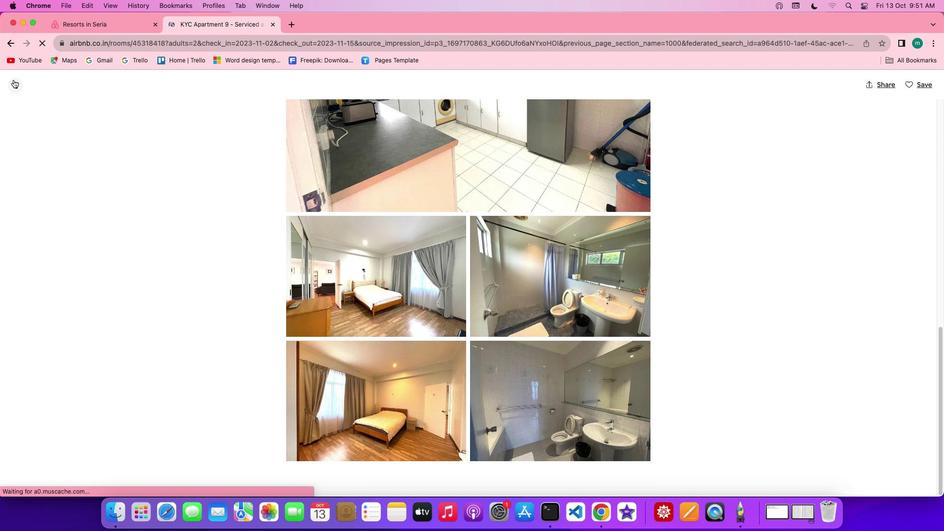 
Action: Mouse pressed left at (13, 80)
Screenshot: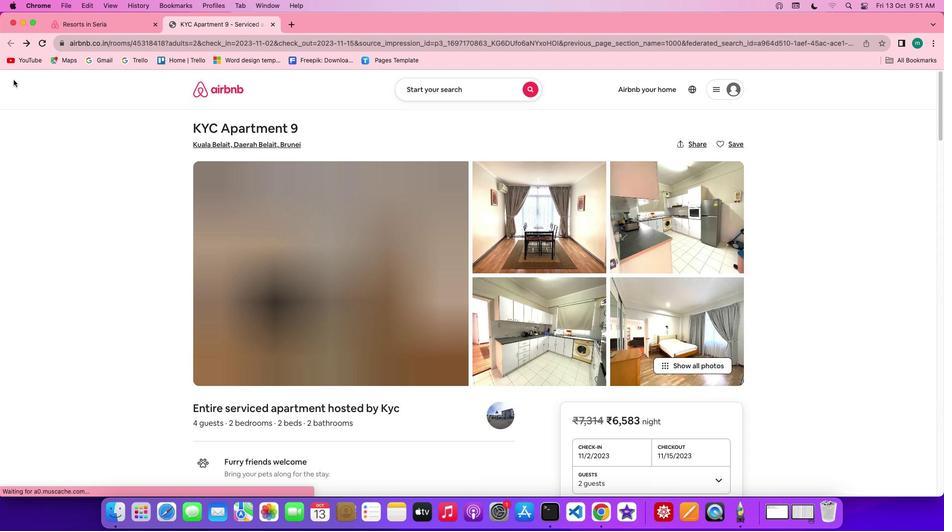 
Action: Mouse moved to (464, 244)
Screenshot: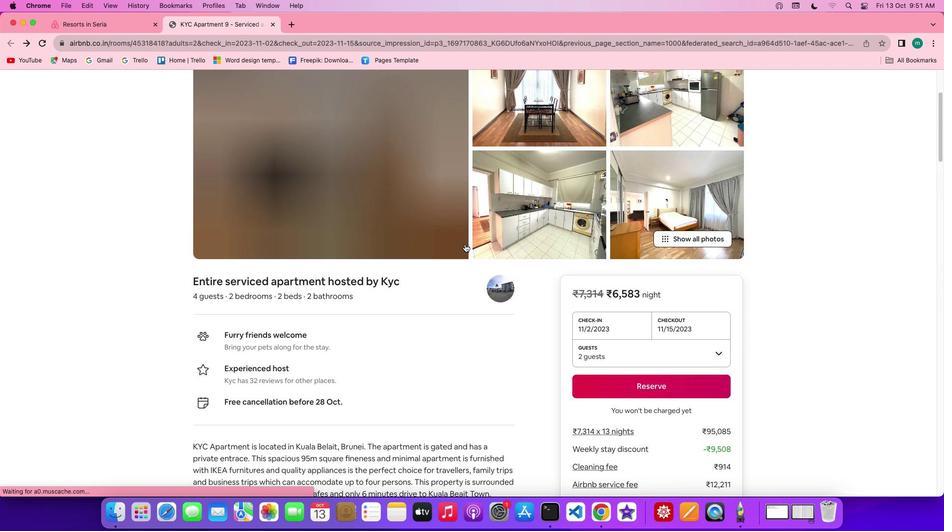 
Action: Mouse scrolled (464, 244) with delta (0, 0)
Screenshot: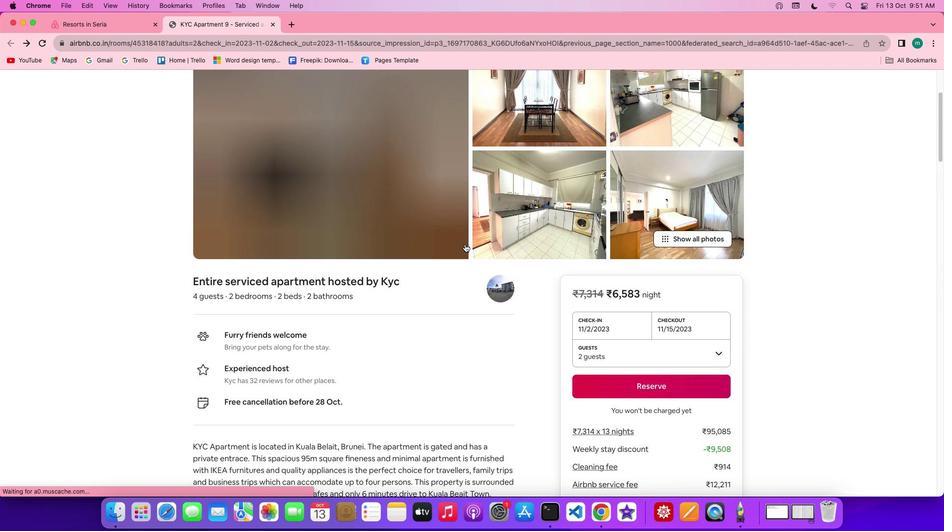 
Action: Mouse scrolled (464, 244) with delta (0, 0)
Screenshot: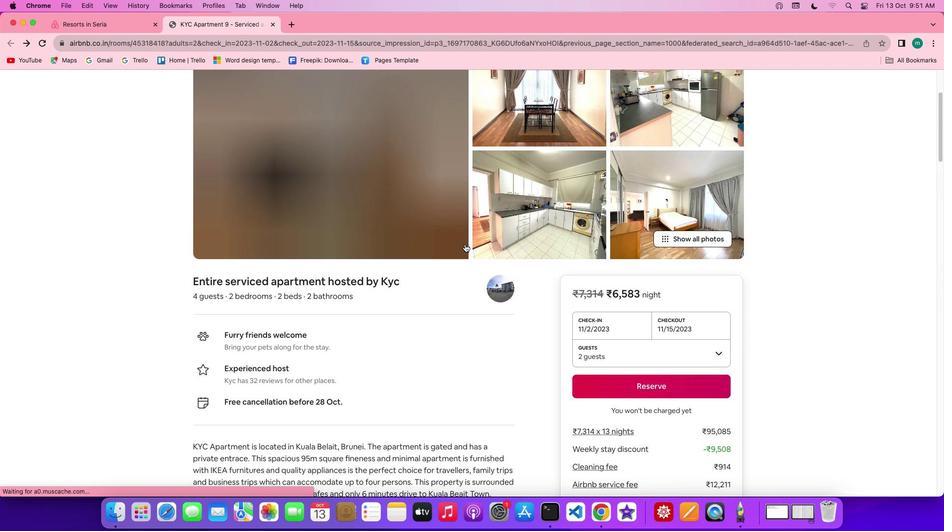 
Action: Mouse scrolled (464, 244) with delta (0, 0)
Screenshot: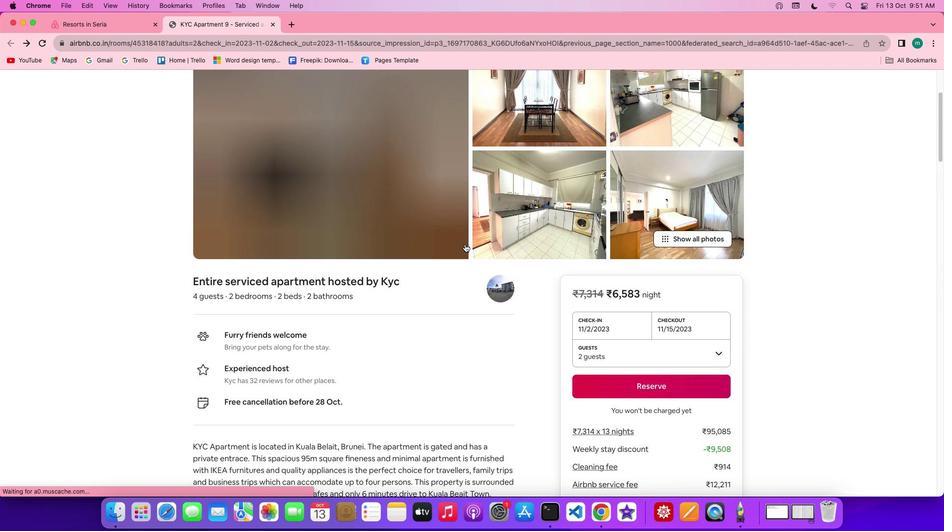 
Action: Mouse scrolled (464, 244) with delta (0, -1)
Screenshot: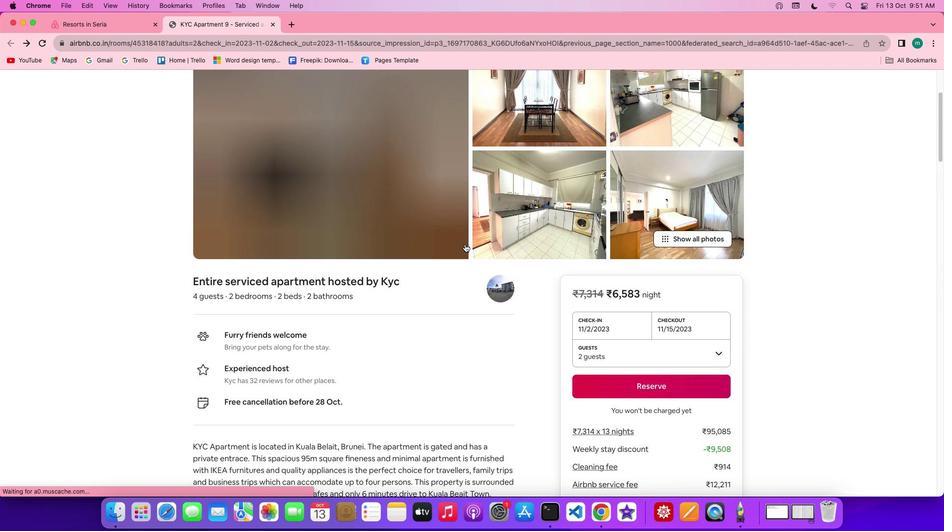
Action: Mouse scrolled (464, 244) with delta (0, 0)
Screenshot: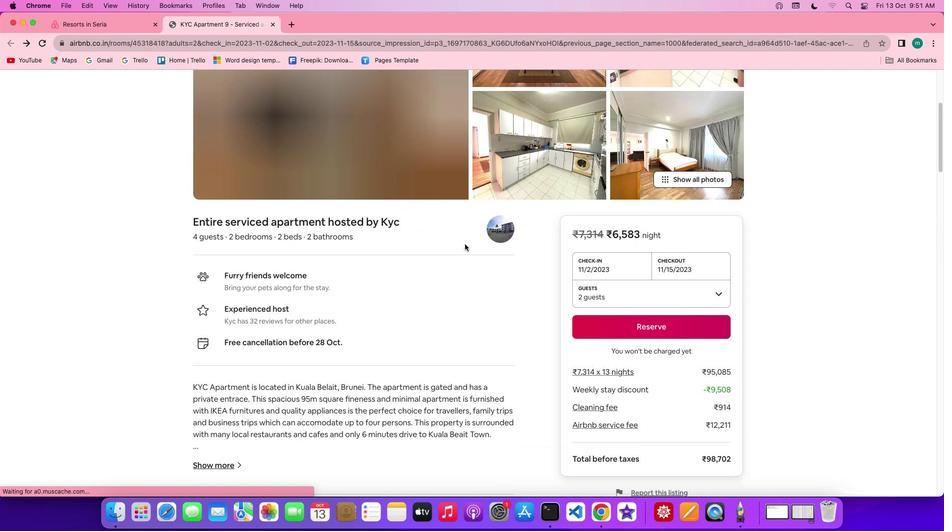 
Action: Mouse scrolled (464, 244) with delta (0, 0)
Screenshot: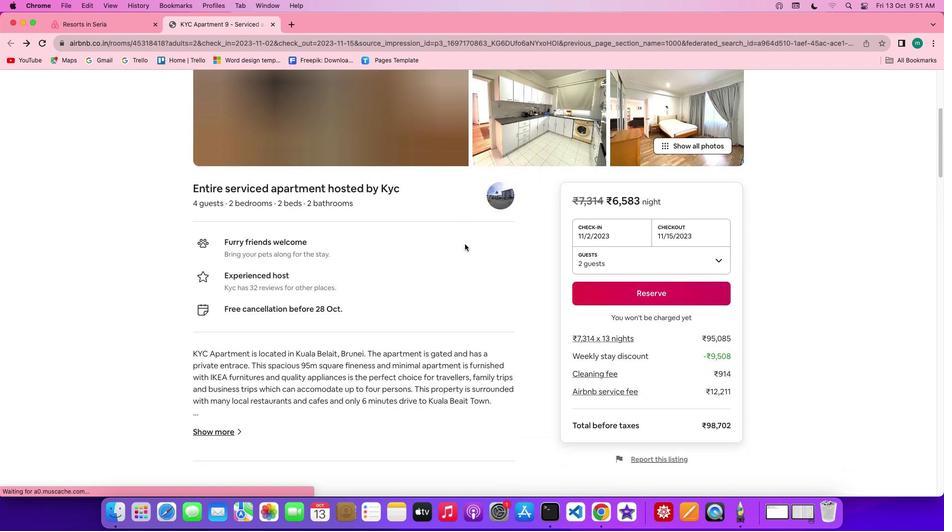 
Action: Mouse scrolled (464, 244) with delta (0, 0)
Screenshot: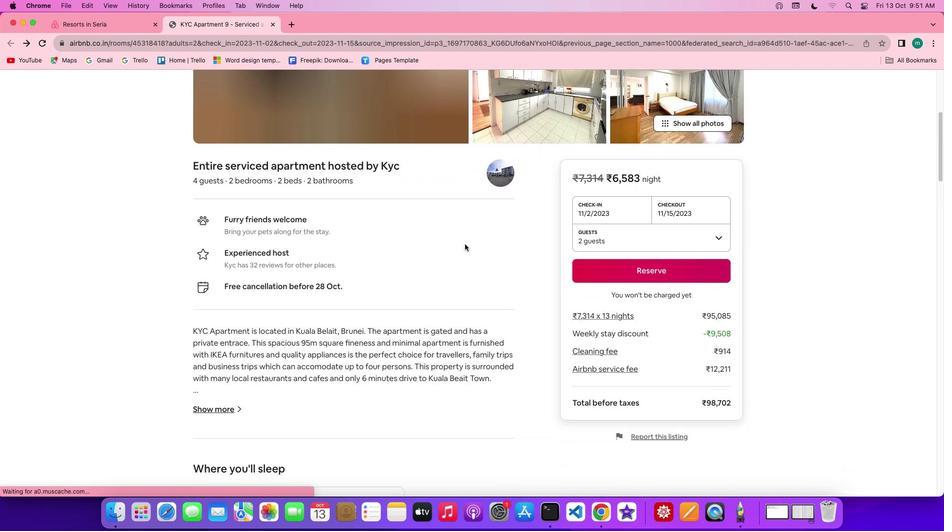 
Action: Mouse scrolled (464, 244) with delta (0, 0)
Screenshot: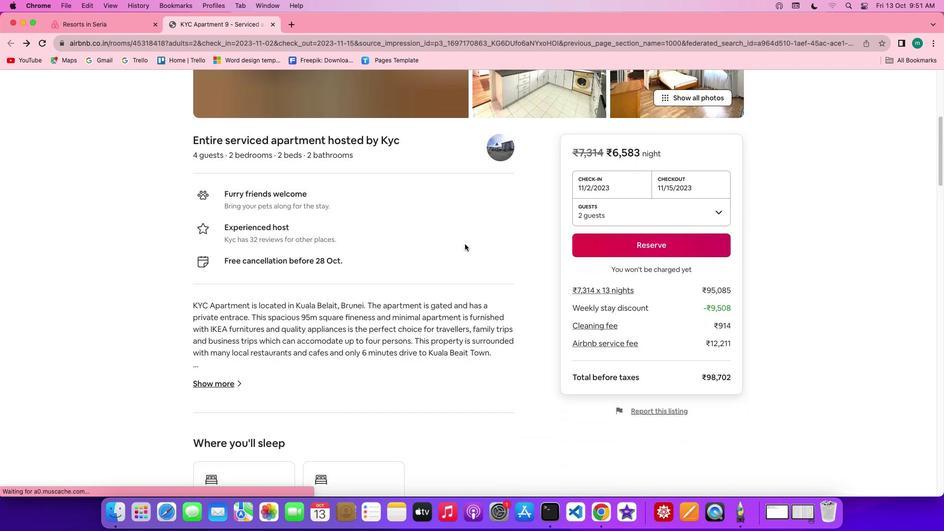 
Action: Mouse scrolled (464, 244) with delta (0, 0)
Screenshot: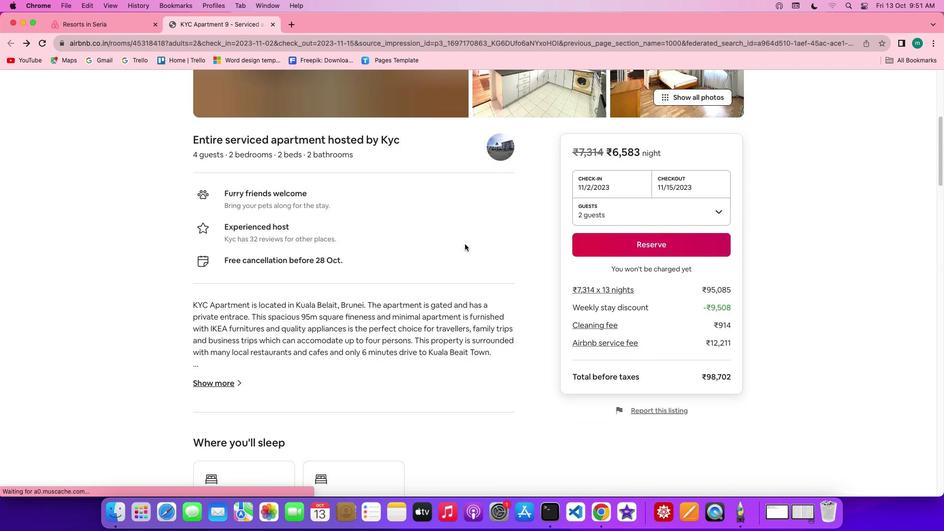 
Action: Mouse scrolled (464, 244) with delta (0, 0)
Screenshot: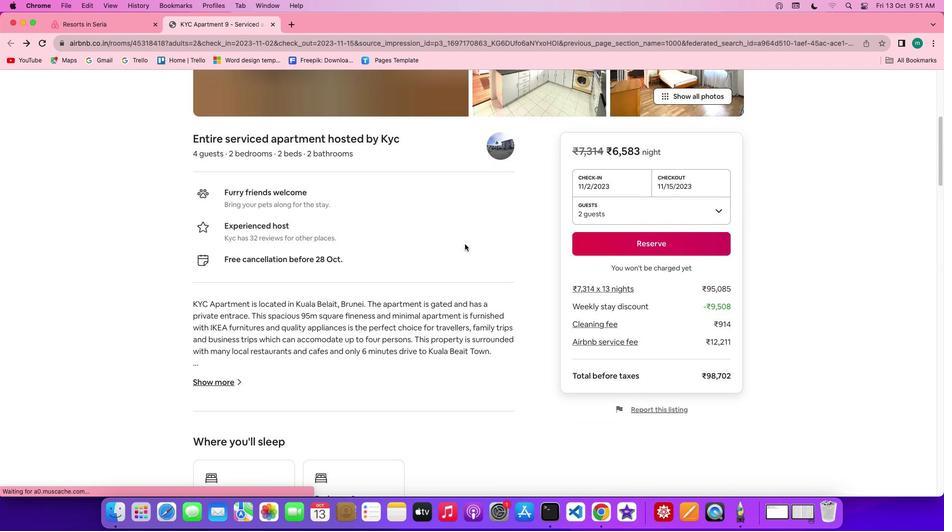
Action: Mouse scrolled (464, 244) with delta (0, 0)
Screenshot: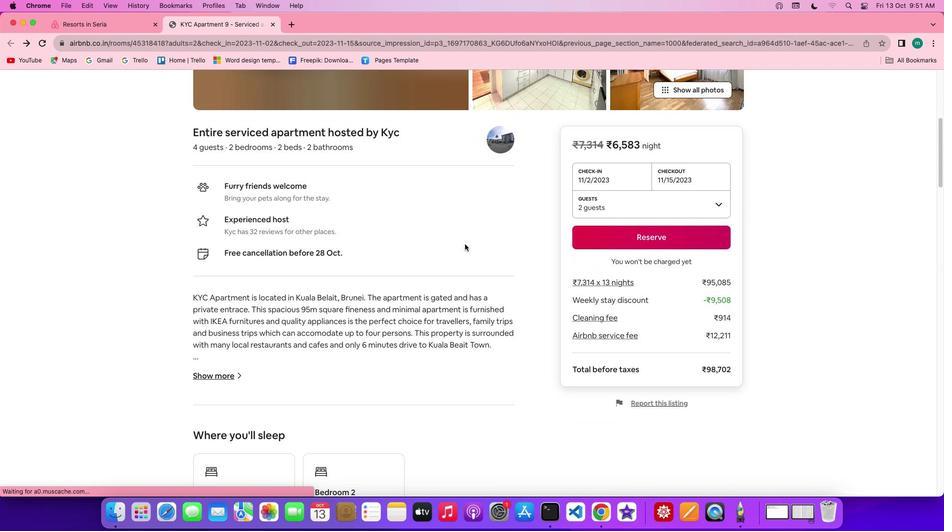 
Action: Mouse scrolled (464, 244) with delta (0, 0)
Screenshot: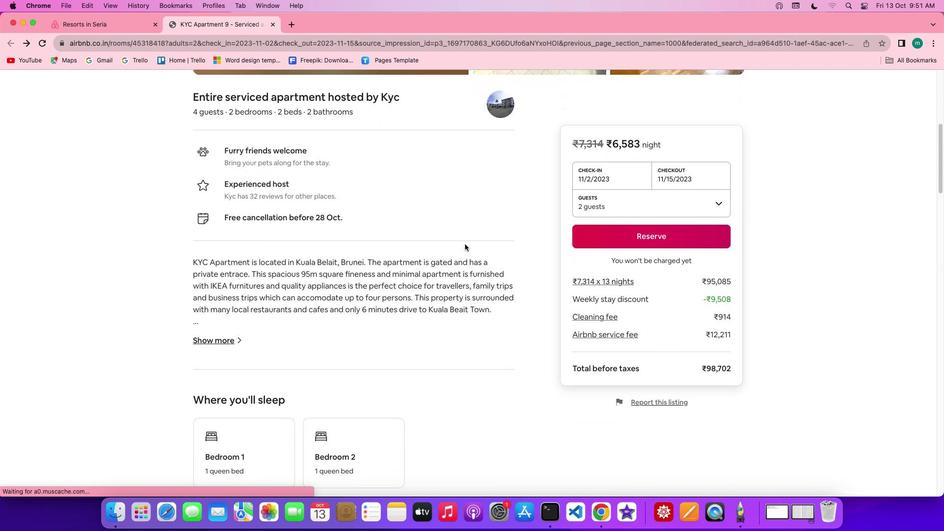 
Action: Mouse scrolled (464, 244) with delta (0, 0)
Screenshot: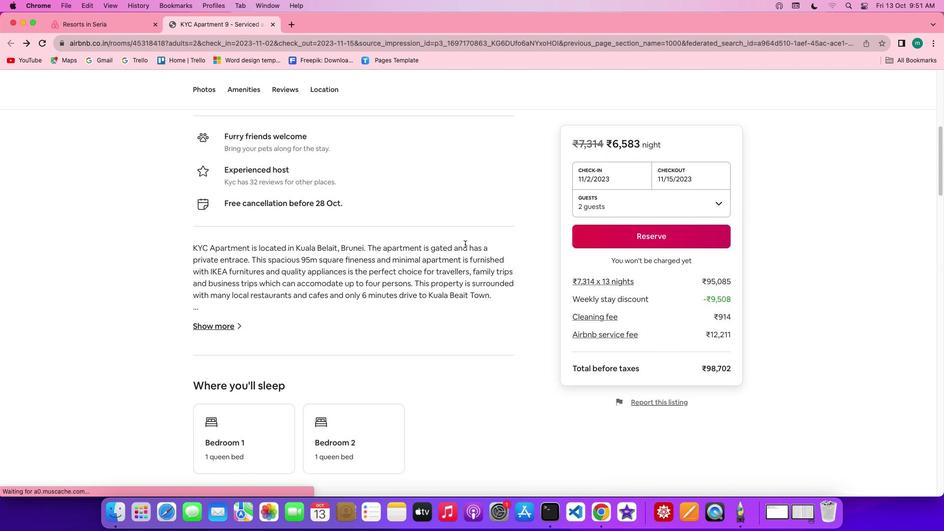 
Action: Mouse scrolled (464, 244) with delta (0, 0)
Screenshot: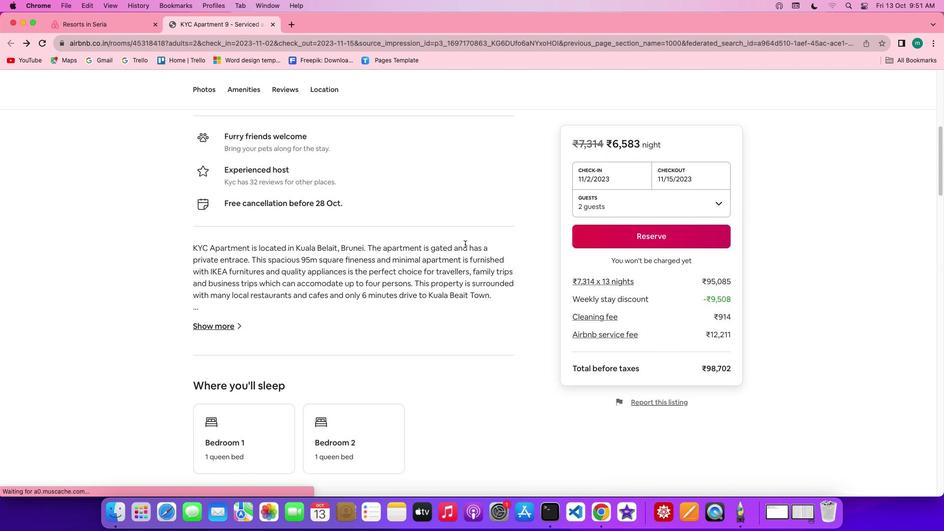 
Action: Mouse scrolled (464, 244) with delta (0, 0)
Screenshot: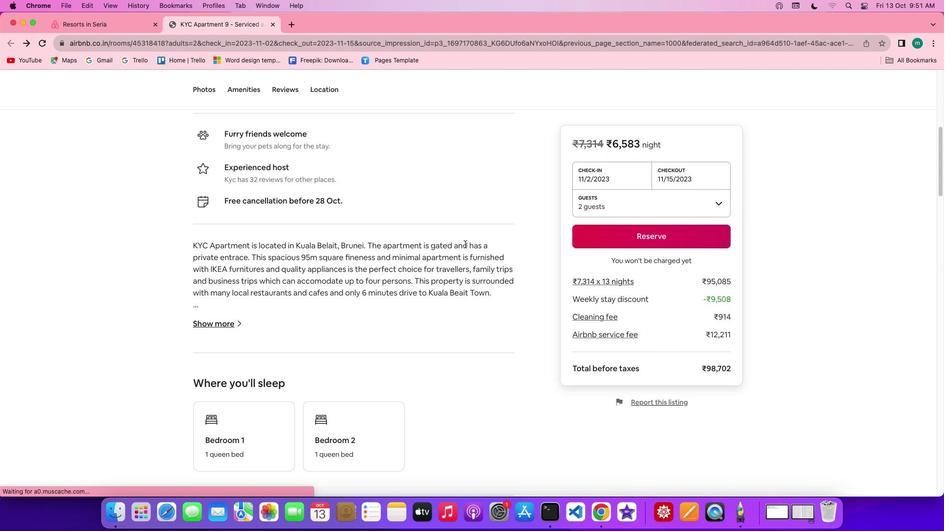 
Action: Mouse scrolled (464, 244) with delta (0, 0)
Screenshot: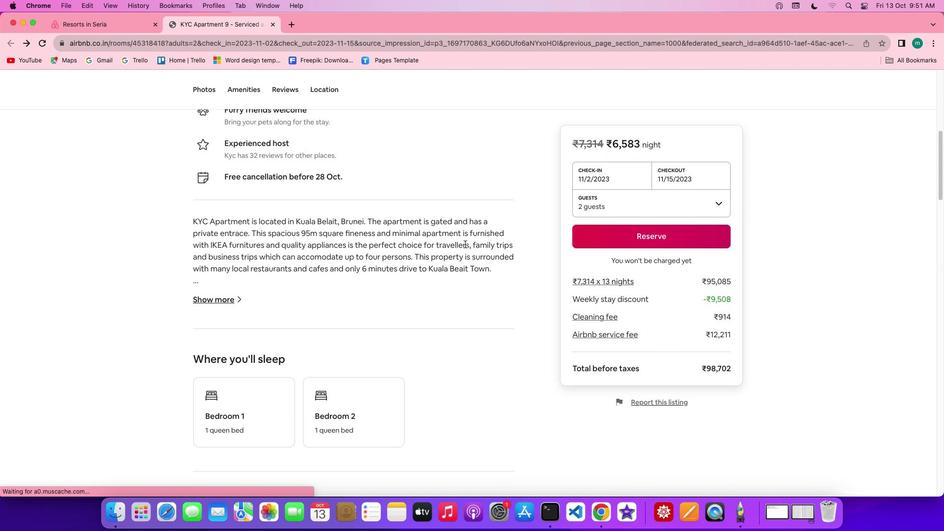 
Action: Mouse scrolled (464, 244) with delta (0, 0)
Screenshot: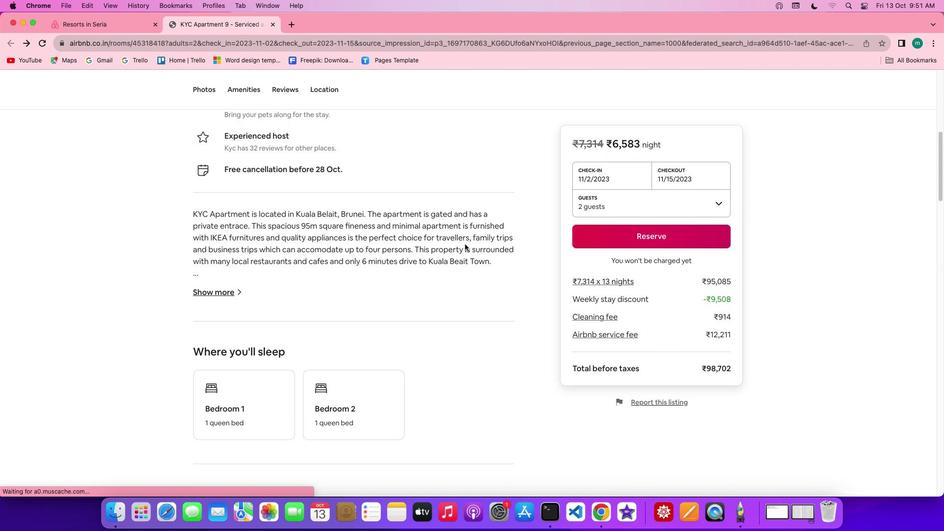 
Action: Mouse scrolled (464, 244) with delta (0, 0)
Screenshot: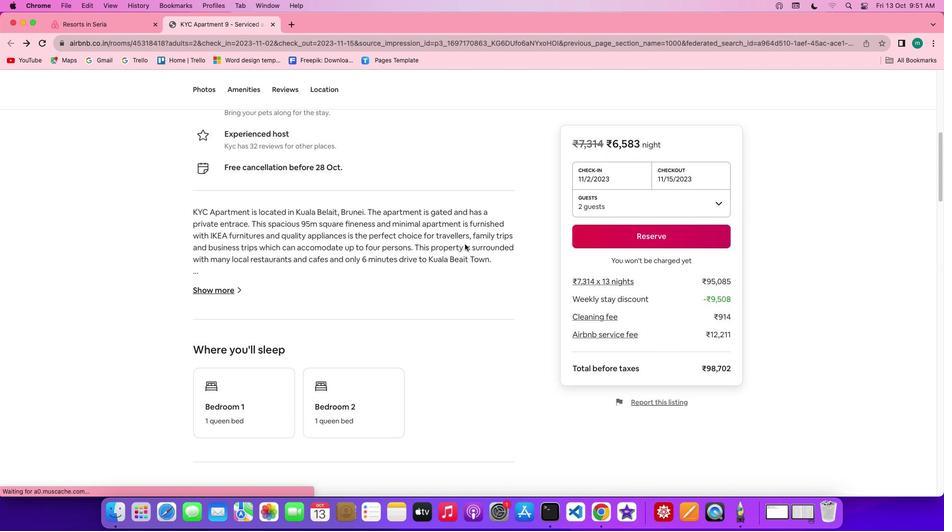
Action: Mouse scrolled (464, 244) with delta (0, 0)
Screenshot: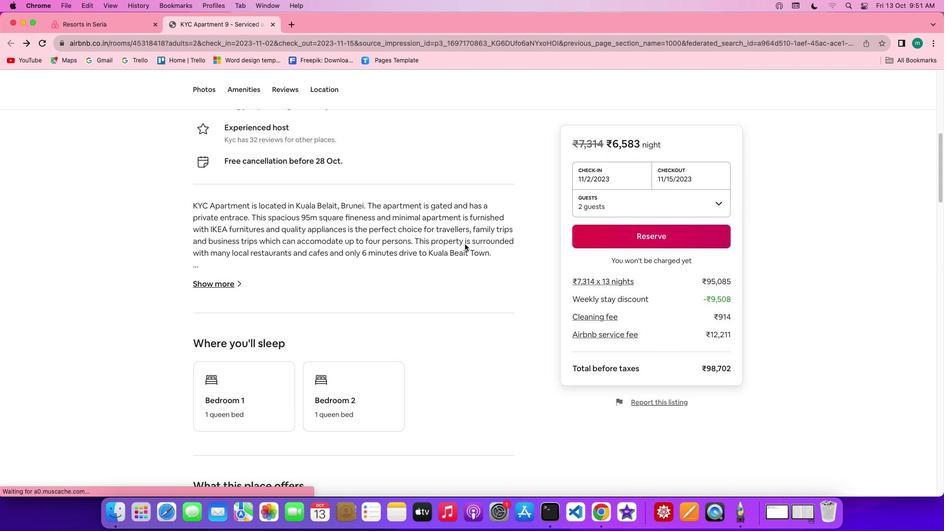 
Action: Mouse scrolled (464, 244) with delta (0, 0)
Screenshot: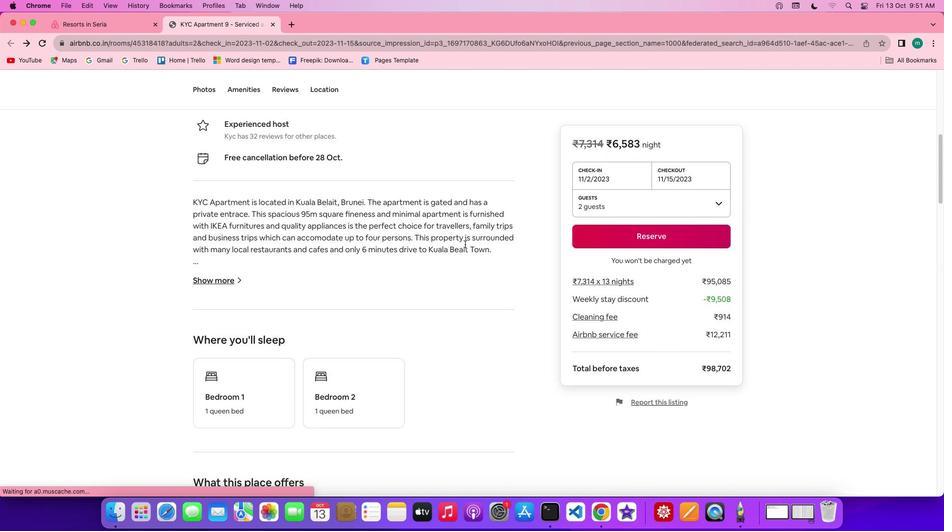 
Action: Mouse scrolled (464, 244) with delta (0, 0)
Screenshot: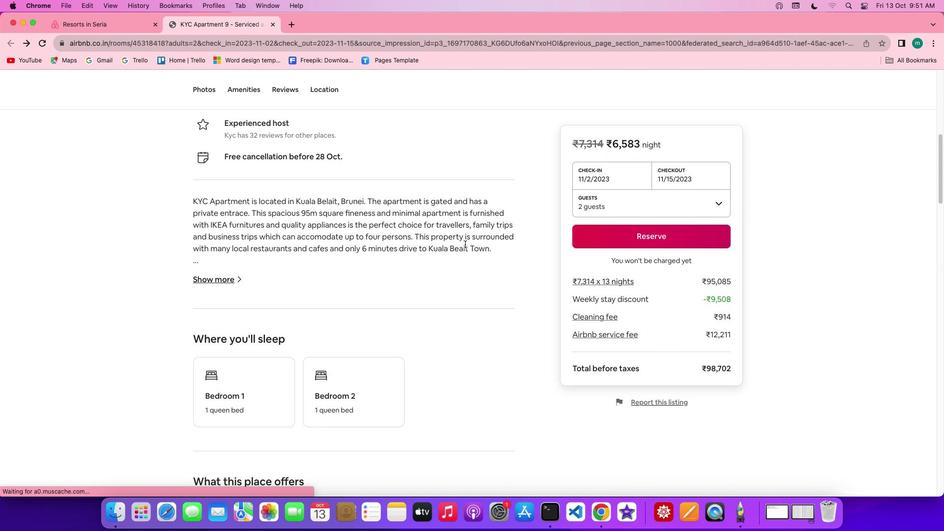 
Action: Mouse scrolled (464, 244) with delta (0, 0)
Screenshot: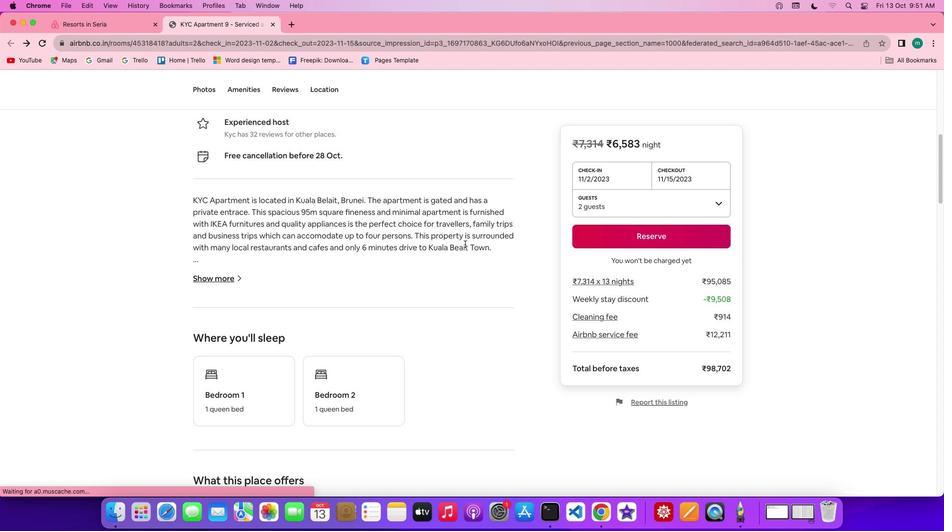 
Action: Mouse scrolled (464, 244) with delta (0, 0)
Screenshot: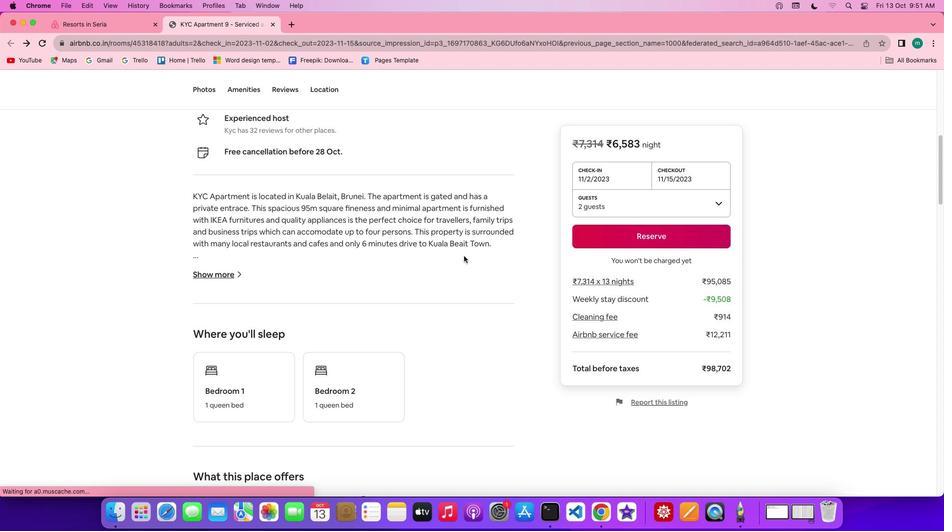 
Action: Mouse scrolled (464, 244) with delta (0, 0)
Screenshot: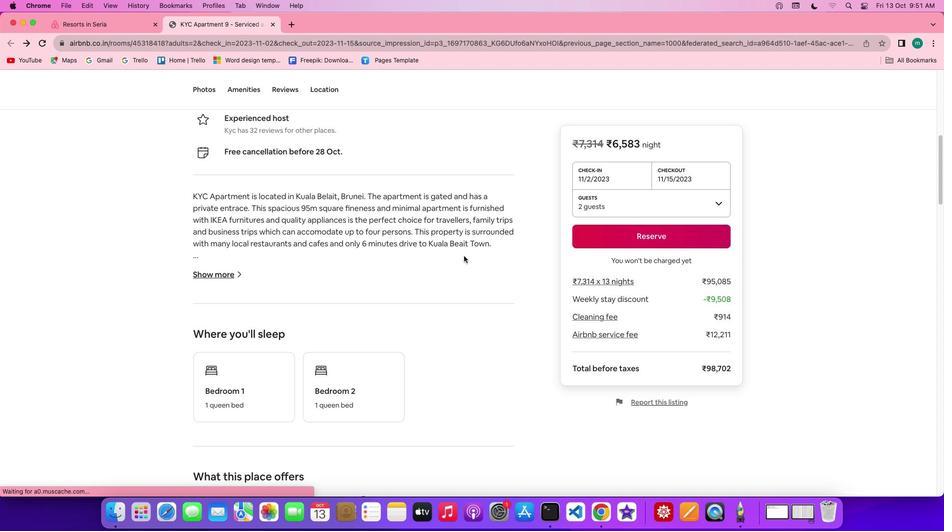 
Action: Mouse scrolled (464, 244) with delta (0, 0)
Screenshot: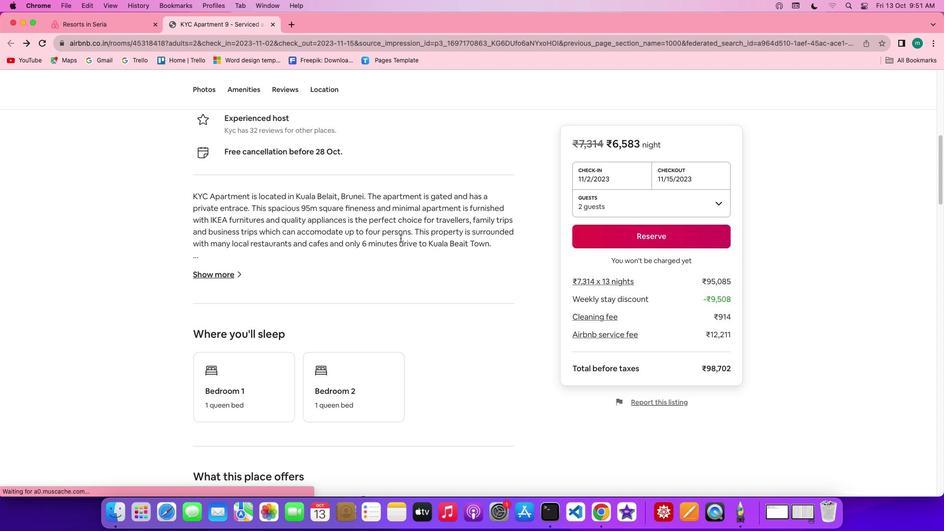 
Action: Mouse scrolled (464, 244) with delta (0, 0)
Screenshot: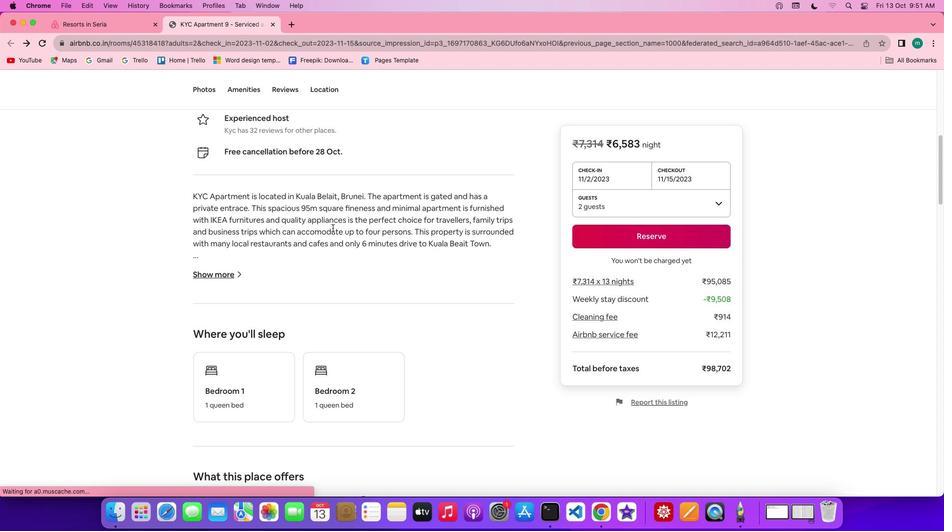 
Action: Mouse moved to (219, 276)
Screenshot: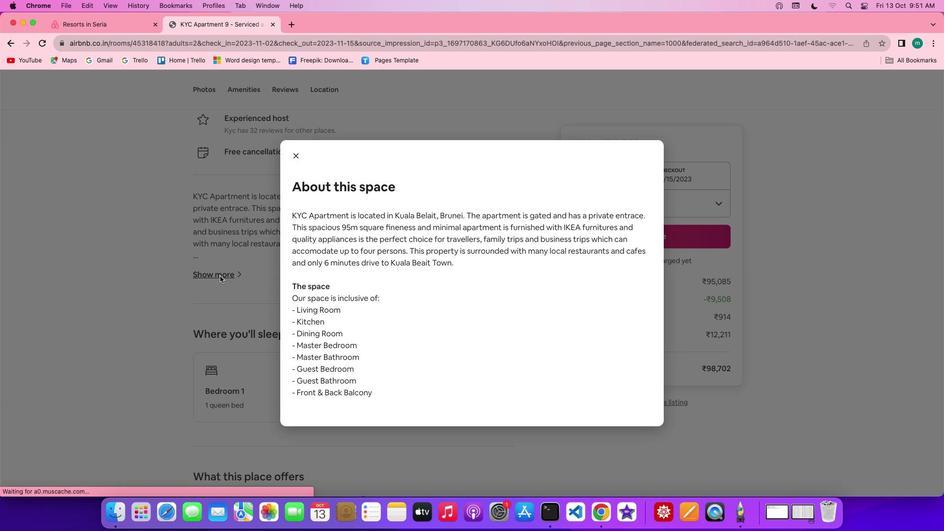 
Action: Mouse pressed left at (219, 276)
Screenshot: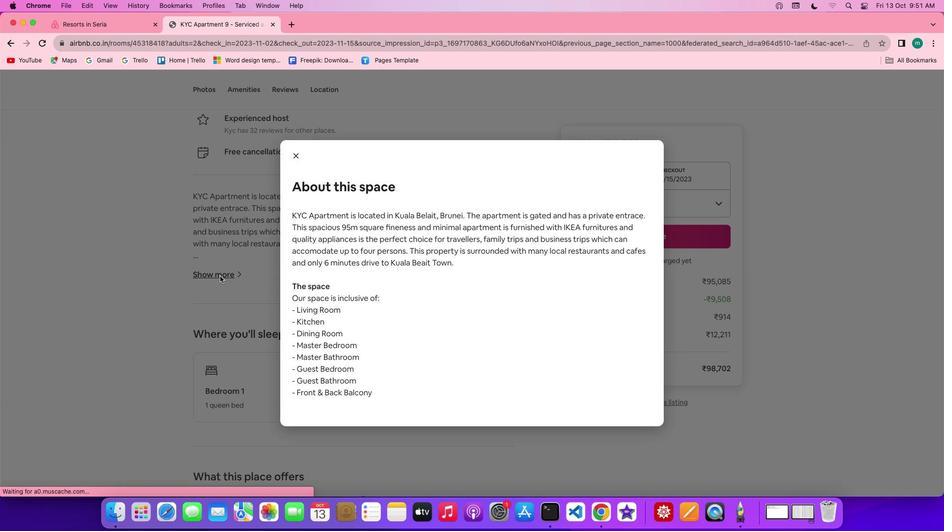 
Action: Mouse moved to (387, 288)
Screenshot: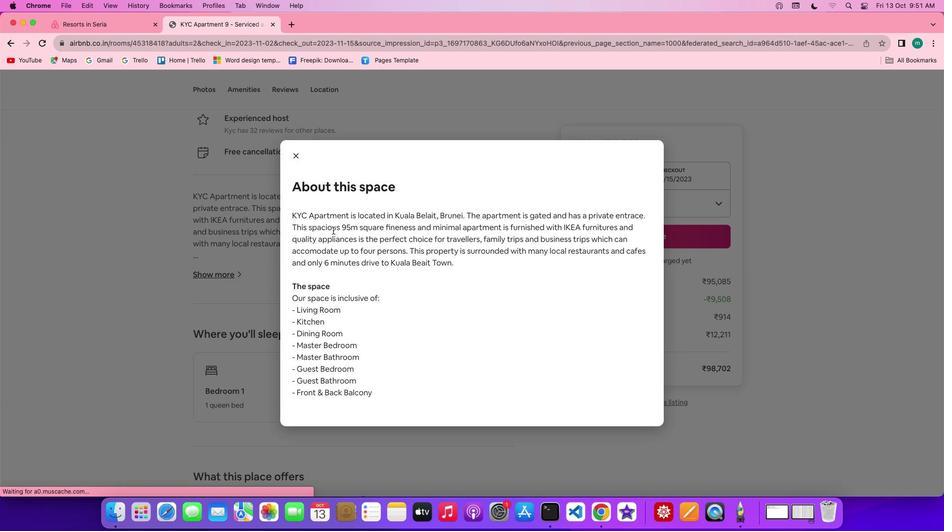 
Action: Mouse scrolled (387, 288) with delta (0, 0)
Screenshot: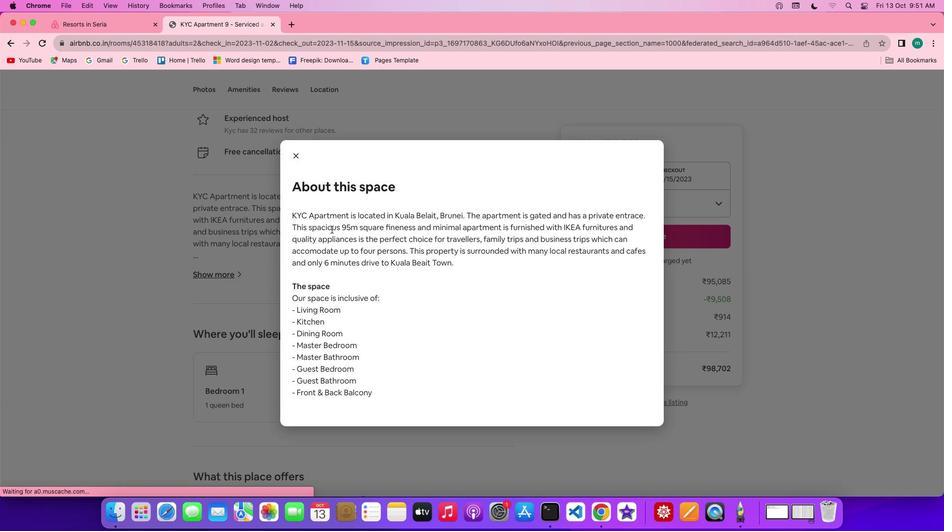 
Action: Mouse scrolled (387, 288) with delta (0, 0)
Screenshot: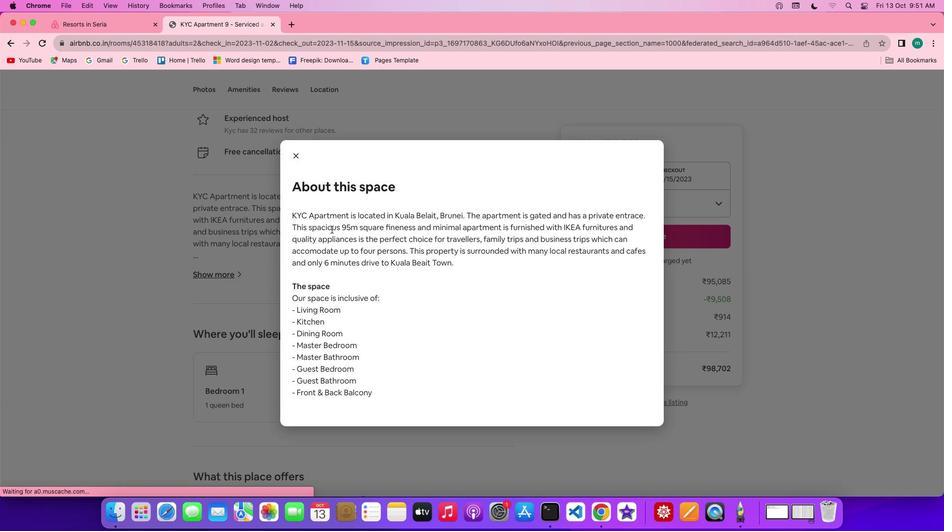 
Action: Mouse scrolled (387, 288) with delta (0, 0)
Screenshot: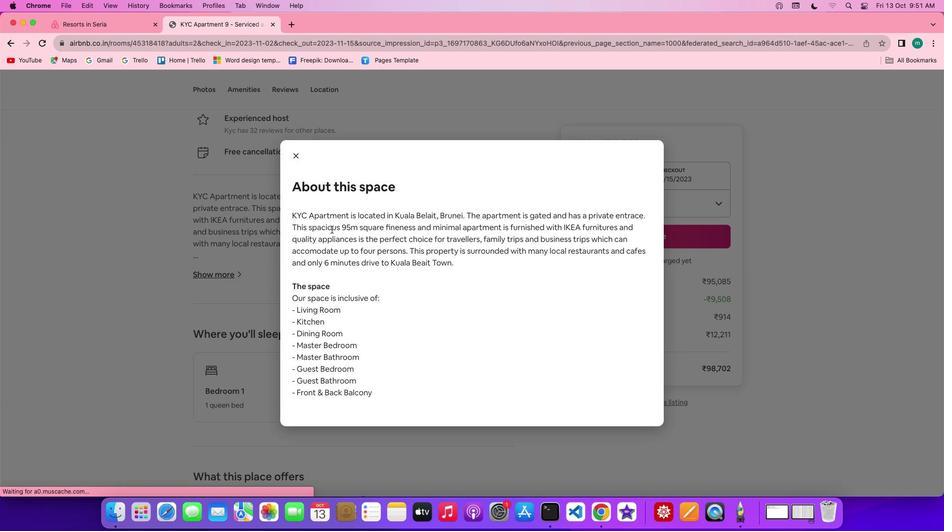 
Action: Mouse scrolled (387, 288) with delta (0, 0)
Screenshot: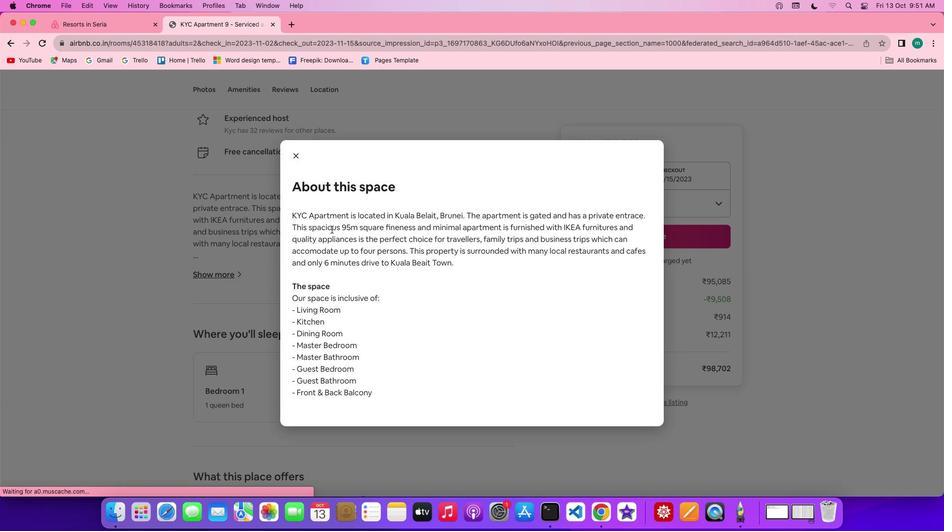 
Action: Mouse moved to (403, 344)
Screenshot: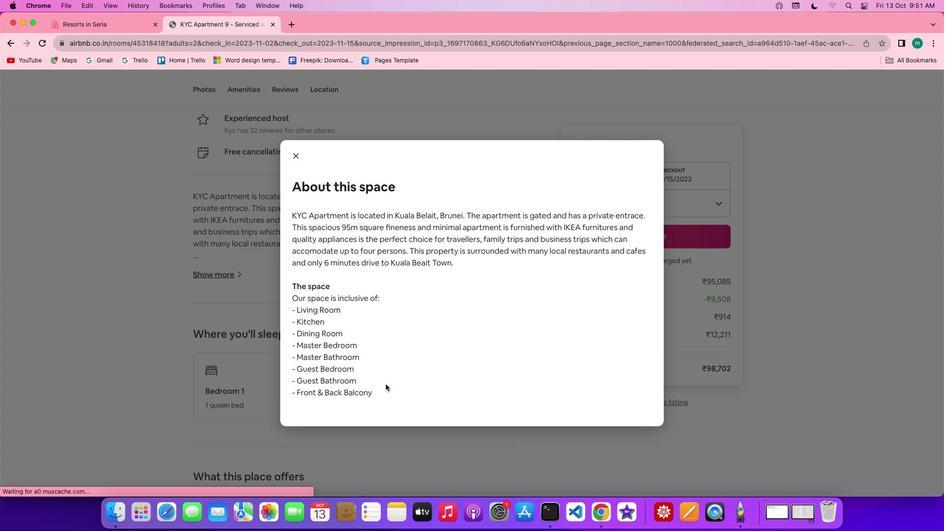 
Action: Mouse scrolled (403, 344) with delta (0, 0)
Screenshot: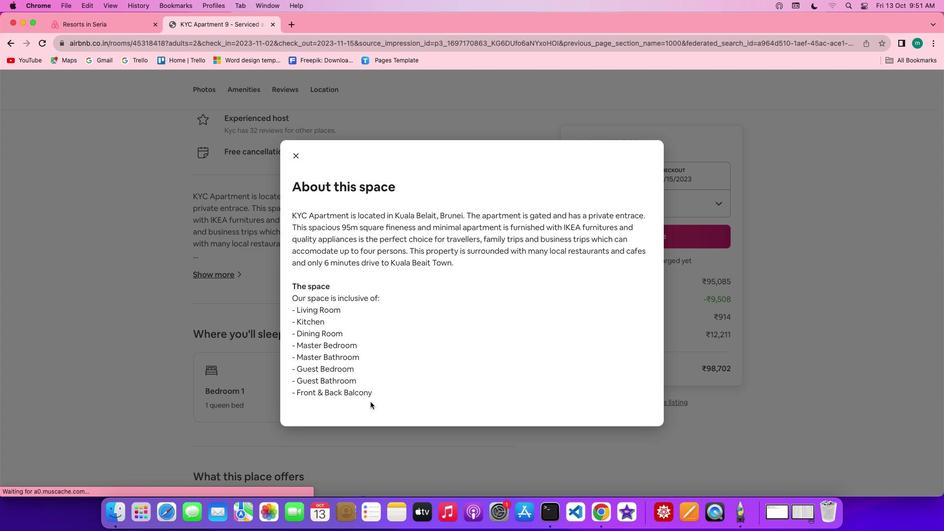 
Action: Mouse scrolled (403, 344) with delta (0, 0)
Screenshot: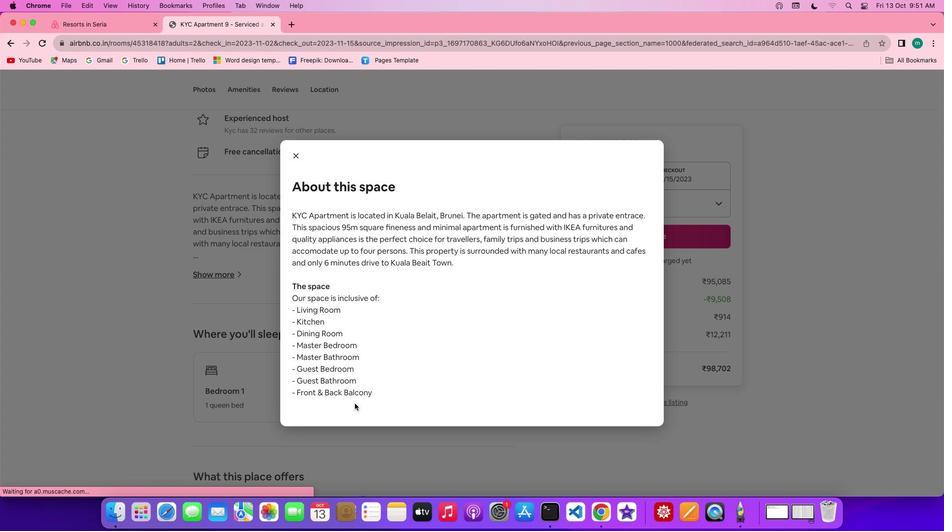 
Action: Mouse scrolled (403, 344) with delta (0, 0)
Screenshot: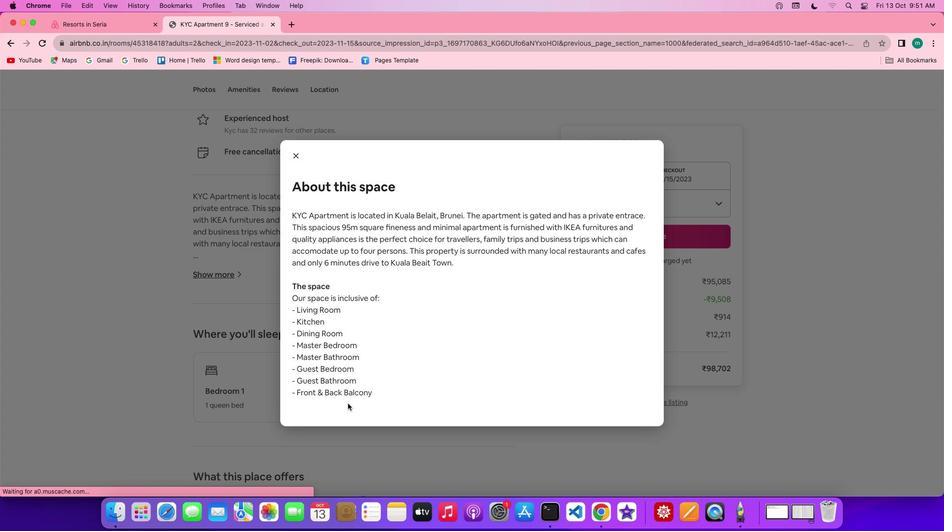 
Action: Mouse scrolled (403, 344) with delta (0, 0)
Screenshot: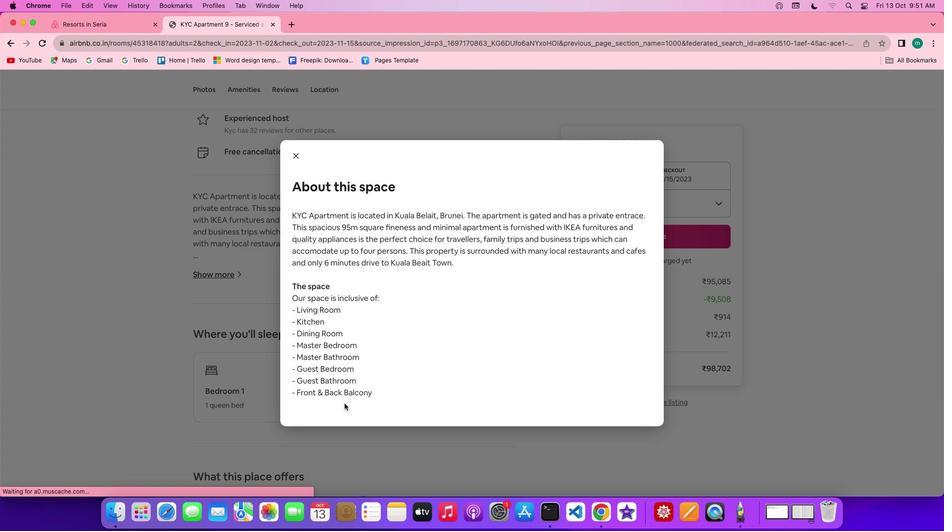 
Action: Mouse moved to (291, 153)
Screenshot: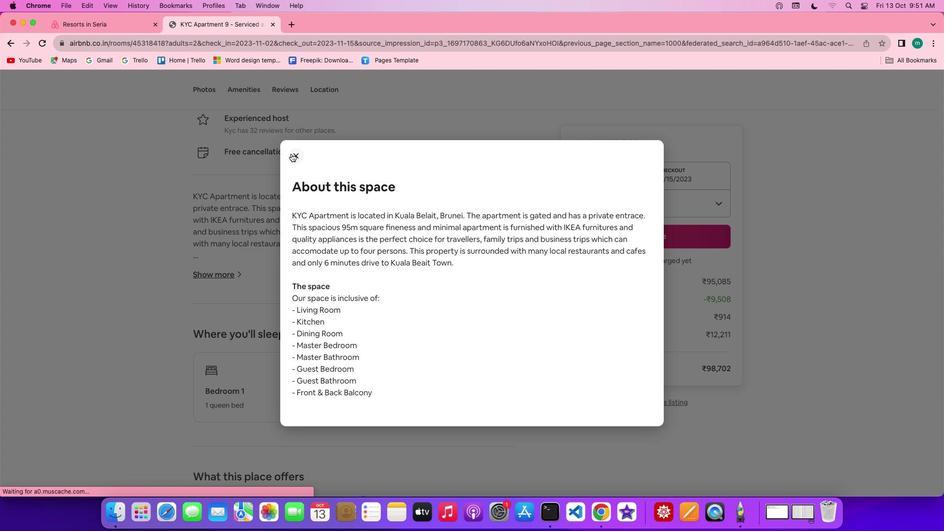 
Action: Mouse pressed left at (291, 153)
Screenshot: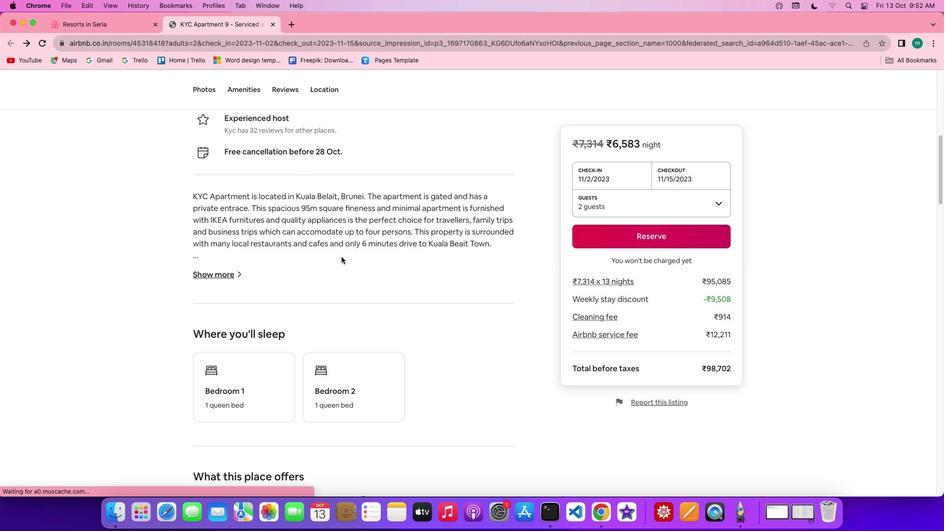
Action: Mouse moved to (341, 257)
Screenshot: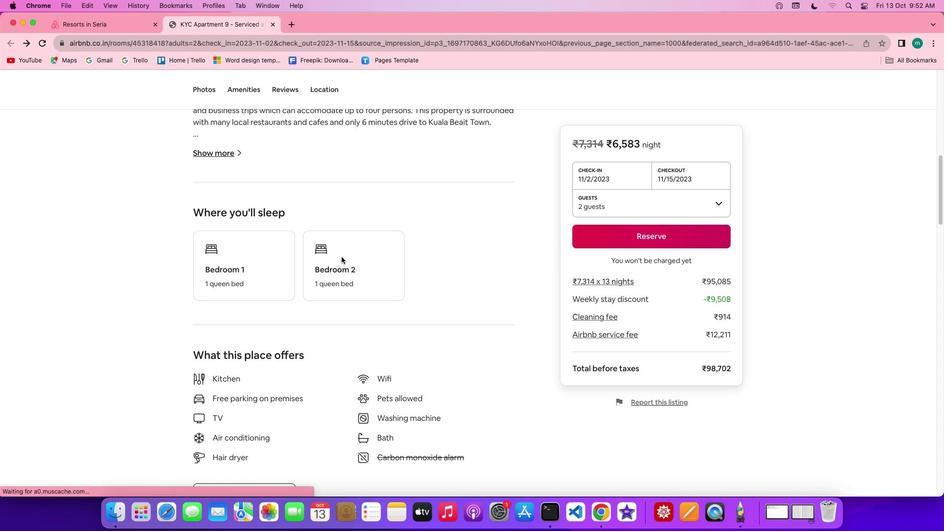 
Action: Mouse scrolled (341, 257) with delta (0, 0)
Screenshot: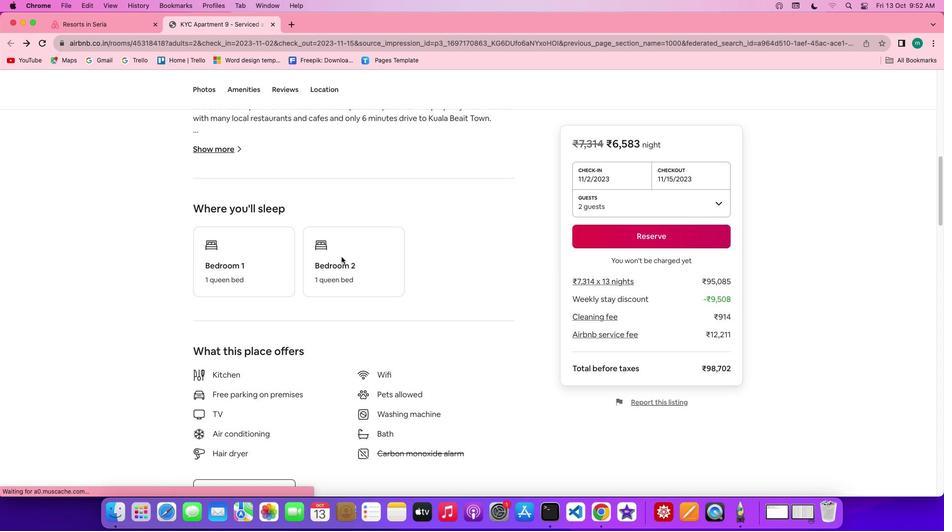
Action: Mouse scrolled (341, 257) with delta (0, 0)
Screenshot: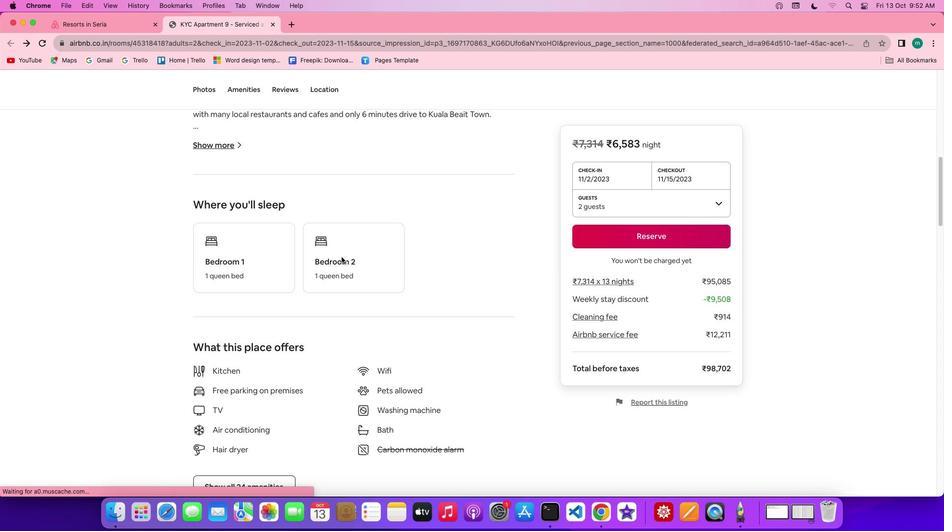 
Action: Mouse scrolled (341, 257) with delta (0, 0)
Screenshot: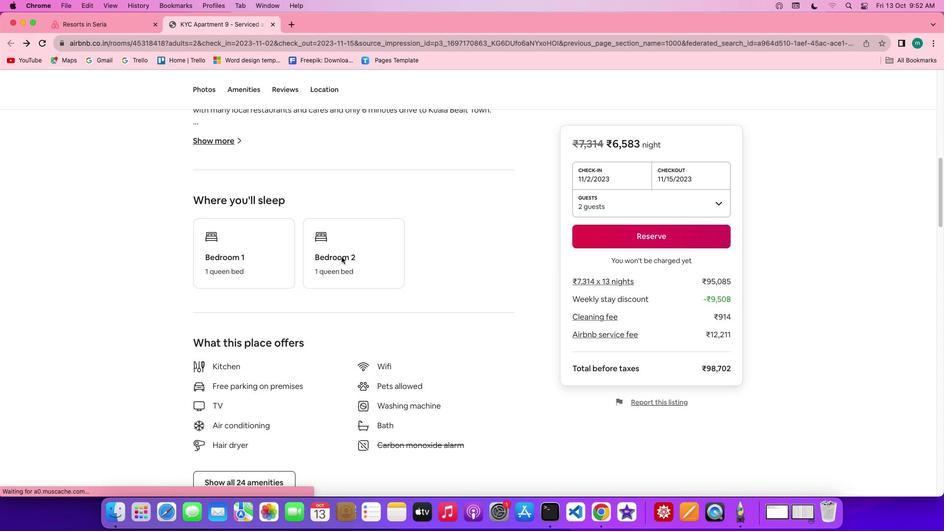 
Action: Mouse scrolled (341, 257) with delta (0, -1)
Screenshot: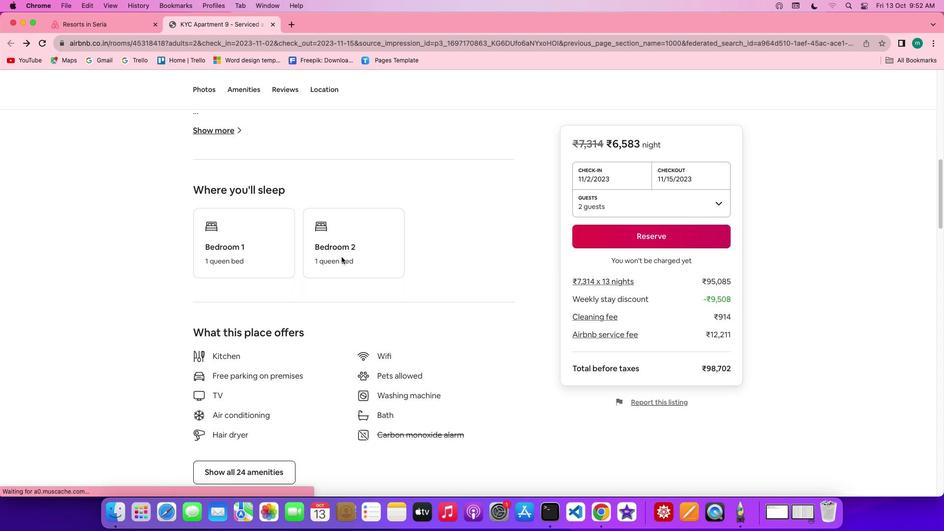 
Action: Mouse scrolled (341, 257) with delta (0, 0)
Screenshot: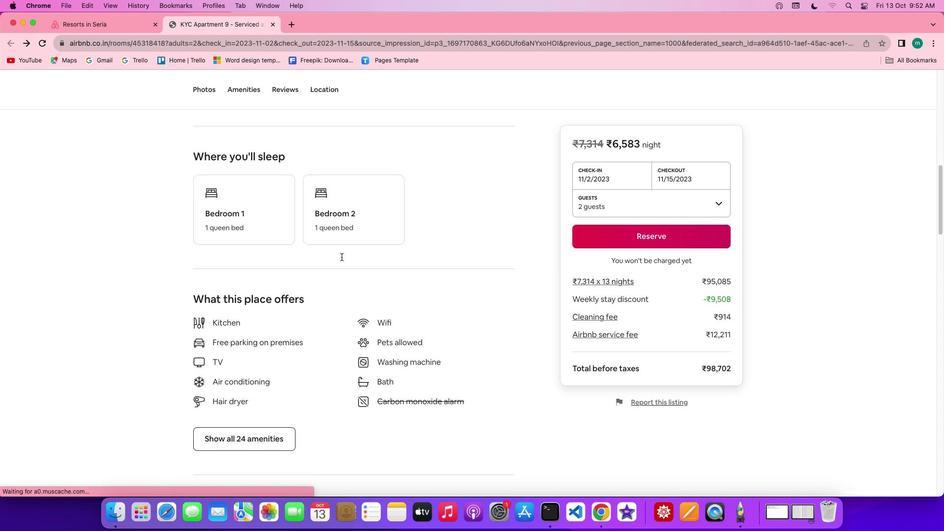 
Action: Mouse scrolled (341, 257) with delta (0, 0)
Screenshot: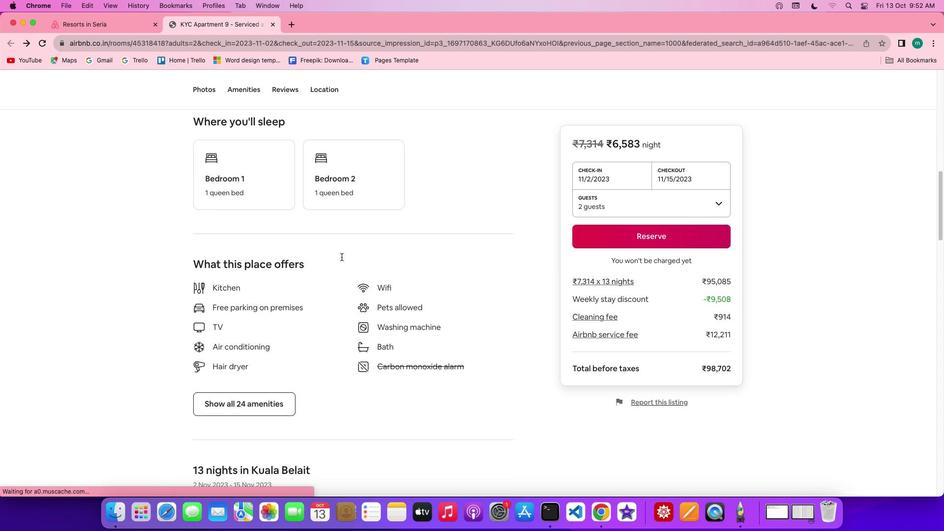 
Action: Mouse scrolled (341, 257) with delta (0, 0)
Screenshot: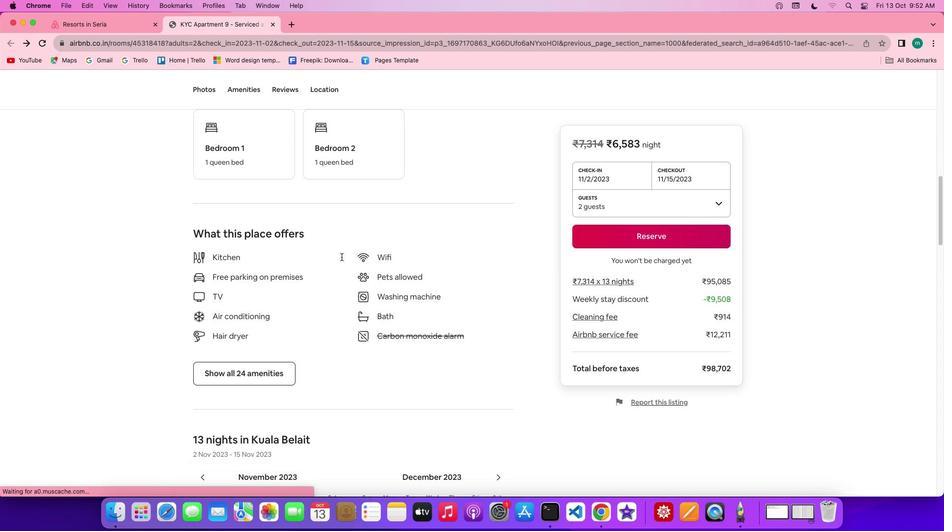 
Action: Mouse scrolled (341, 257) with delta (0, 0)
Screenshot: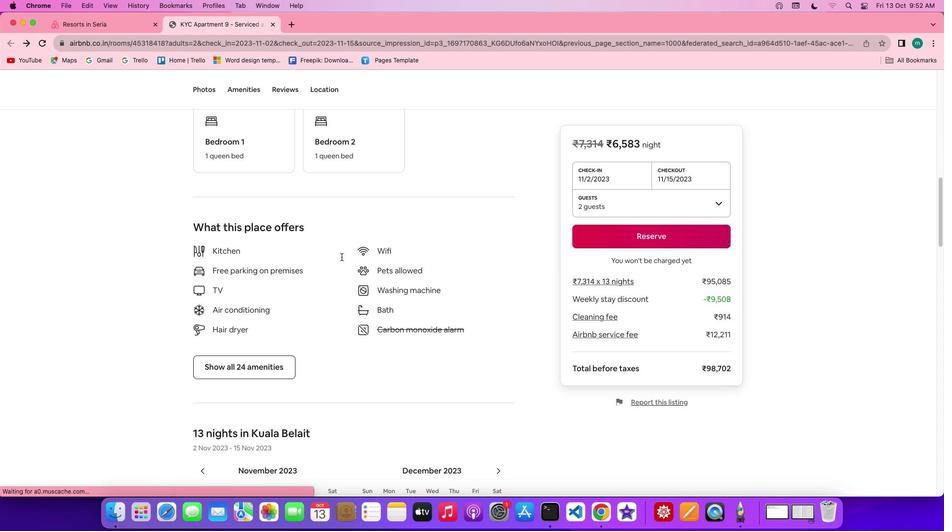 
Action: Mouse scrolled (341, 257) with delta (0, 0)
Screenshot: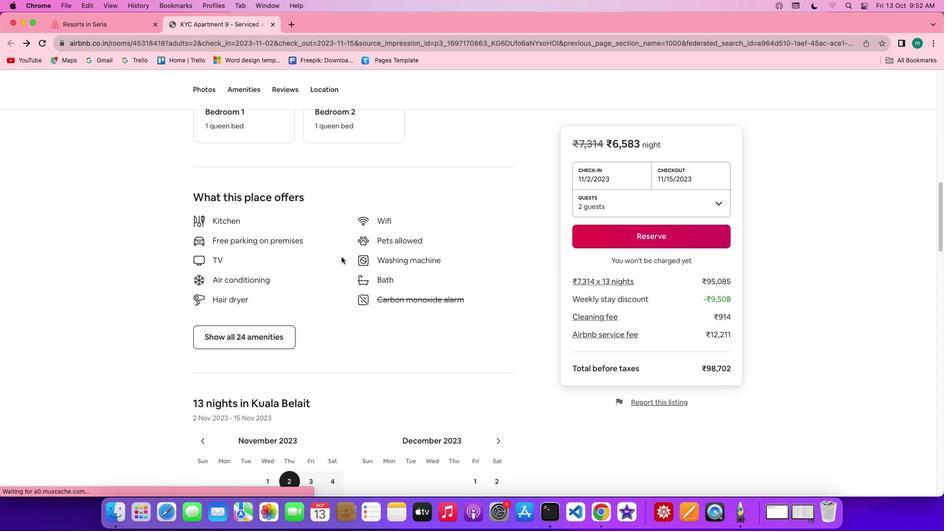 
Action: Mouse scrolled (341, 257) with delta (0, 0)
Screenshot: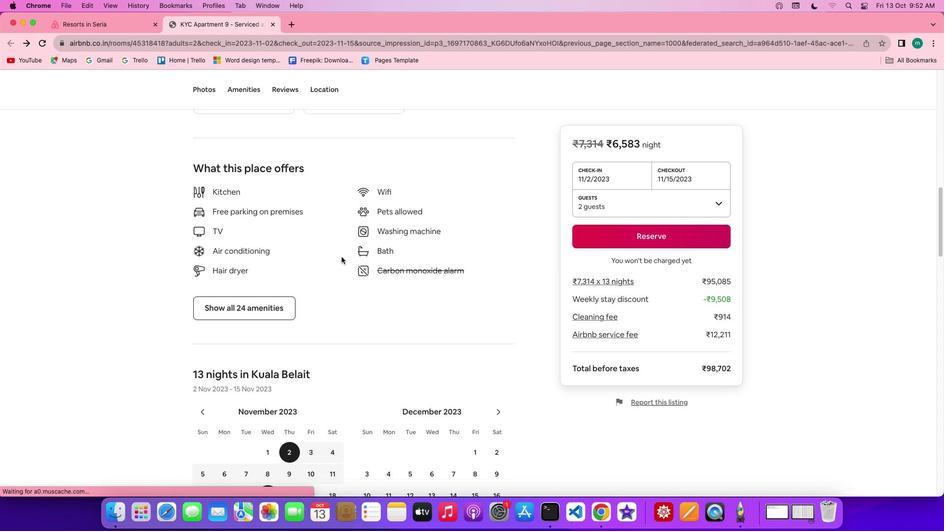 
Action: Mouse scrolled (341, 257) with delta (0, 0)
Screenshot: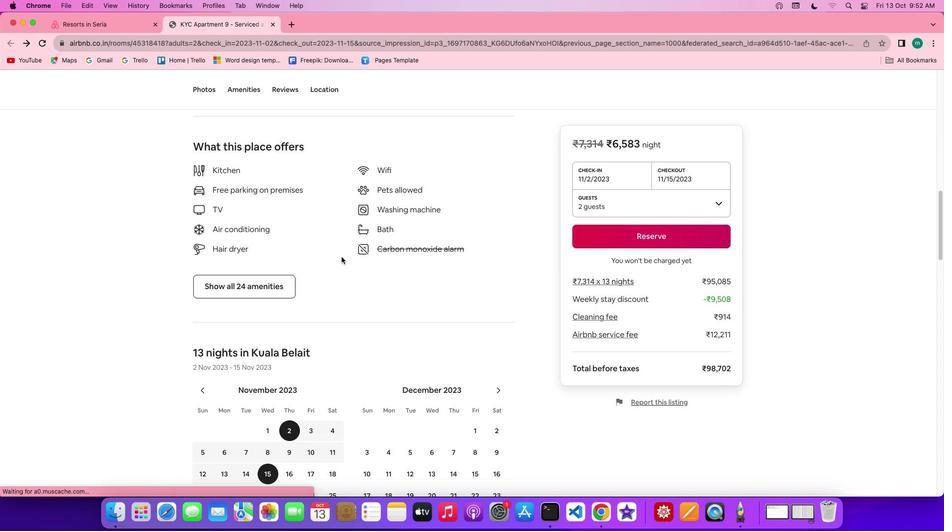 
Action: Mouse scrolled (341, 257) with delta (0, 0)
Screenshot: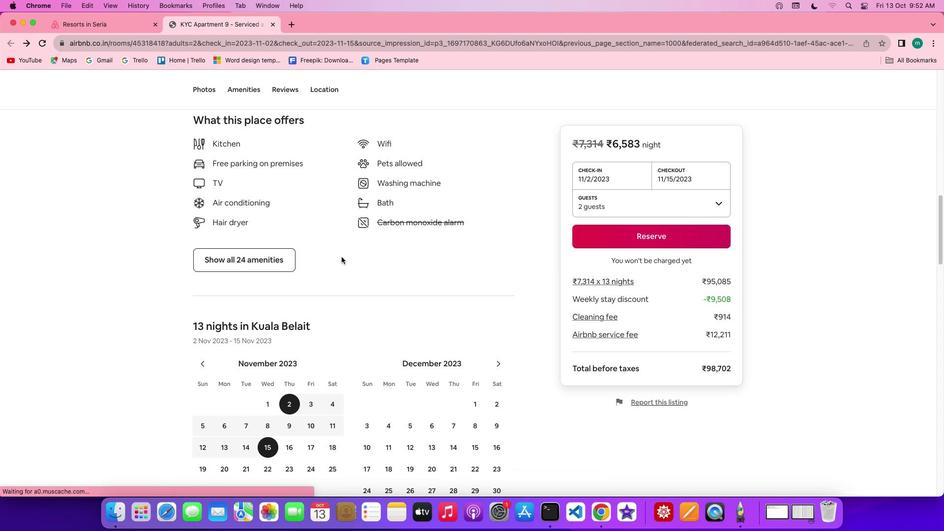 
Action: Mouse scrolled (341, 257) with delta (0, 0)
Screenshot: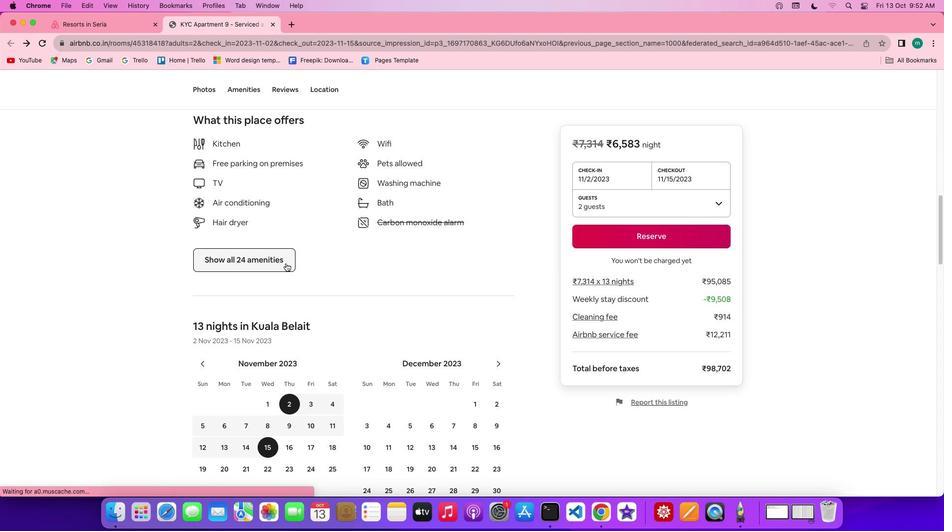 
Action: Mouse scrolled (341, 257) with delta (0, 0)
Screenshot: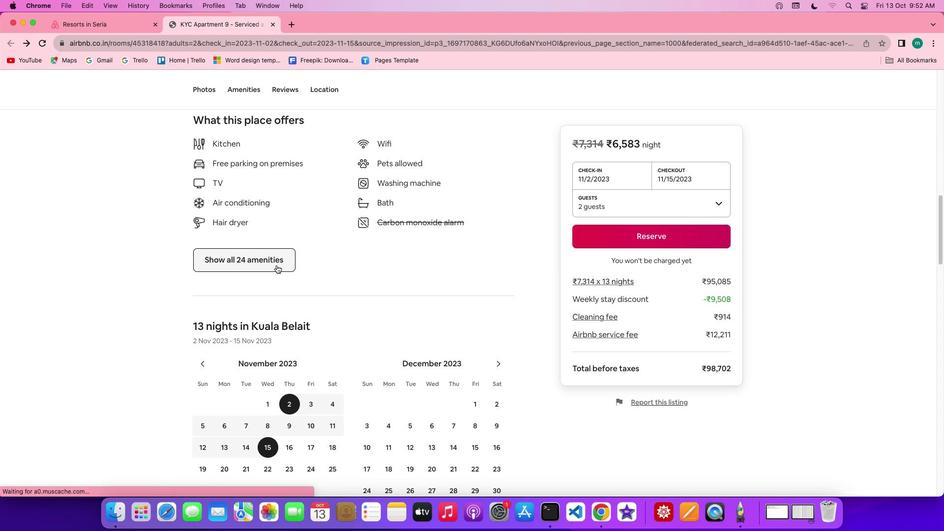 
Action: Mouse scrolled (341, 257) with delta (0, 0)
Screenshot: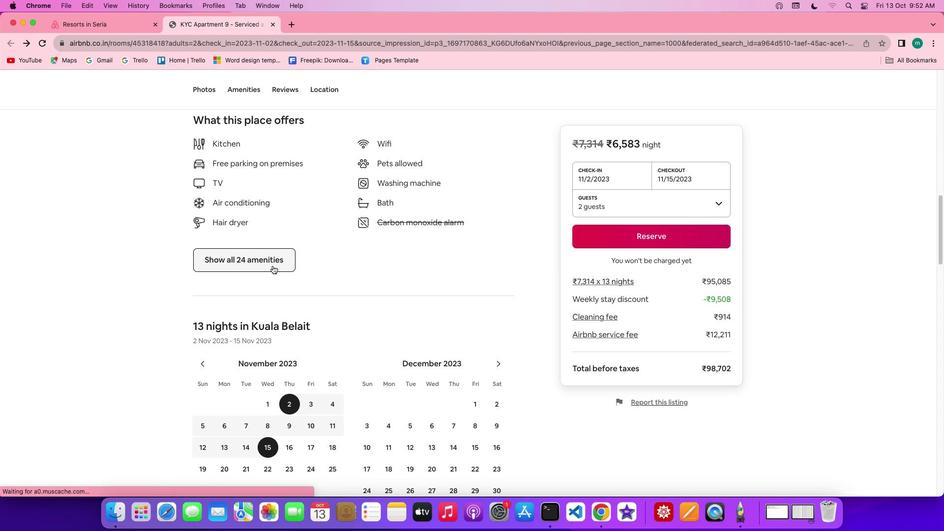 
Action: Mouse scrolled (341, 257) with delta (0, 0)
Screenshot: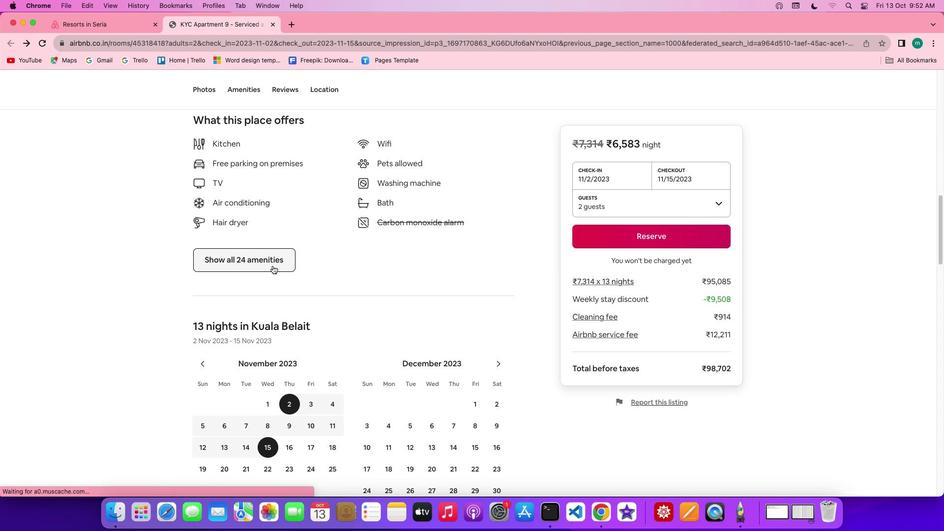 
Action: Mouse moved to (272, 265)
Screenshot: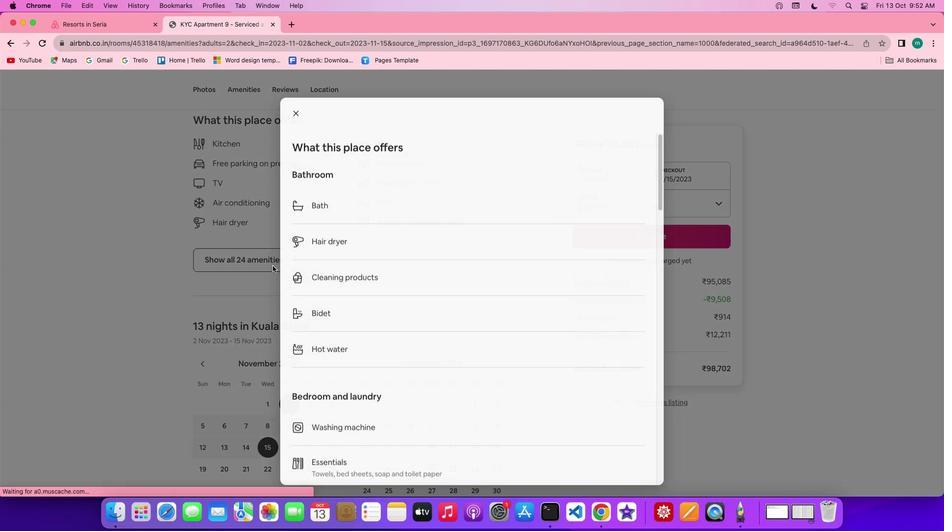
Action: Mouse pressed left at (272, 265)
Screenshot: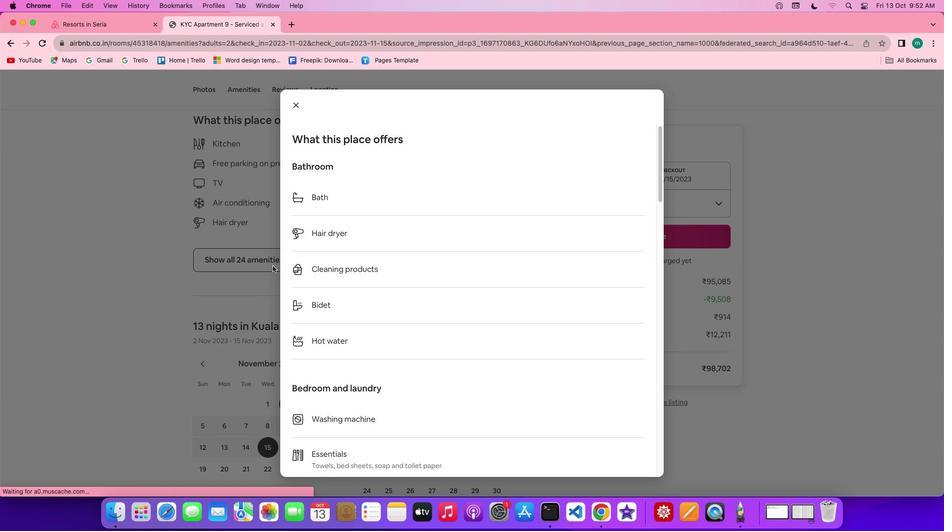
Action: Mouse moved to (446, 307)
Screenshot: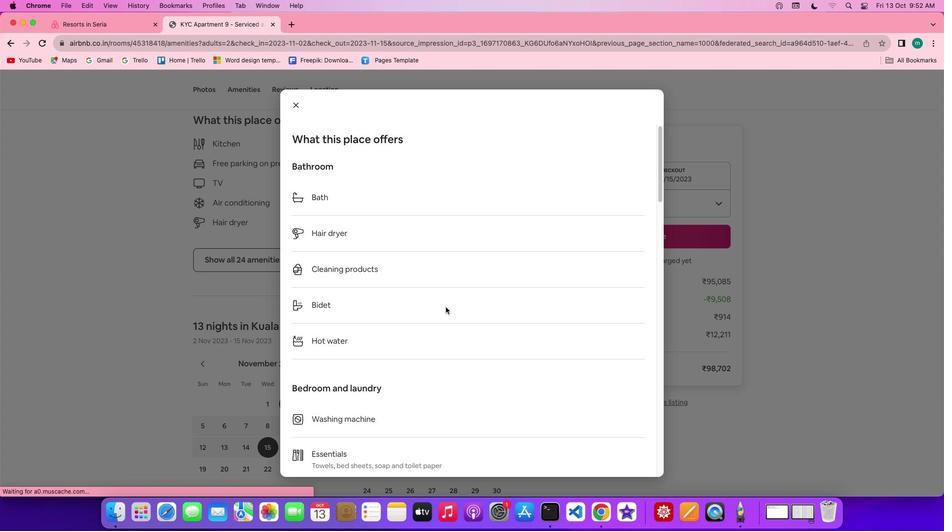 
Action: Mouse scrolled (446, 307) with delta (0, 0)
Screenshot: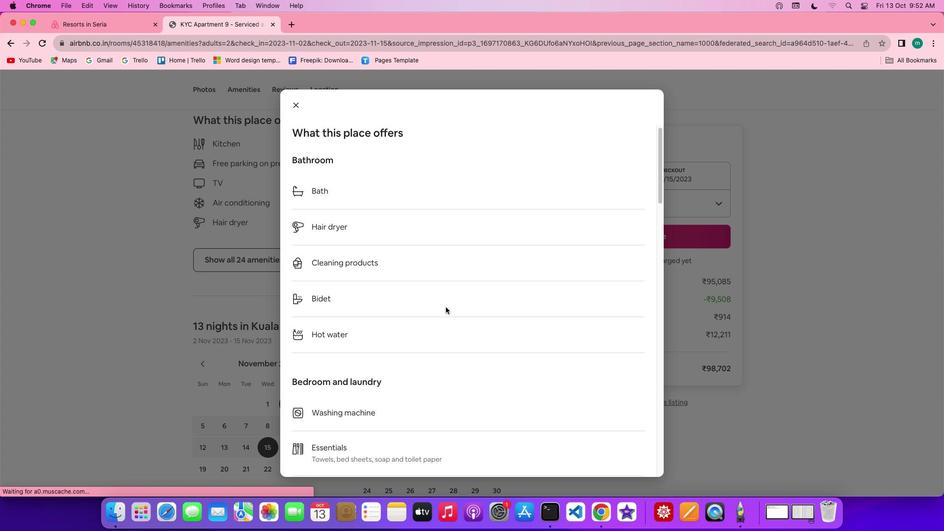 
Action: Mouse scrolled (446, 307) with delta (0, 0)
Screenshot: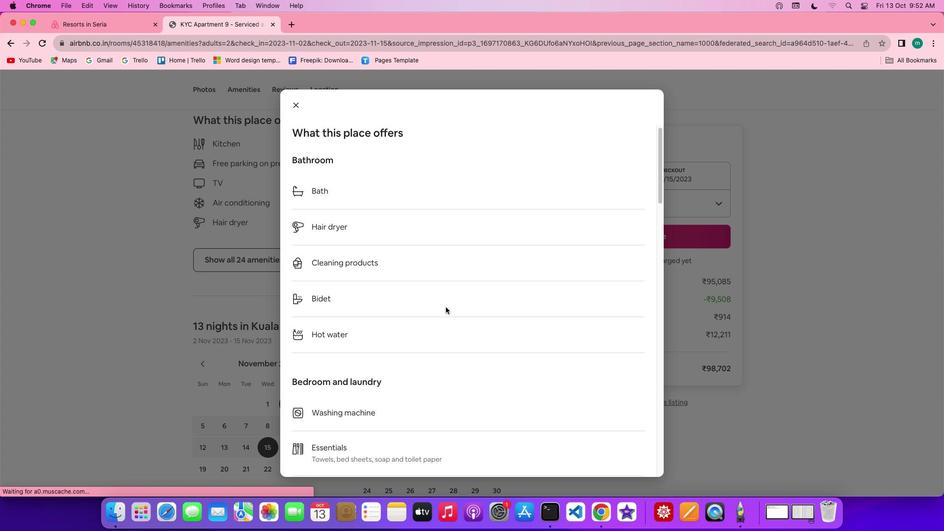 
Action: Mouse scrolled (446, 307) with delta (0, 0)
Screenshot: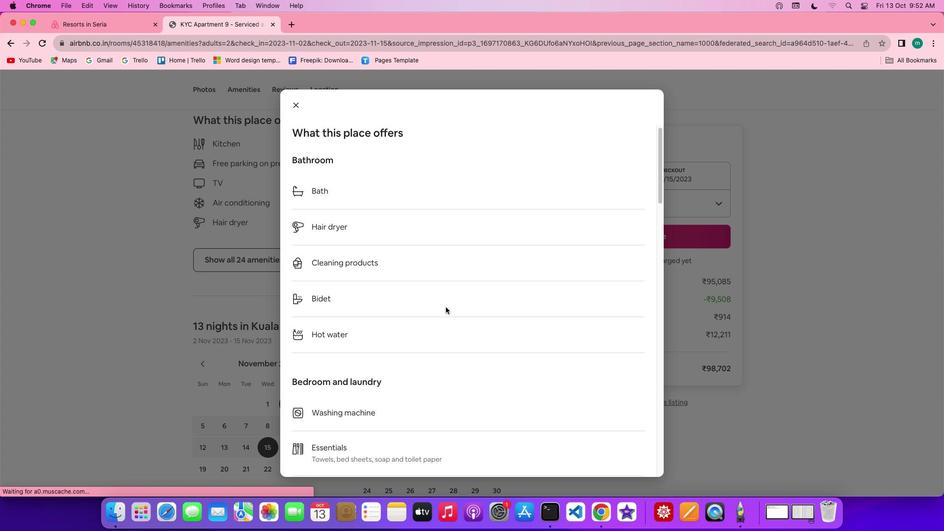 
Action: Mouse scrolled (446, 307) with delta (0, 0)
Screenshot: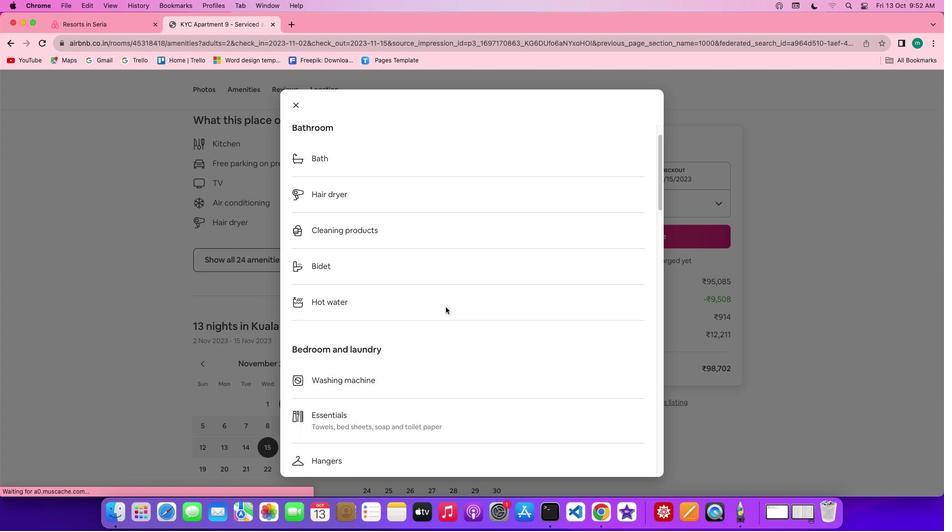 
Action: Mouse scrolled (446, 307) with delta (0, 0)
Screenshot: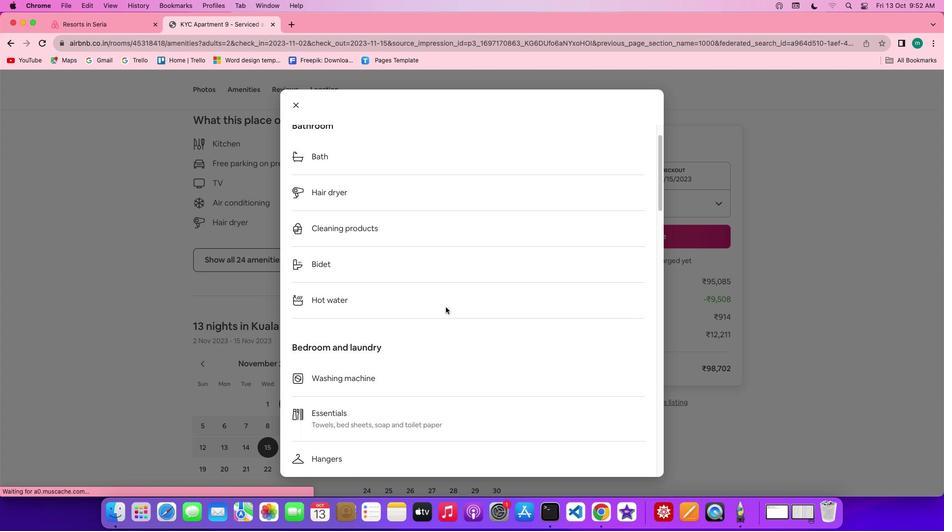 
Action: Mouse scrolled (446, 307) with delta (0, 0)
Screenshot: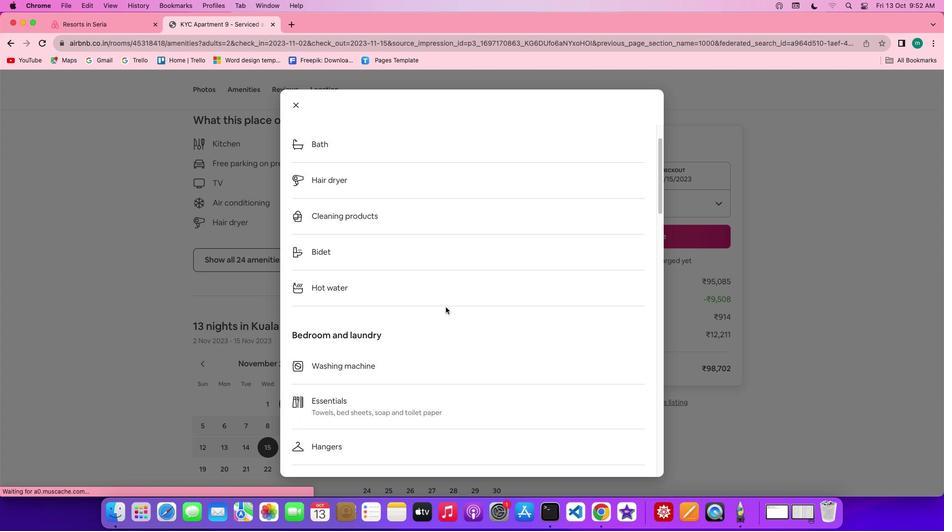 
Action: Mouse scrolled (446, 307) with delta (0, 0)
Screenshot: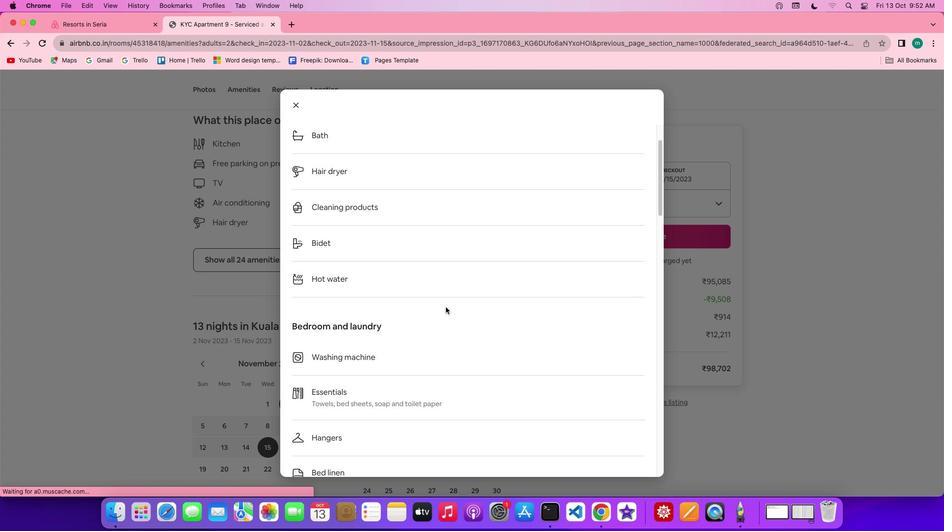 
Action: Mouse scrolled (446, 307) with delta (0, 0)
Screenshot: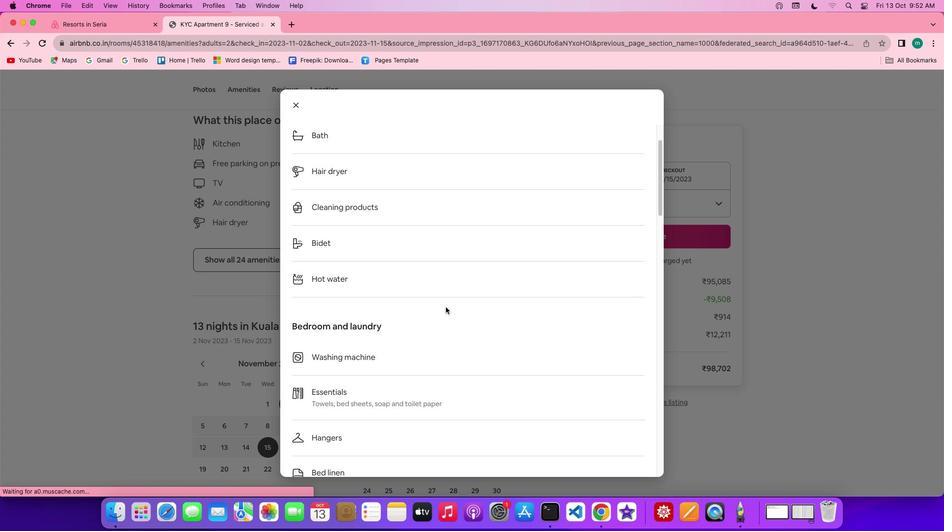 
Action: Mouse scrolled (446, 307) with delta (0, 0)
Screenshot: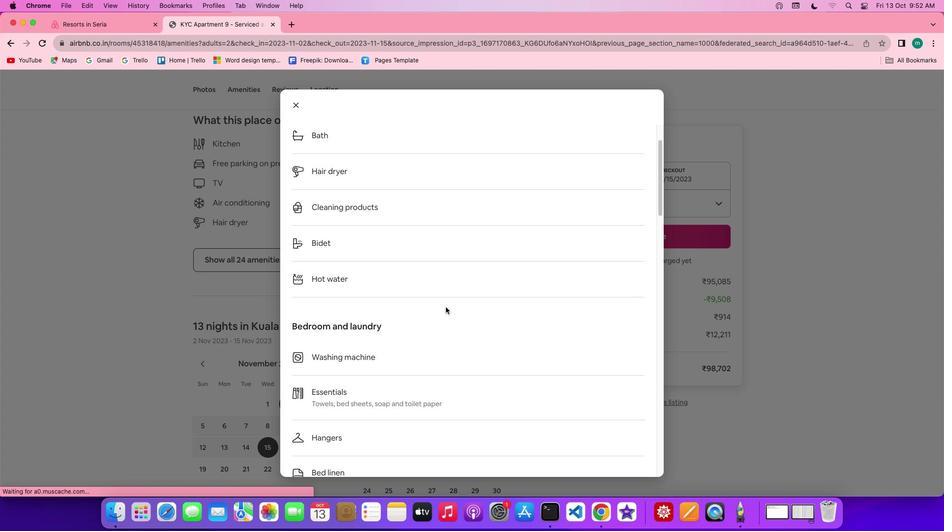 
Action: Mouse scrolled (446, 307) with delta (0, 0)
Screenshot: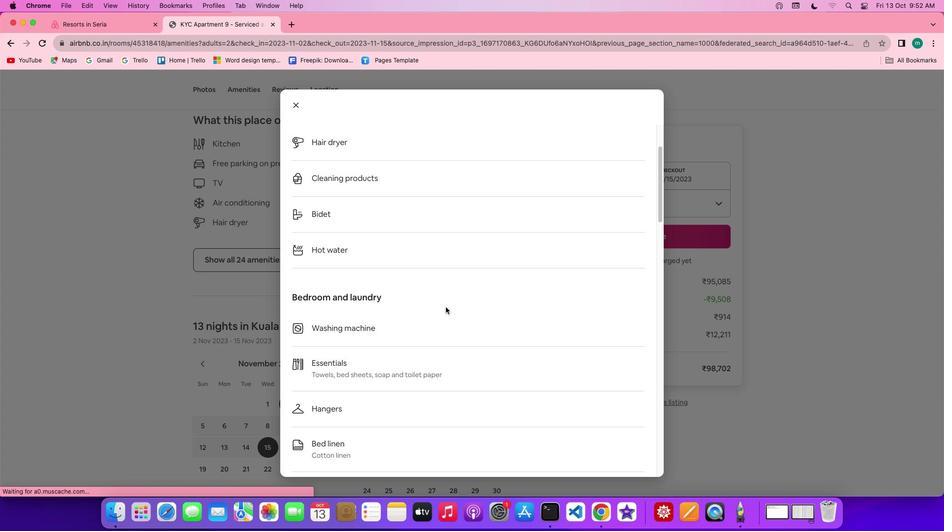 
Action: Mouse scrolled (446, 307) with delta (0, 0)
Screenshot: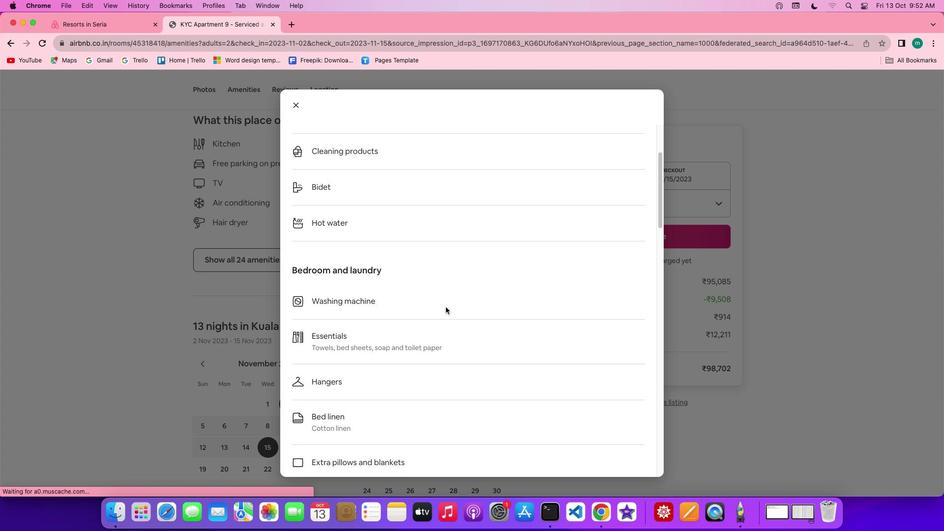 
Action: Mouse scrolled (446, 307) with delta (0, 0)
Screenshot: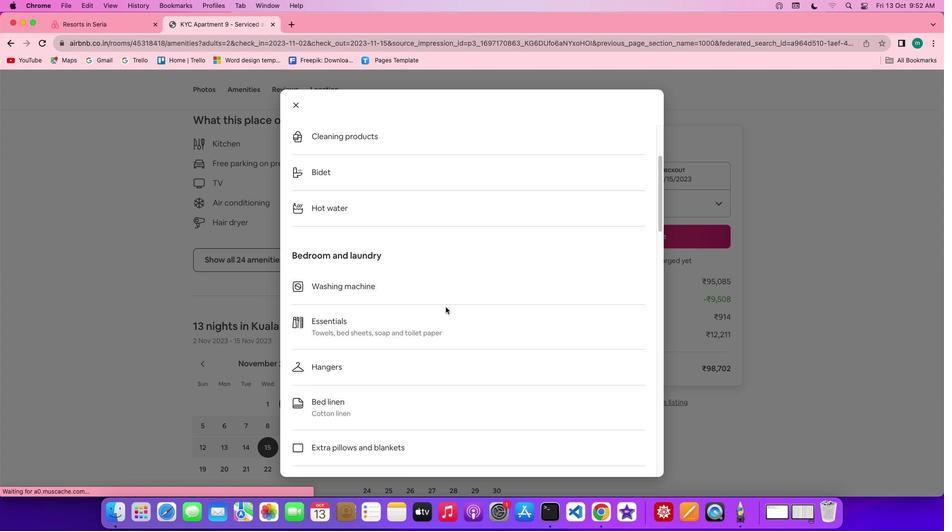 
Action: Mouse scrolled (446, 307) with delta (0, 0)
Screenshot: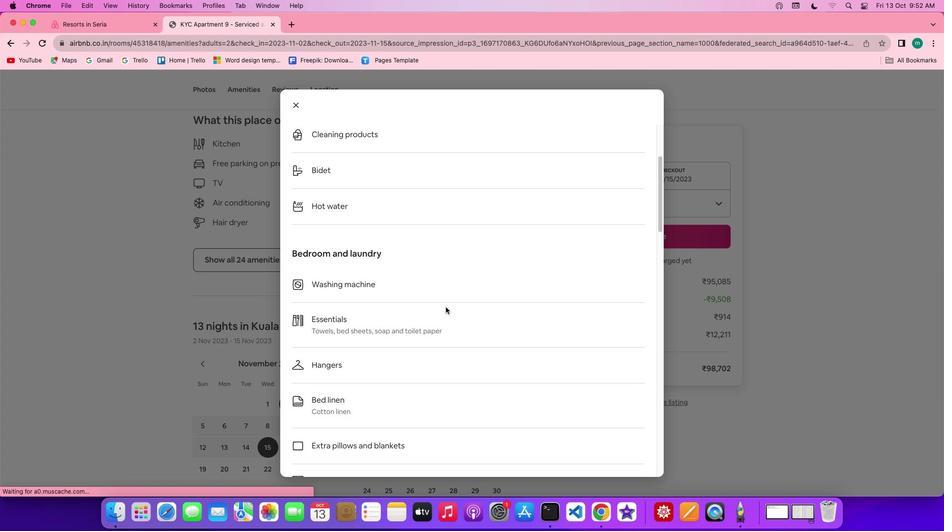 
Action: Mouse scrolled (446, 307) with delta (0, 0)
Screenshot: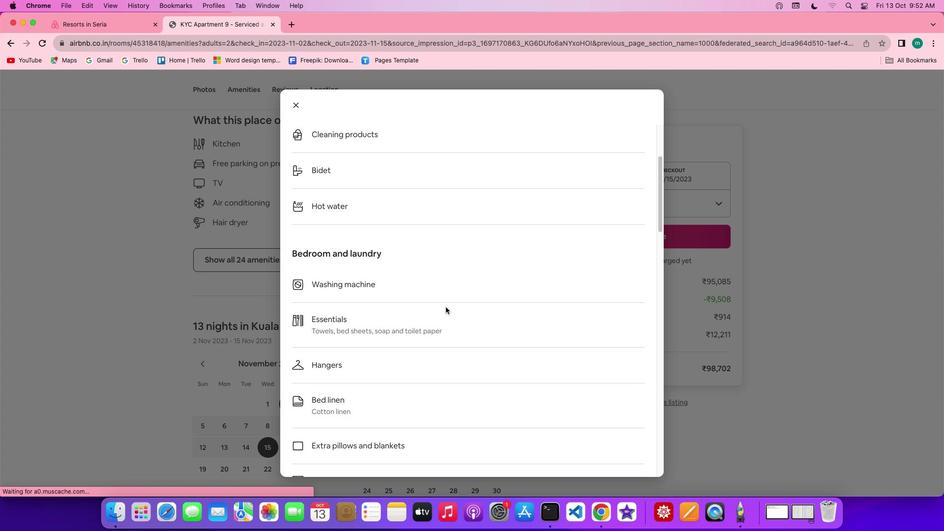 
Action: Mouse scrolled (446, 307) with delta (0, 0)
Screenshot: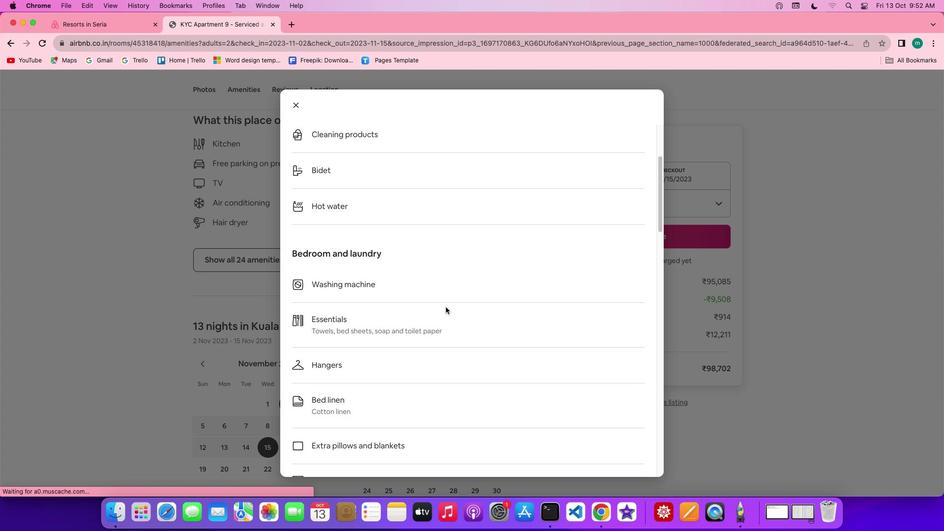 
Action: Mouse scrolled (446, 307) with delta (0, 0)
Screenshot: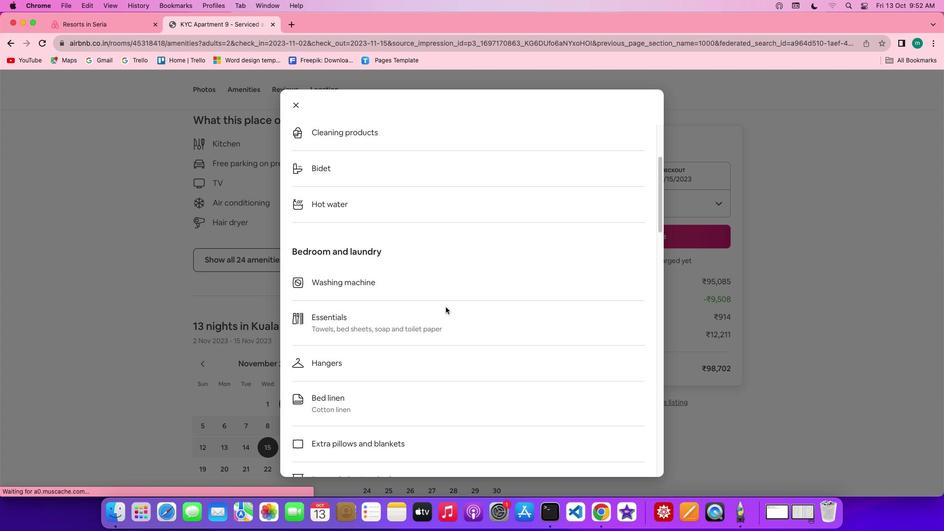 
Action: Mouse scrolled (446, 307) with delta (0, 0)
Screenshot: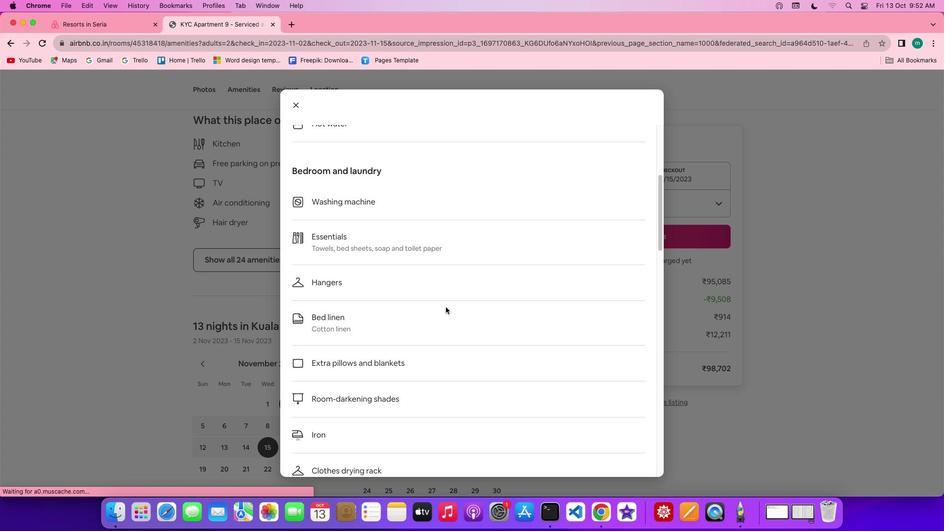 
Action: Mouse scrolled (446, 307) with delta (0, 0)
Screenshot: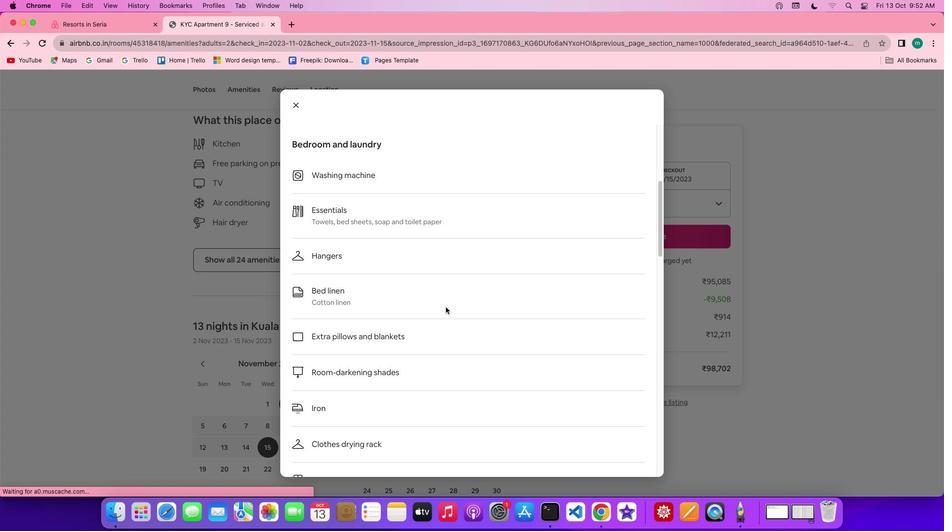 
Action: Mouse scrolled (446, 307) with delta (0, 0)
Screenshot: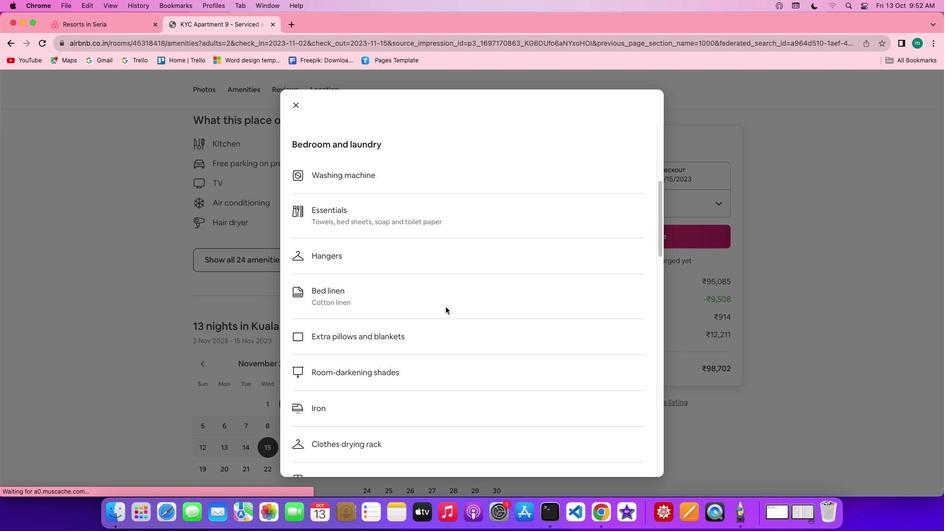 
Action: Mouse scrolled (446, 307) with delta (0, 0)
Screenshot: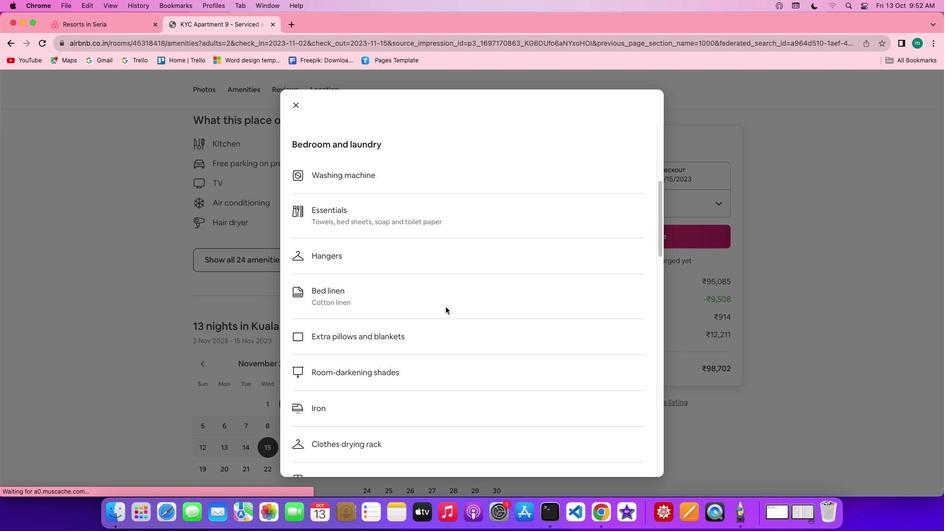 
Action: Mouse scrolled (446, 307) with delta (0, 0)
Screenshot: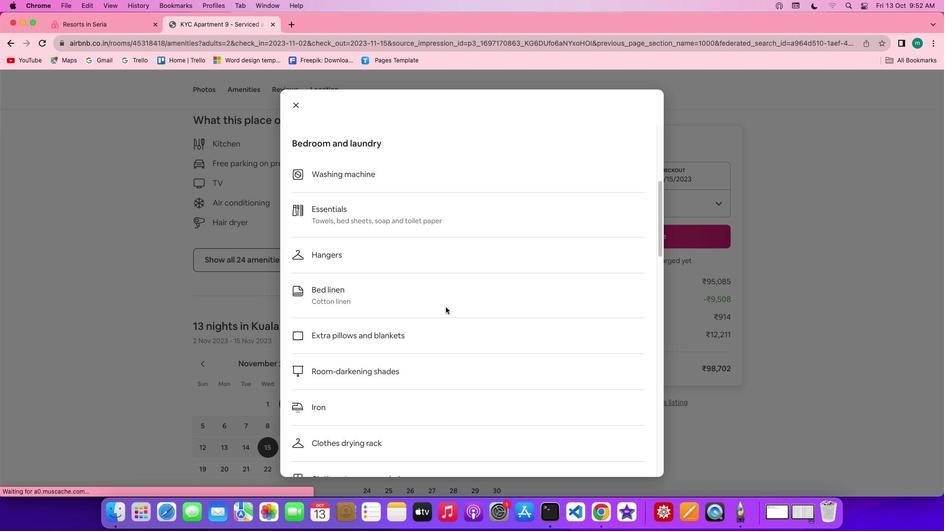 
Action: Mouse scrolled (446, 307) with delta (0, 0)
Screenshot: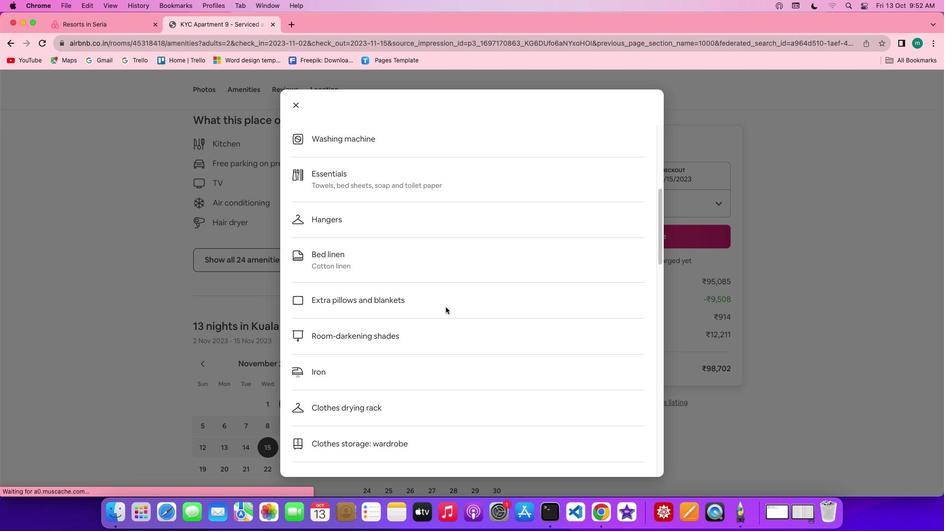 
Action: Mouse scrolled (446, 307) with delta (0, 0)
Screenshot: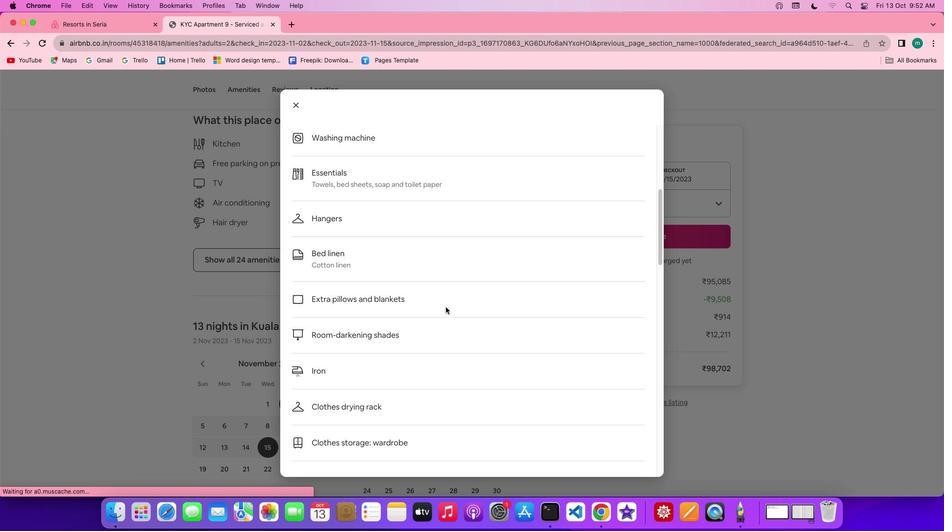 
Action: Mouse scrolled (446, 307) with delta (0, 0)
Screenshot: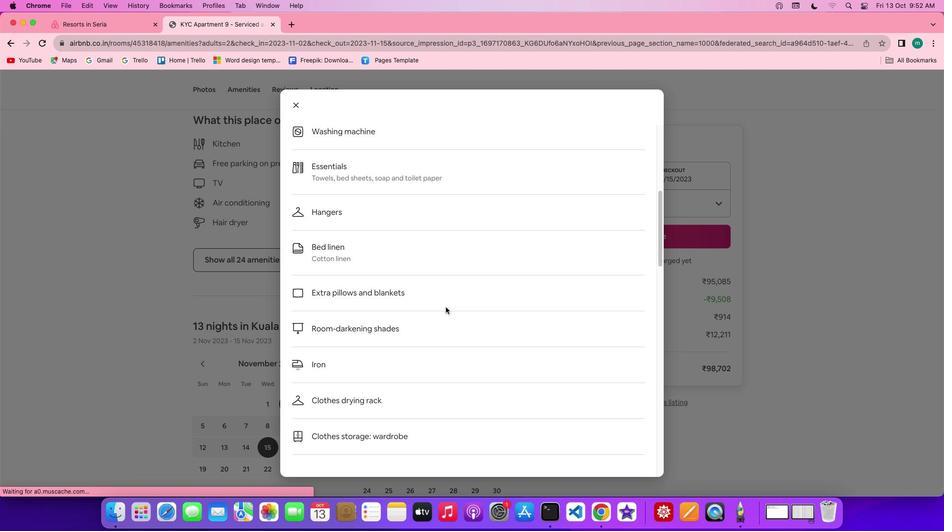 
Action: Mouse scrolled (446, 307) with delta (0, 0)
Screenshot: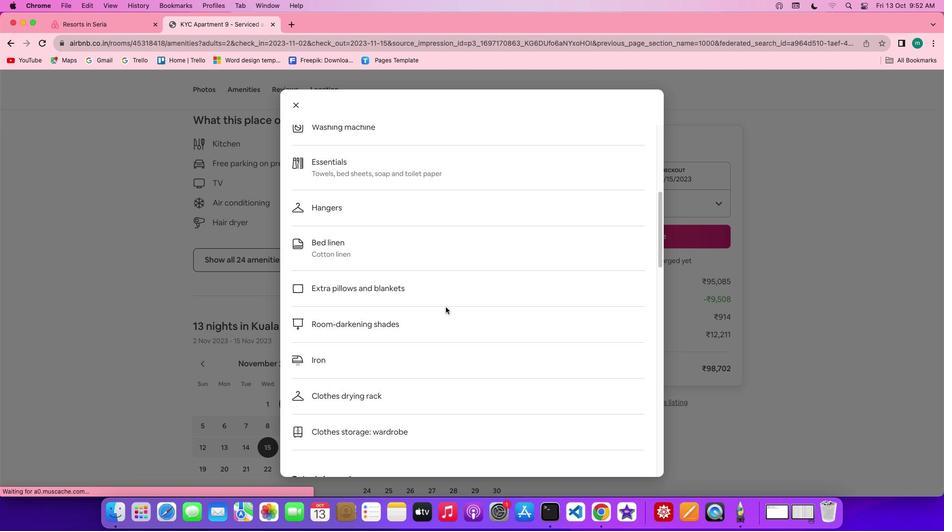 
Action: Mouse scrolled (446, 307) with delta (0, 0)
Screenshot: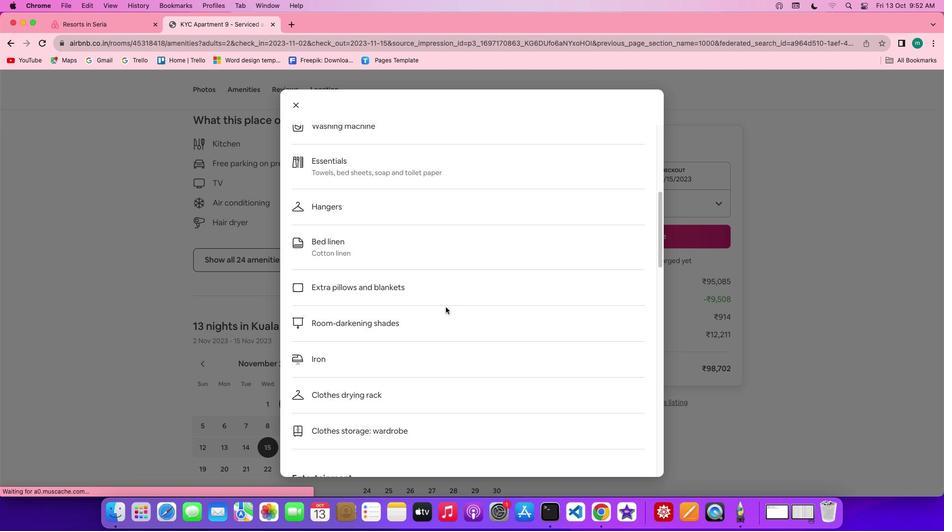 
Action: Mouse scrolled (446, 307) with delta (0, 0)
Screenshot: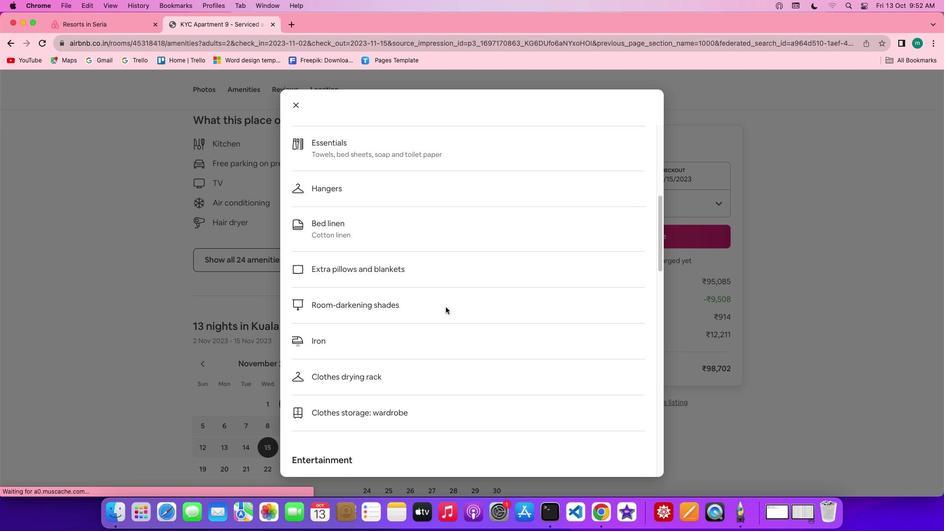 
Action: Mouse scrolled (446, 307) with delta (0, 0)
Screenshot: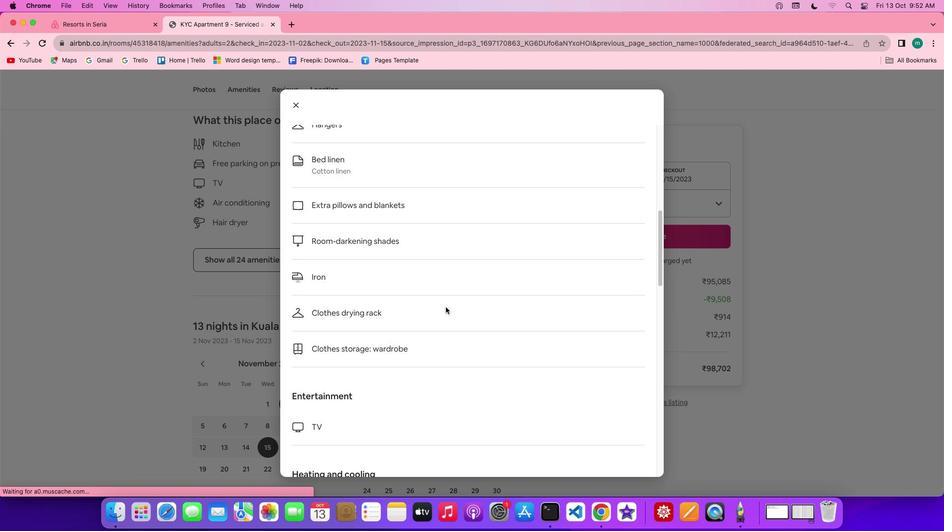 
Action: Mouse scrolled (446, 307) with delta (0, 0)
Screenshot: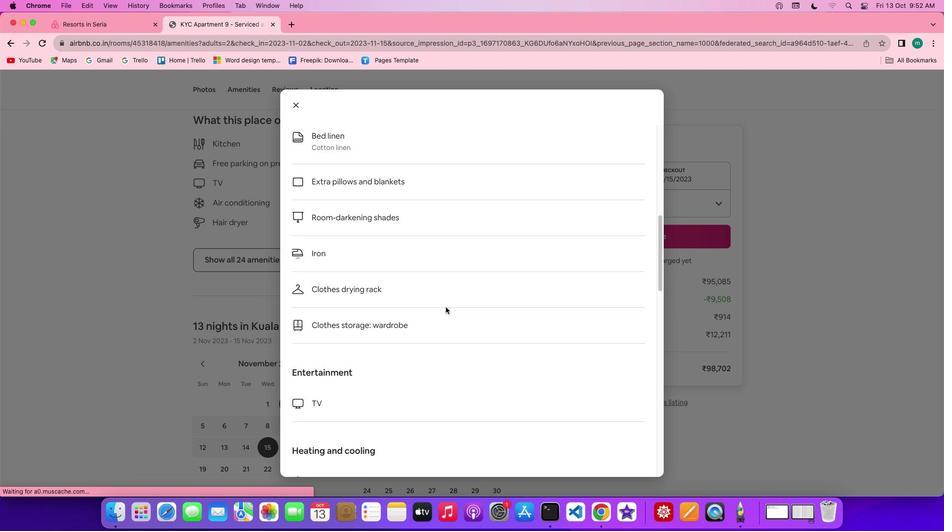 
Action: Mouse scrolled (446, 307) with delta (0, 0)
Screenshot: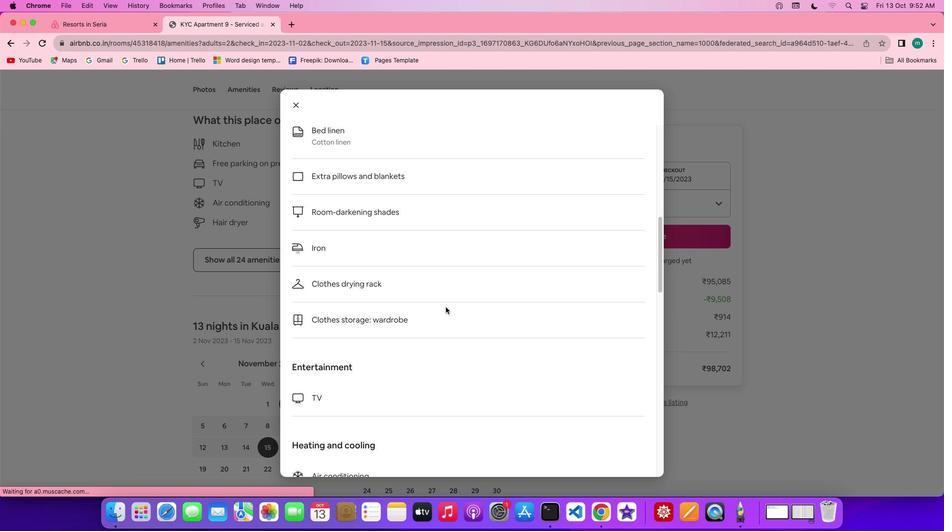 
Action: Mouse scrolled (446, 307) with delta (0, 0)
Screenshot: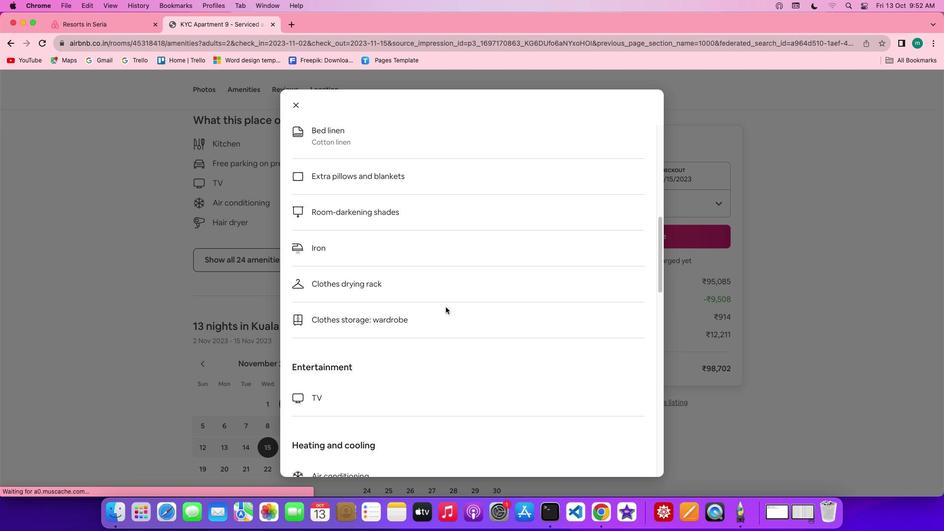 
Action: Mouse scrolled (446, 307) with delta (0, 0)
Screenshot: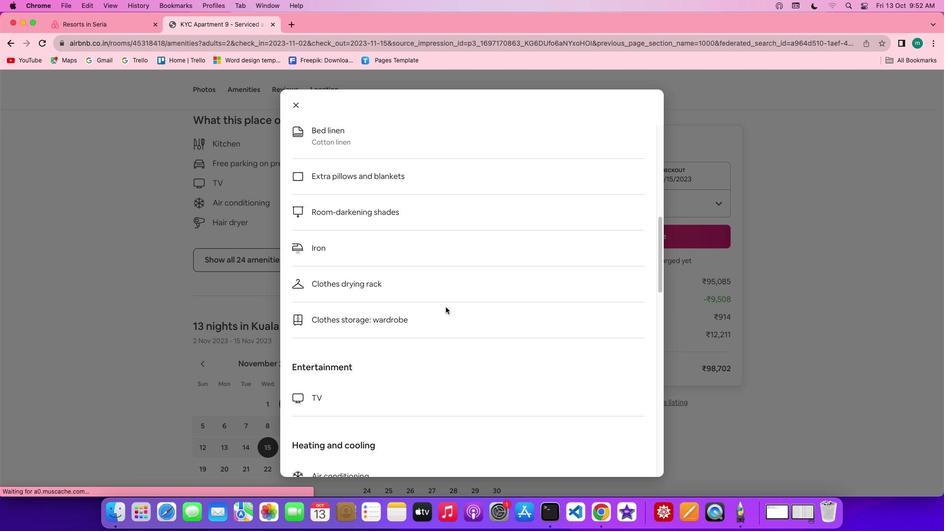 
Action: Mouse scrolled (446, 307) with delta (0, 0)
Screenshot: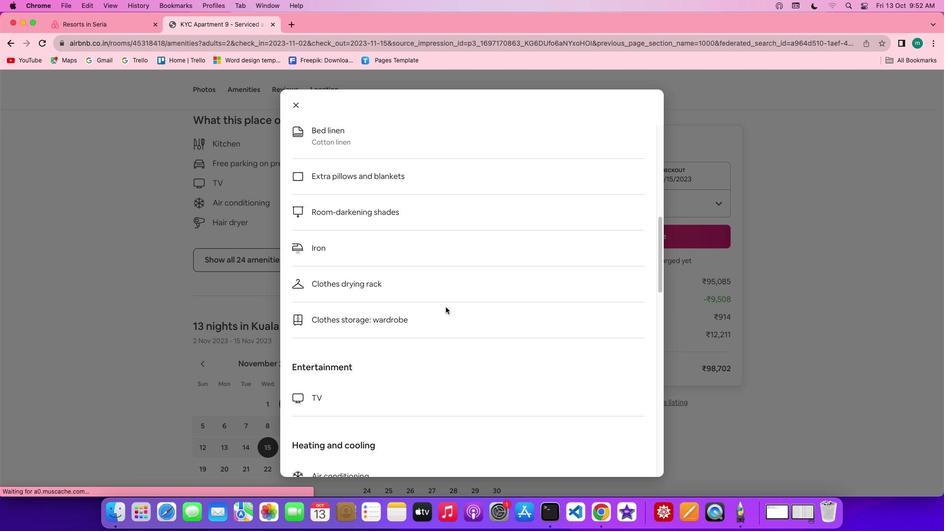 
Action: Mouse scrolled (446, 307) with delta (0, 0)
Screenshot: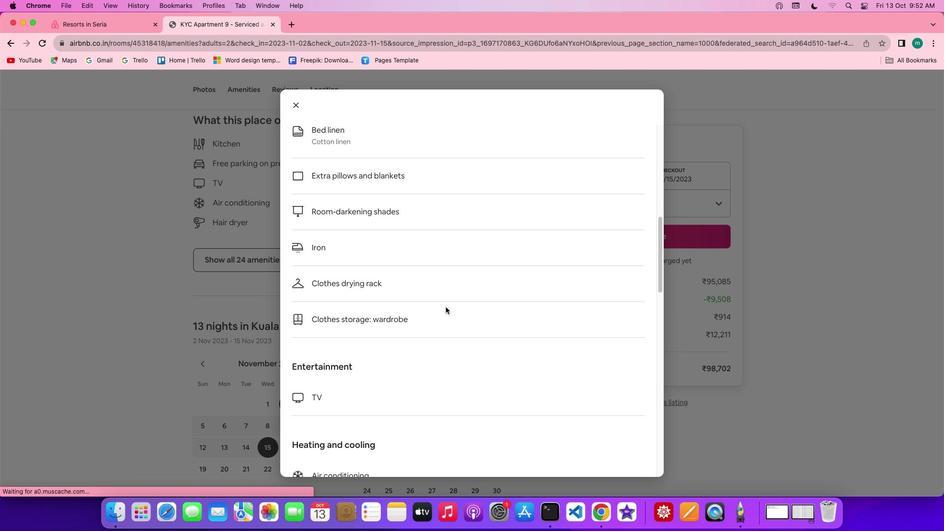 
Action: Mouse scrolled (446, 307) with delta (0, 0)
Screenshot: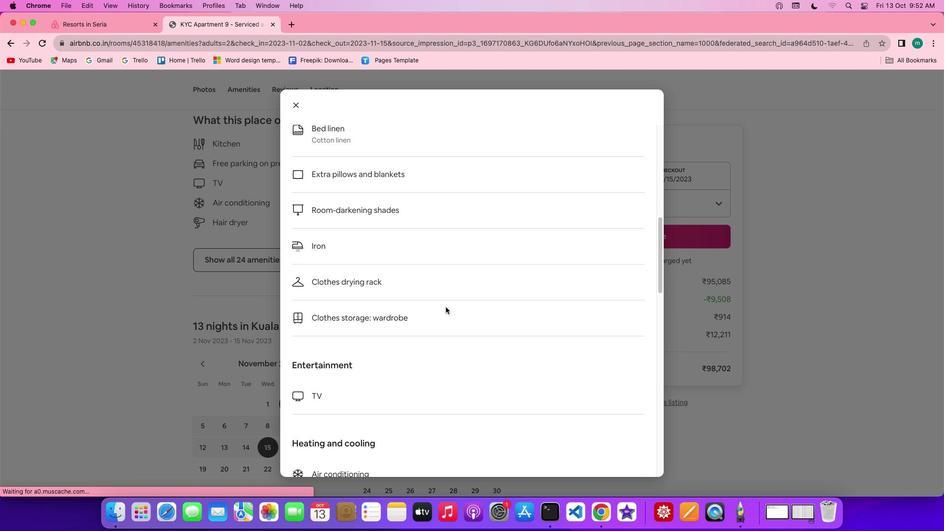 
Action: Mouse scrolled (446, 307) with delta (0, 0)
Screenshot: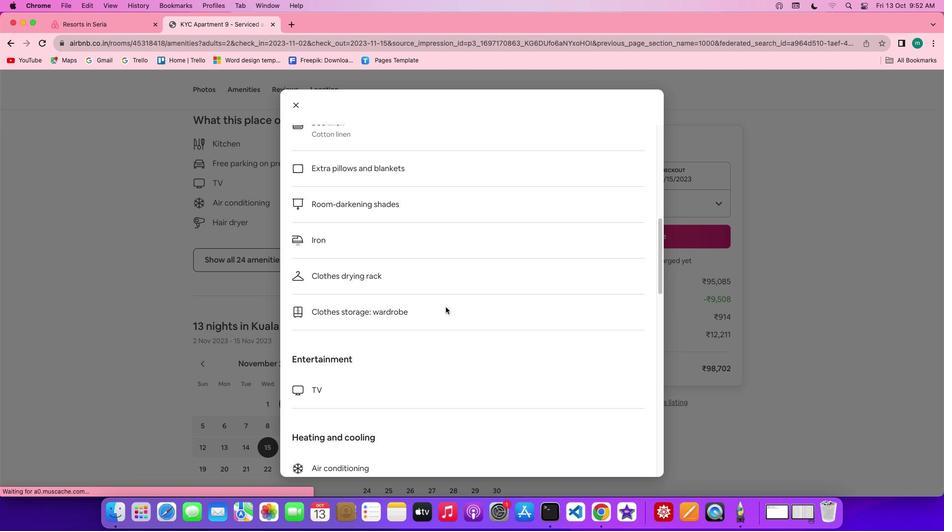 
Action: Mouse scrolled (446, 307) with delta (0, 0)
Screenshot: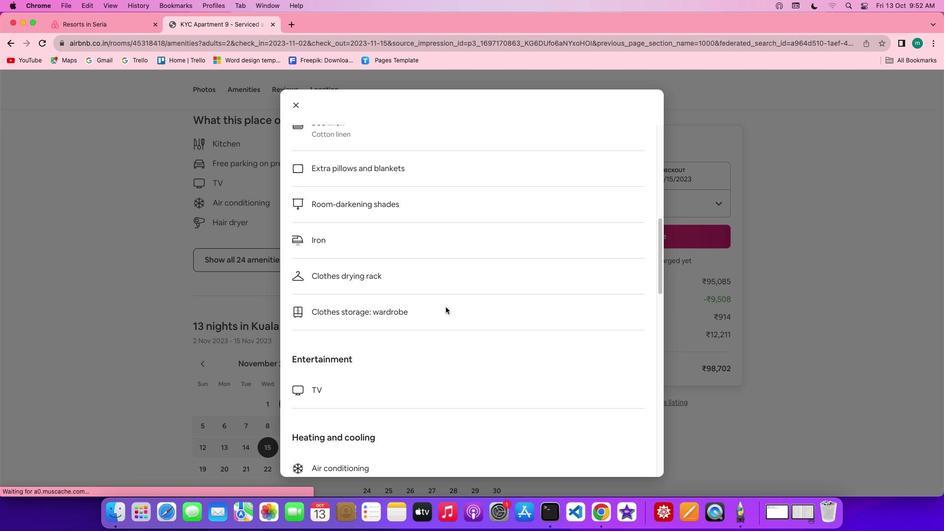 
Action: Mouse scrolled (446, 307) with delta (0, 0)
Screenshot: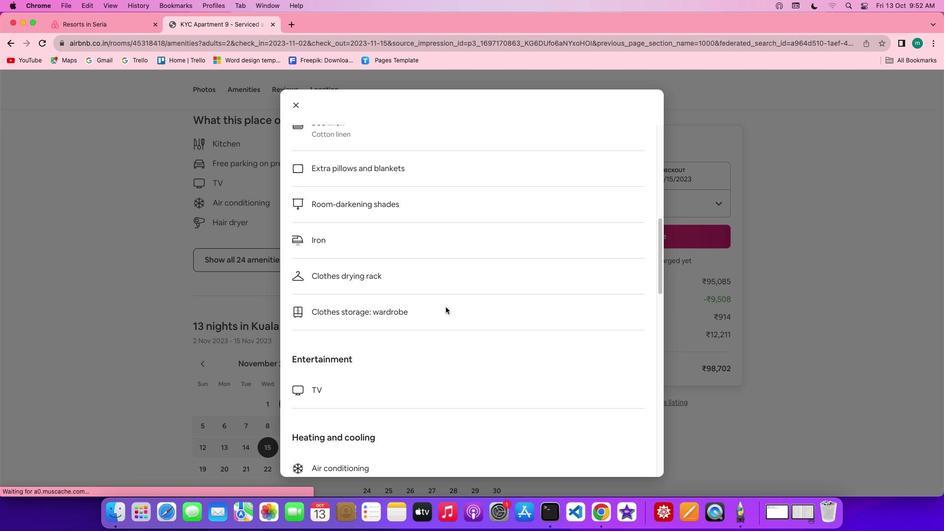 
Action: Mouse scrolled (446, 307) with delta (0, 0)
Screenshot: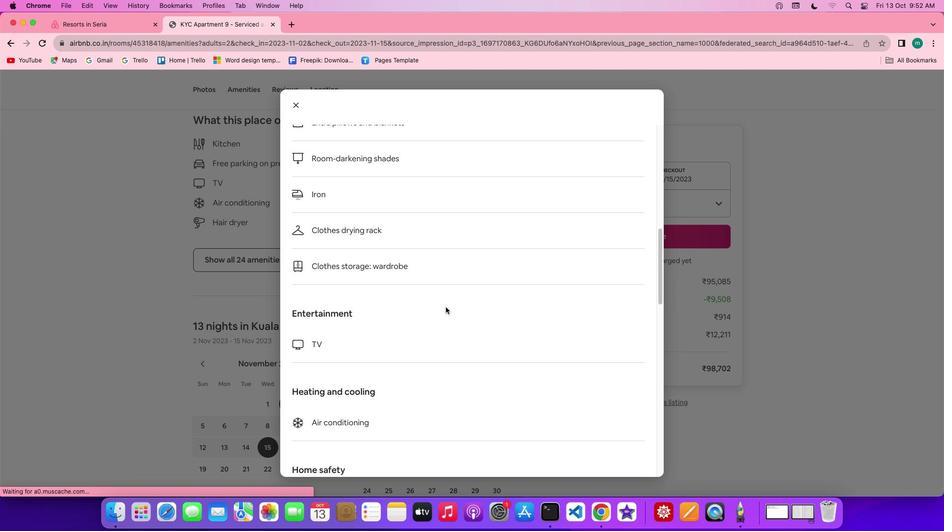 
Action: Mouse scrolled (446, 307) with delta (0, 0)
Screenshot: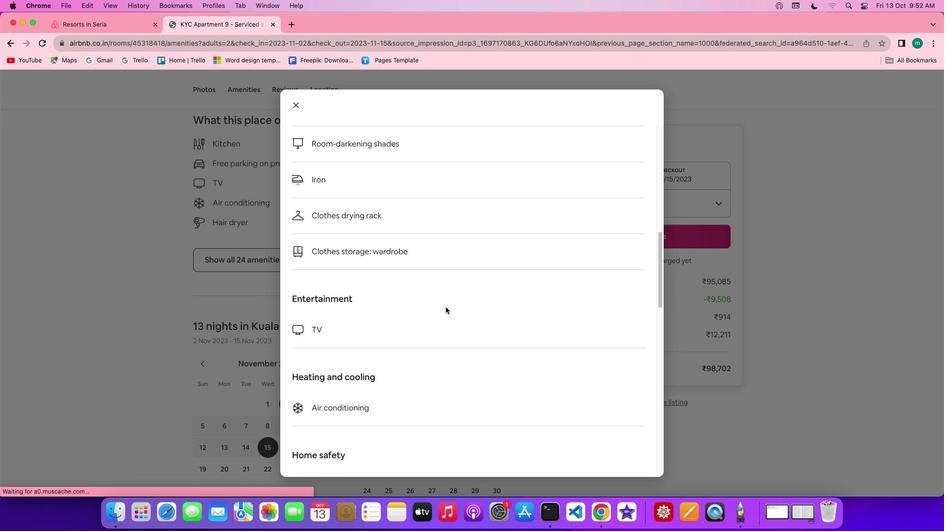 
Action: Mouse scrolled (446, 307) with delta (0, 0)
Screenshot: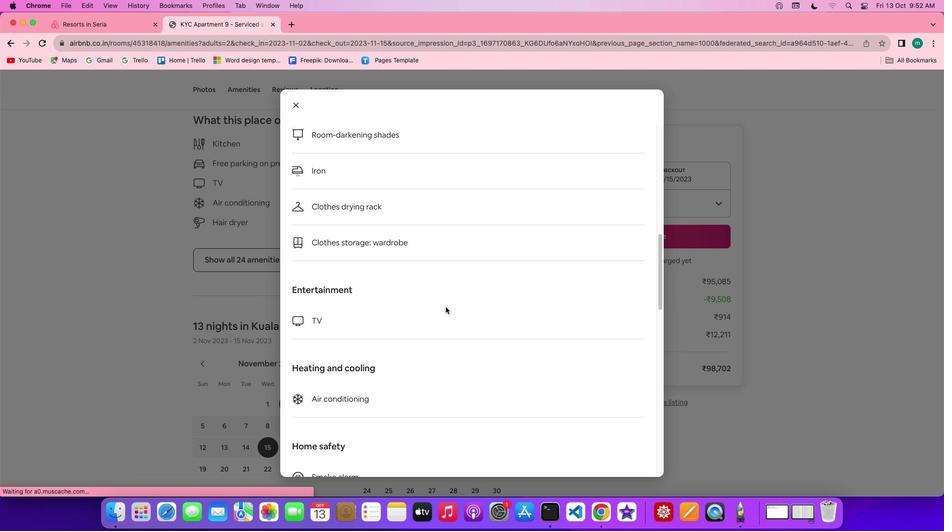 
Action: Mouse scrolled (446, 307) with delta (0, 0)
Screenshot: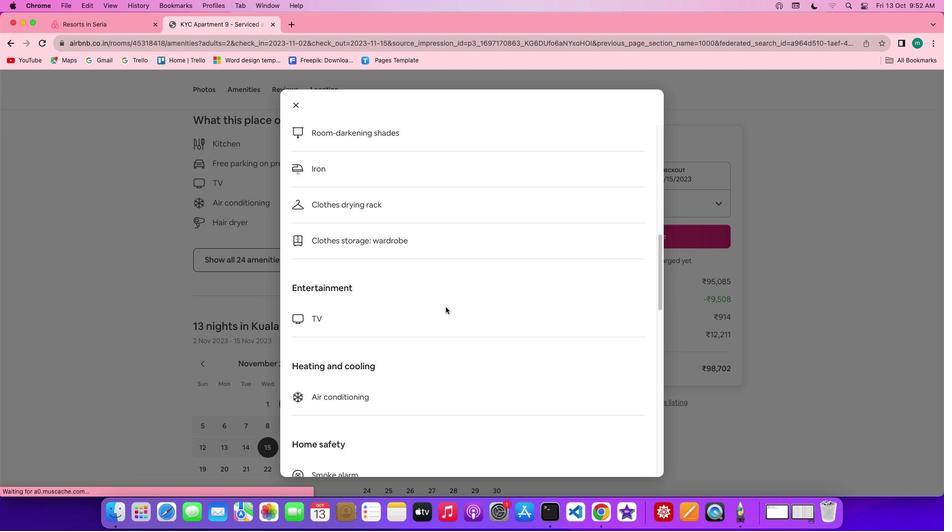 
Action: Mouse scrolled (446, 307) with delta (0, 0)
Screenshot: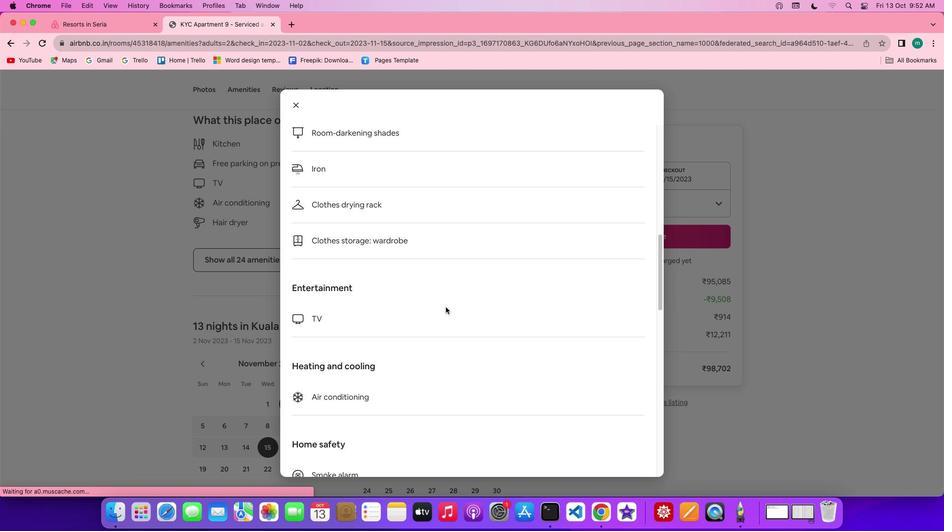 
Action: Mouse scrolled (446, 307) with delta (0, 0)
Screenshot: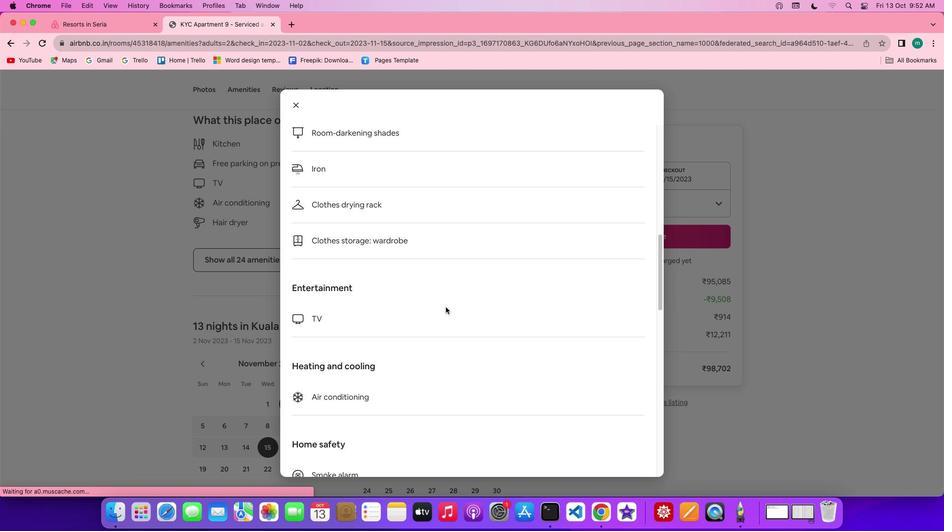 
Action: Mouse scrolled (446, 307) with delta (0, 0)
Screenshot: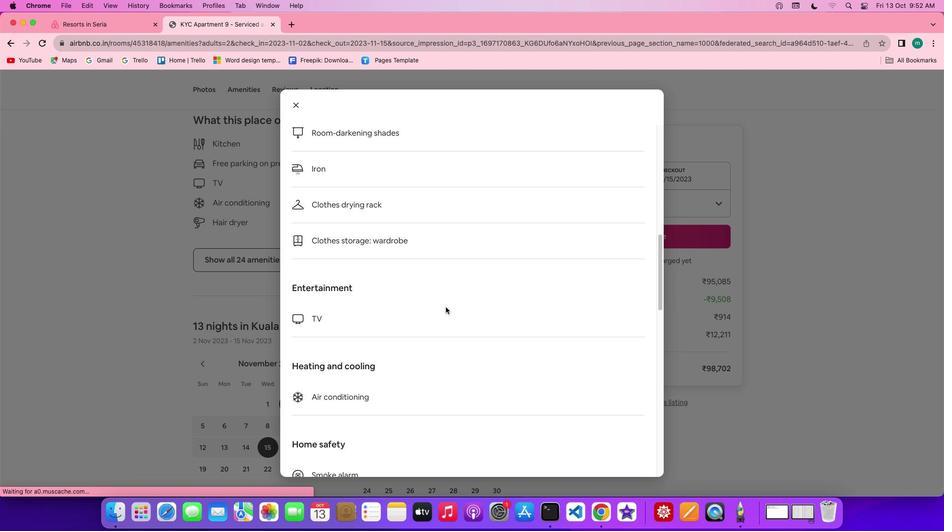 
Action: Mouse scrolled (446, 307) with delta (0, 0)
Screenshot: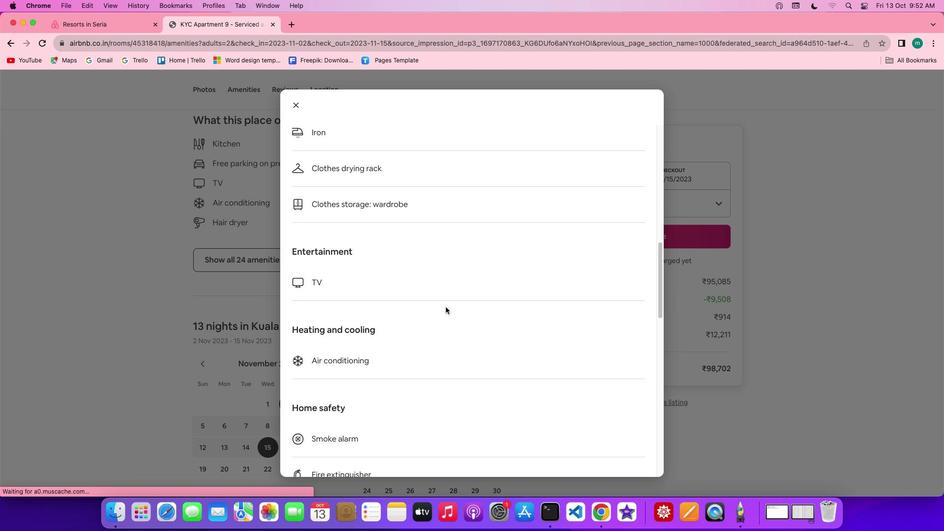 
Action: Mouse scrolled (446, 307) with delta (0, 0)
Screenshot: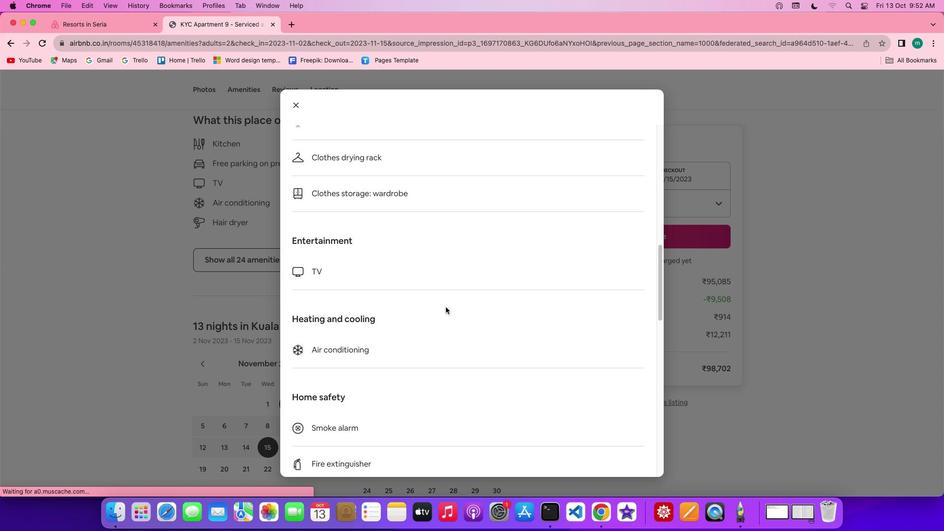 
Action: Mouse scrolled (446, 307) with delta (0, 0)
Screenshot: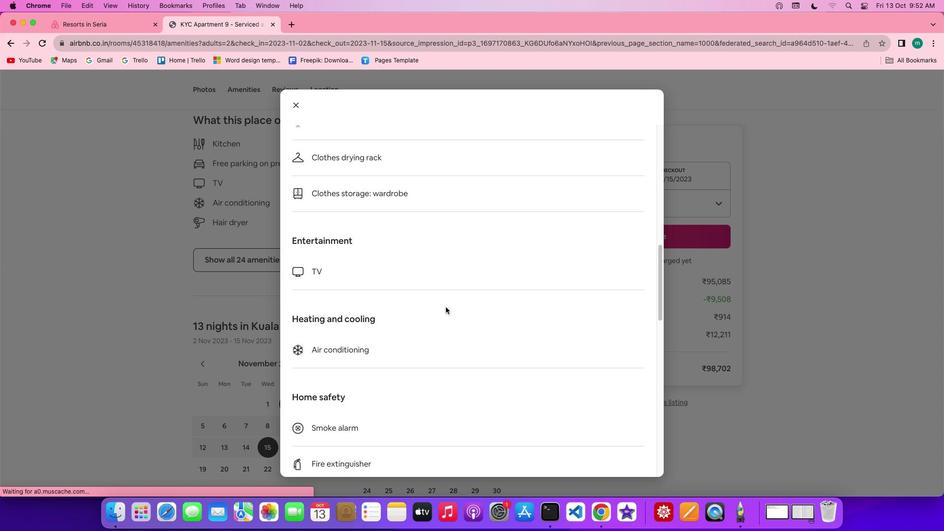 
Action: Mouse scrolled (446, 307) with delta (0, 0)
Screenshot: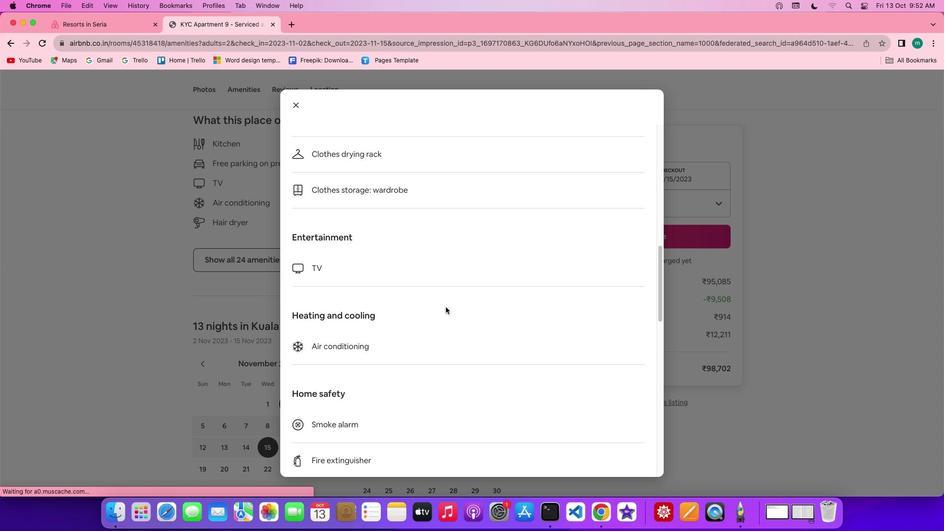 
Action: Mouse scrolled (446, 307) with delta (0, 0)
Screenshot: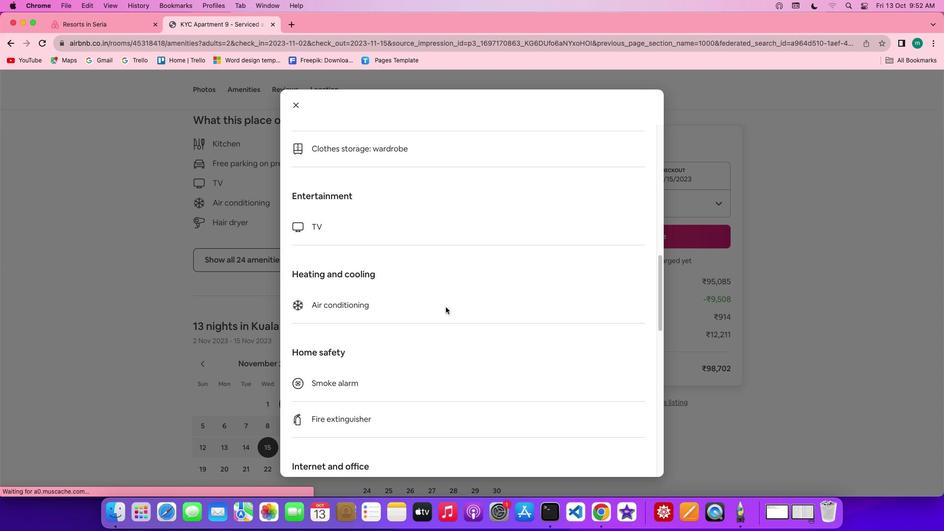 
Action: Mouse scrolled (446, 307) with delta (0, 0)
Screenshot: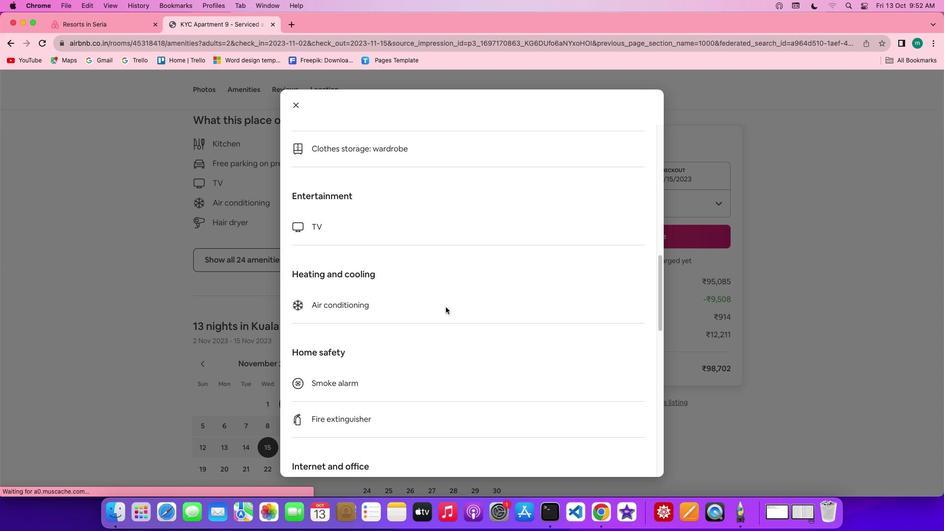 
Action: Mouse scrolled (446, 307) with delta (0, 0)
Screenshot: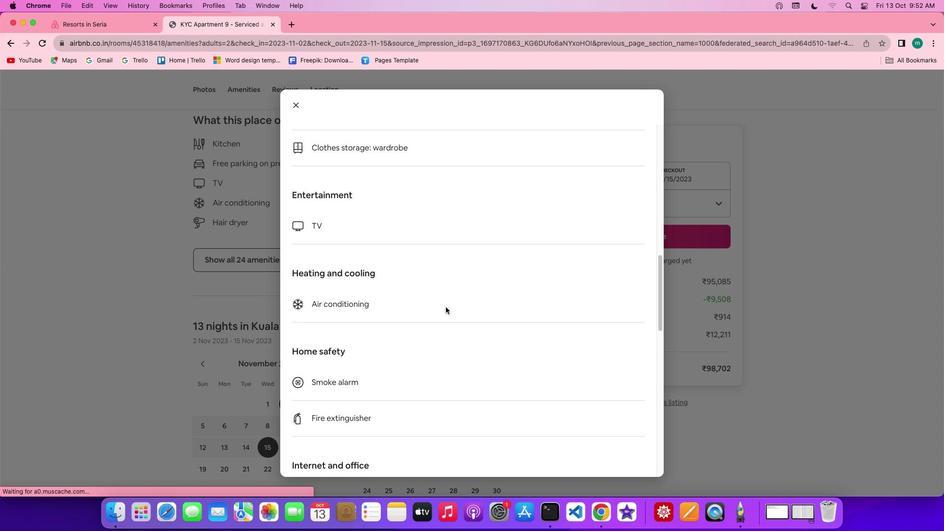 
Action: Mouse scrolled (446, 307) with delta (0, 0)
Screenshot: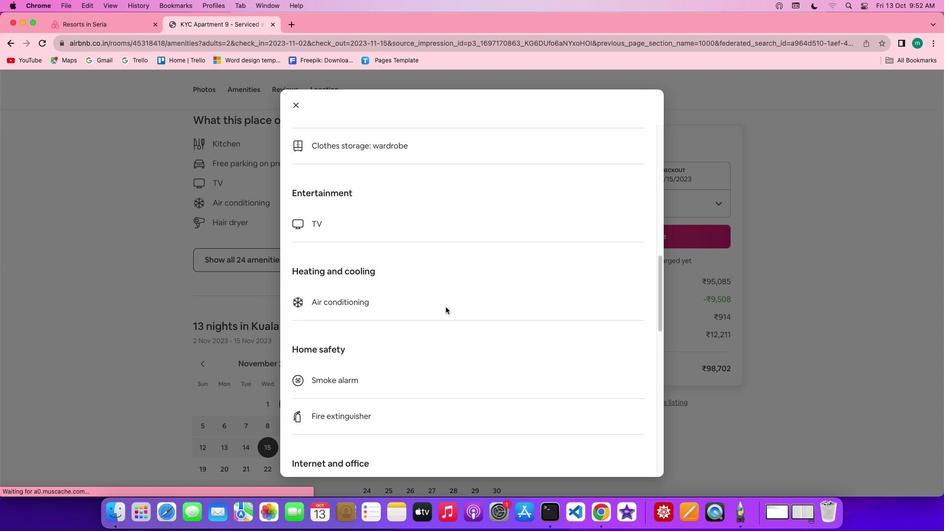 
Action: Mouse scrolled (446, 307) with delta (0, 0)
